 Task: Select Fire TV from Amazon Fire TV. Add to cart Fire TV Edition TV Wall Mount-2. Place order for _x000D_
1043 Spring Hill Rd_x000D_
Sparta, Missouri(MO), 65753, Cell Number (417) 278-4018
Action: Mouse moved to (13, 29)
Screenshot: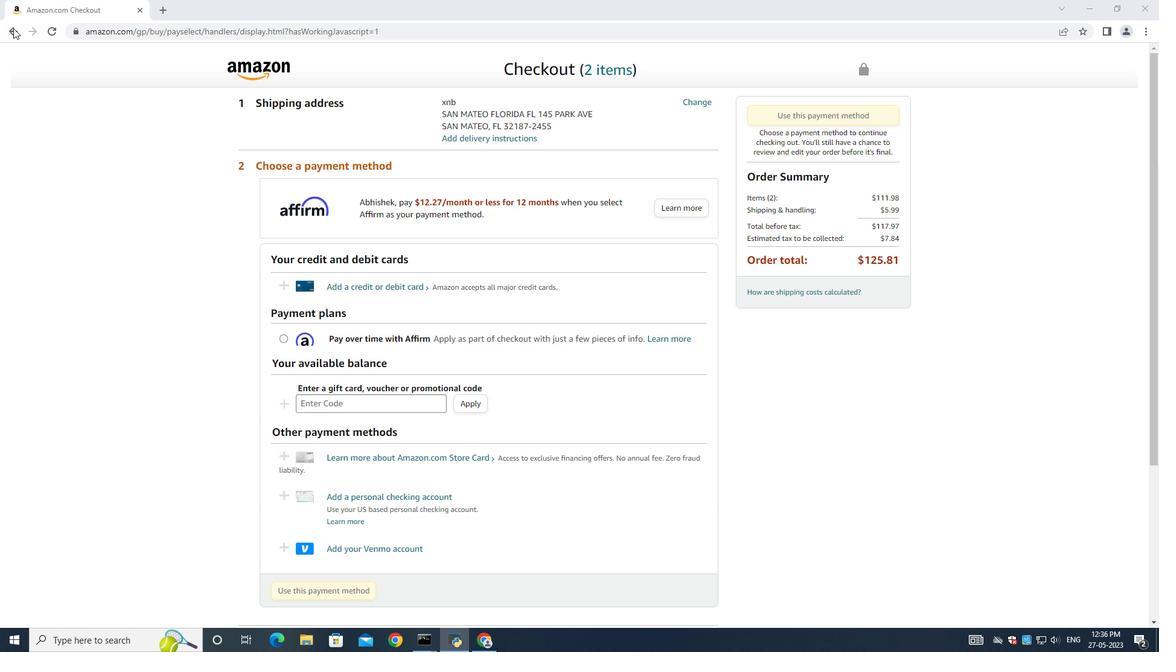 
Action: Mouse pressed left at (13, 29)
Screenshot: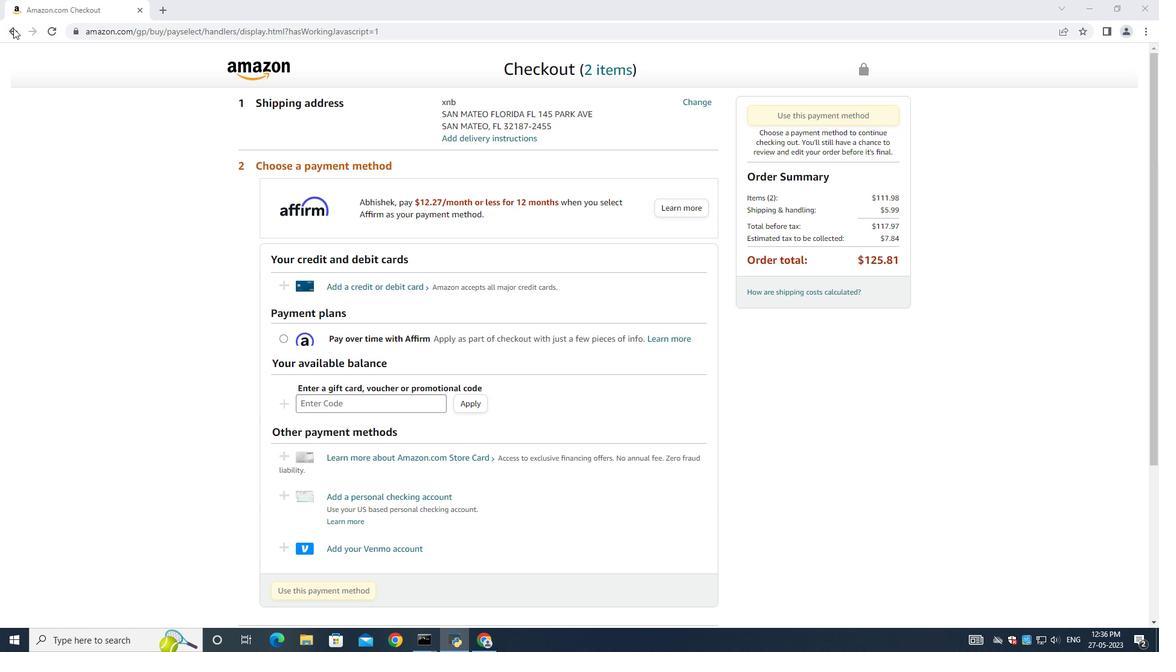 
Action: Mouse moved to (13, 24)
Screenshot: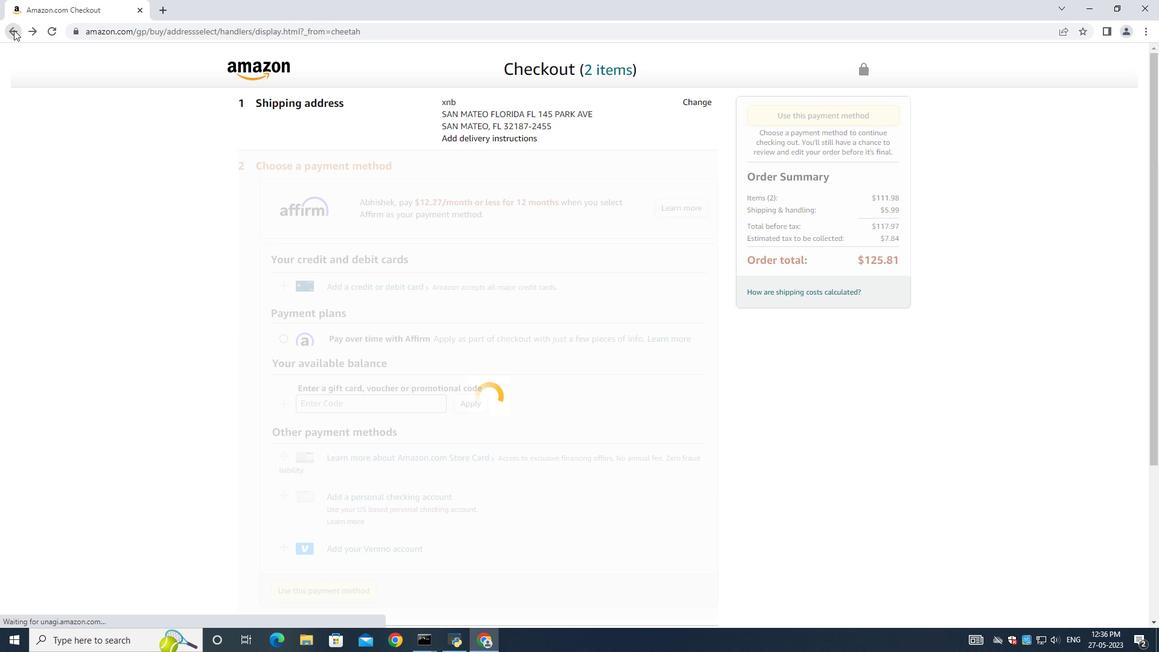 
Action: Mouse pressed left at (13, 24)
Screenshot: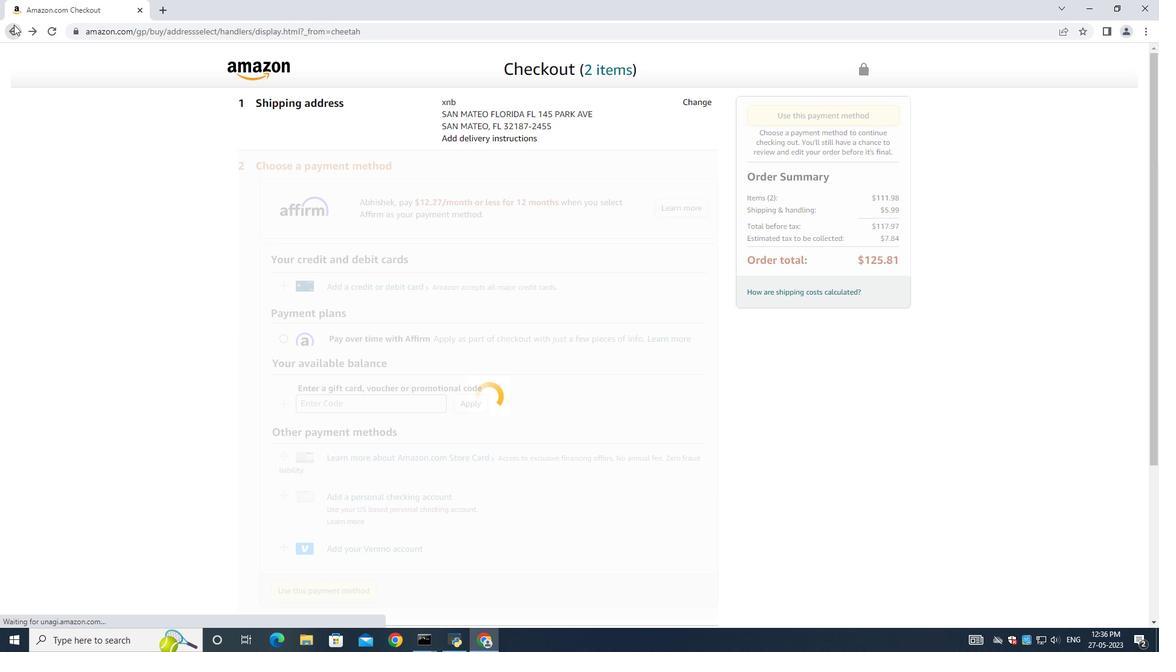 
Action: Mouse moved to (1125, 248)
Screenshot: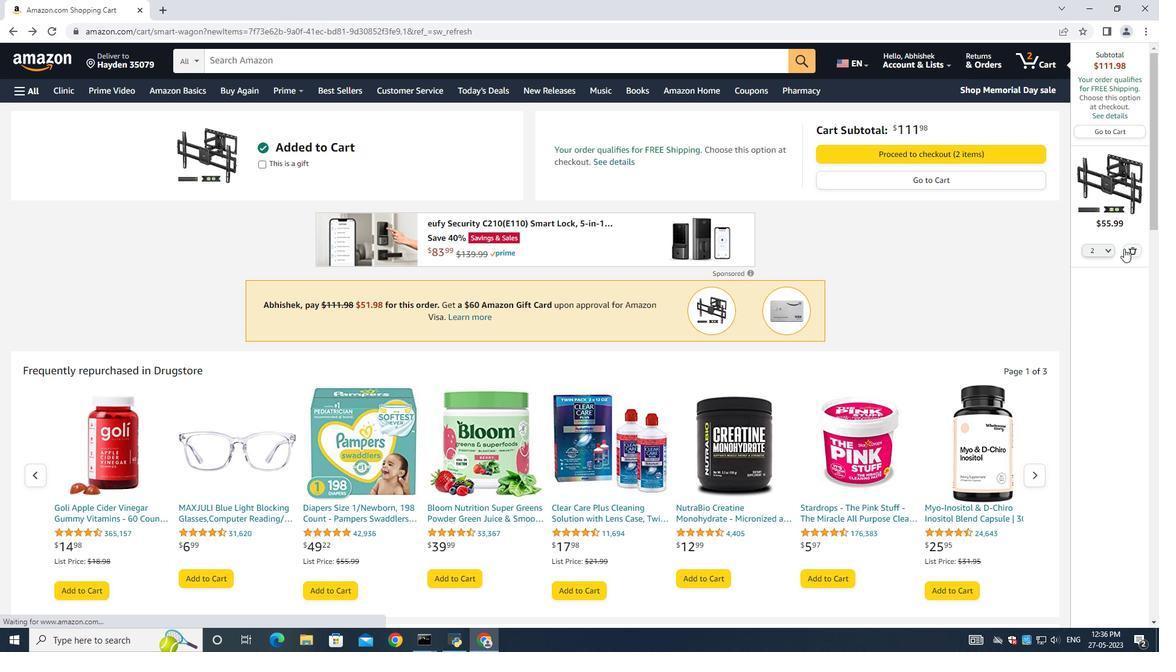 
Action: Mouse pressed left at (1125, 248)
Screenshot: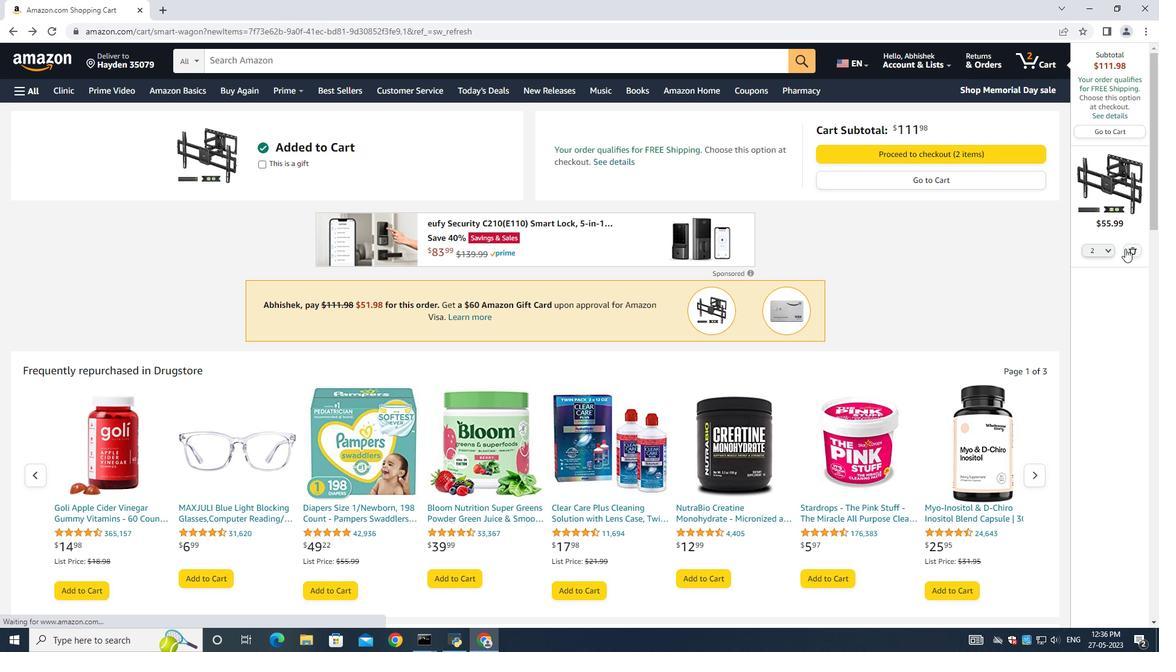 
Action: Mouse moved to (27, 60)
Screenshot: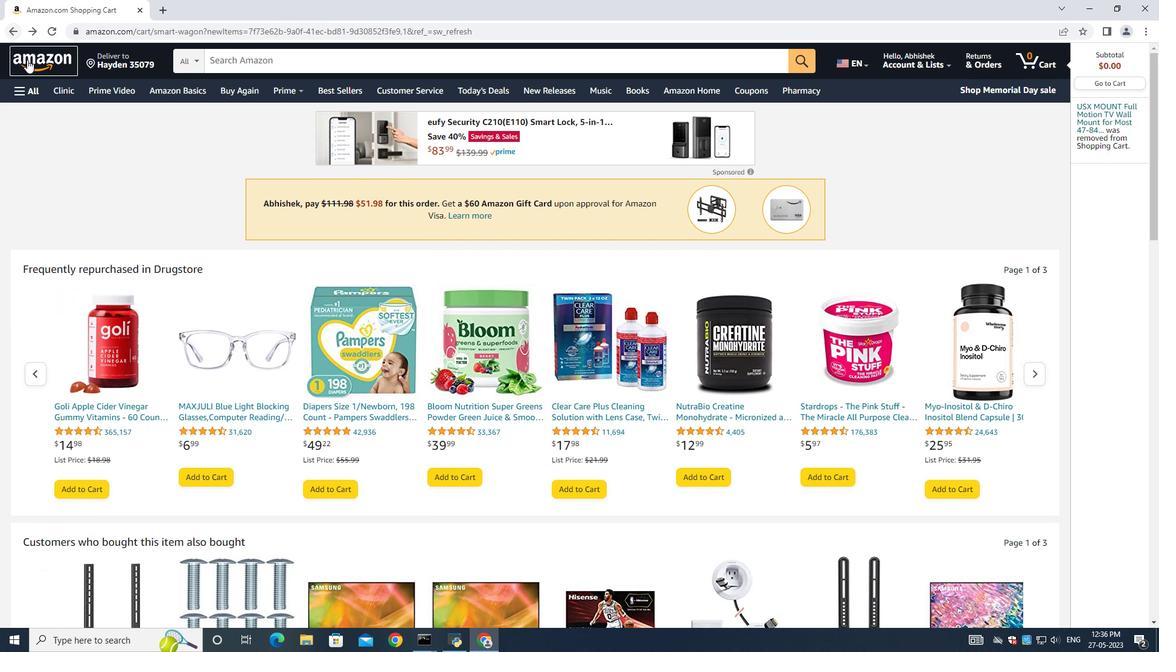 
Action: Mouse pressed left at (27, 60)
Screenshot: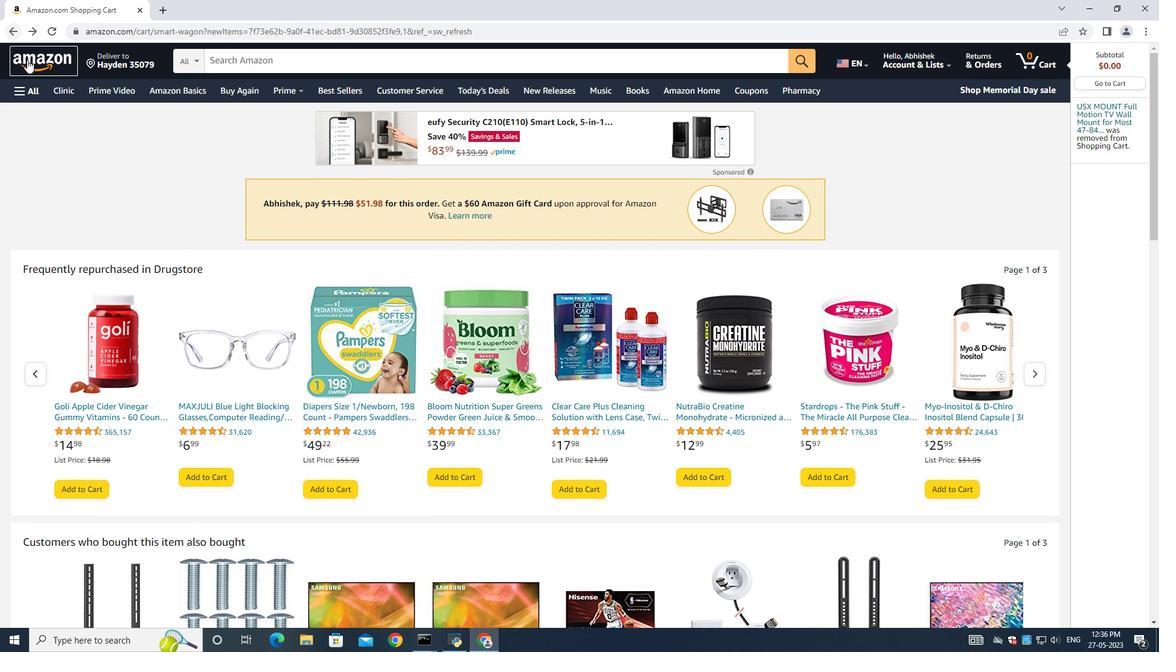 
Action: Mouse moved to (22, 88)
Screenshot: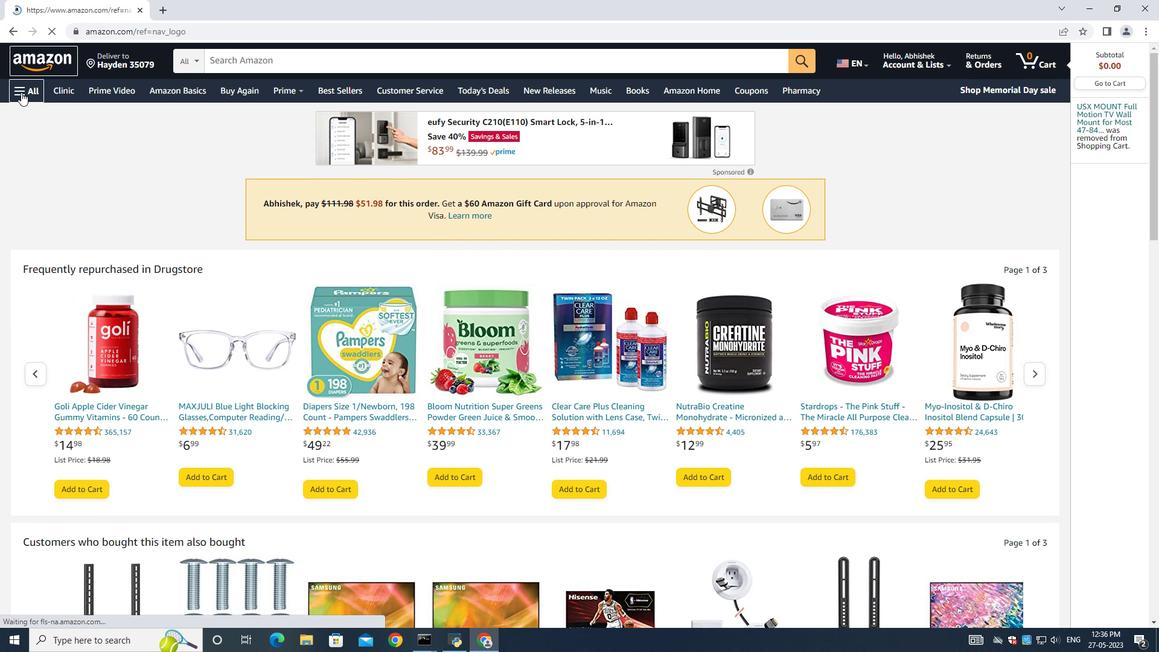 
Action: Mouse pressed left at (22, 88)
Screenshot: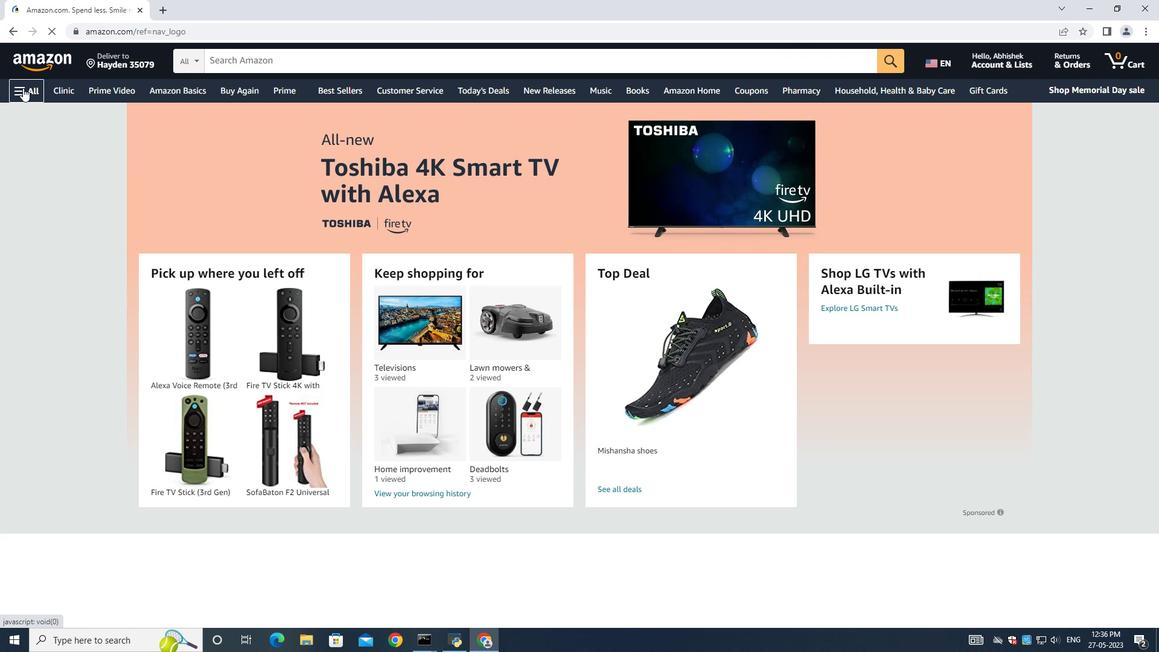 
Action: Mouse moved to (9, 92)
Screenshot: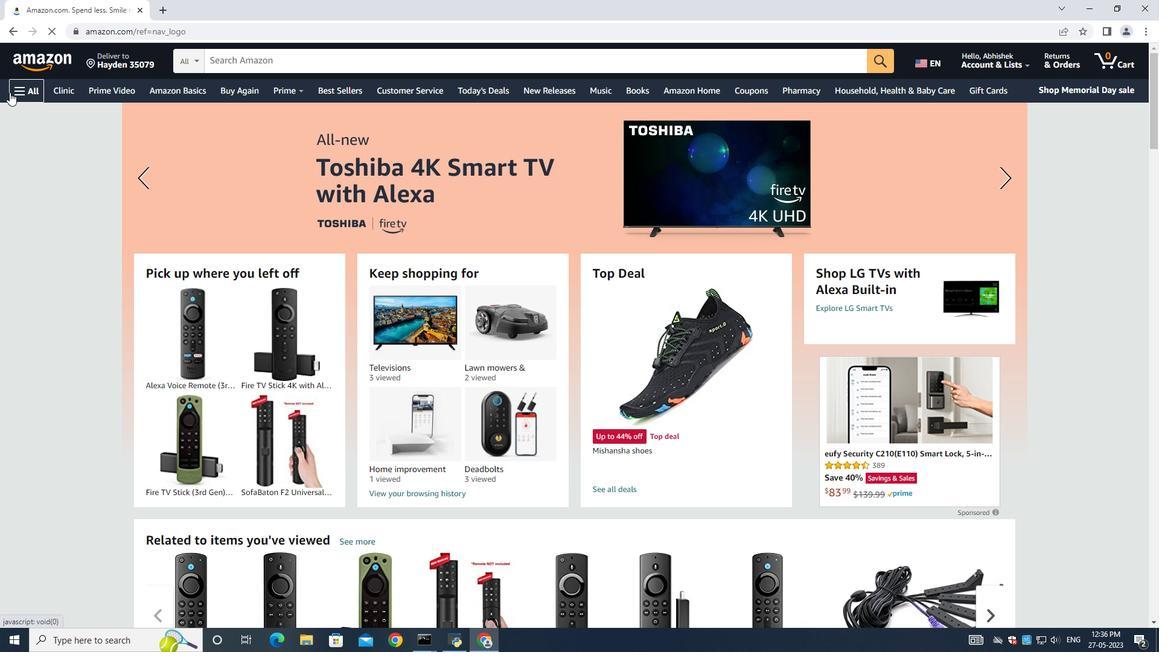 
Action: Mouse pressed left at (9, 92)
Screenshot: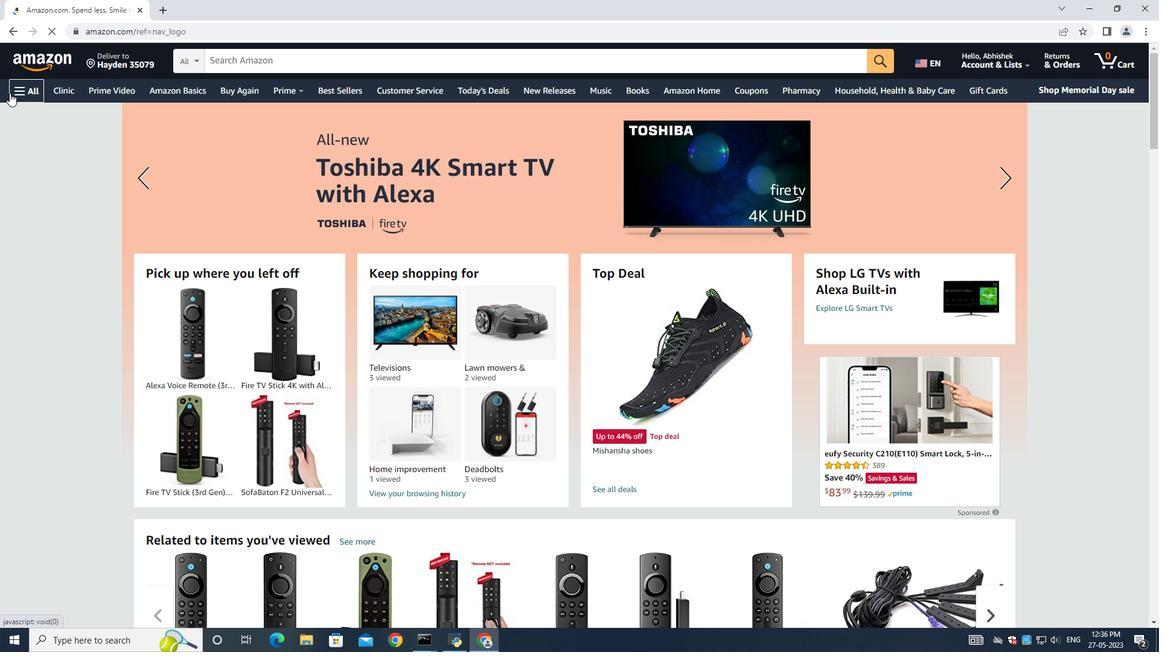 
Action: Mouse moved to (74, 338)
Screenshot: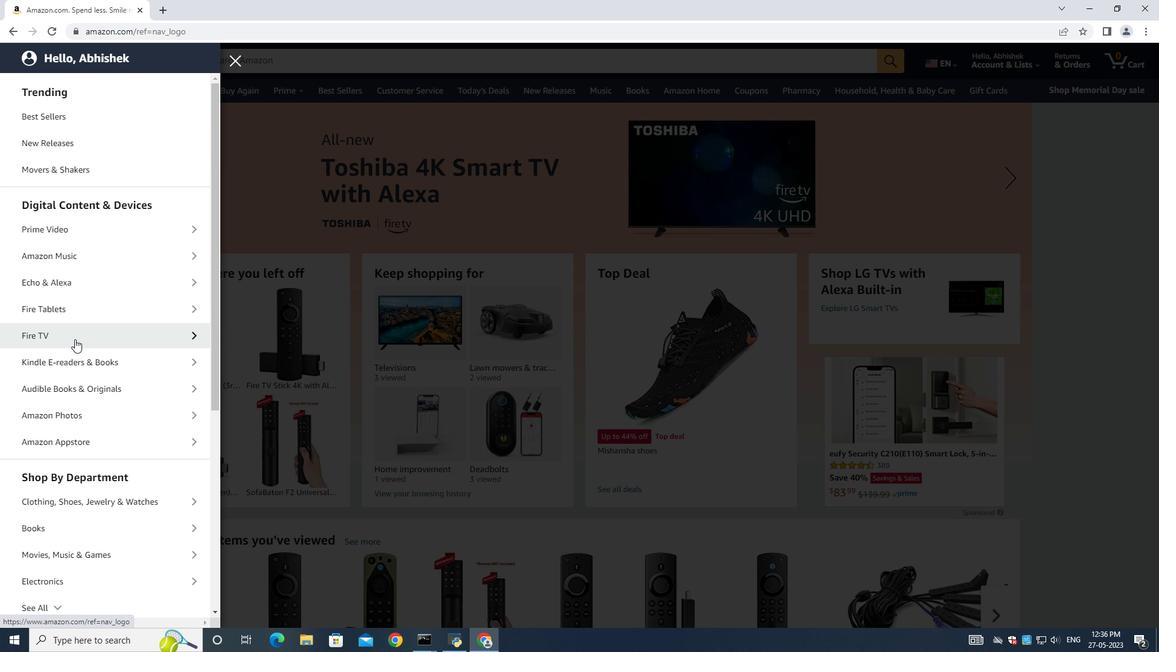
Action: Mouse pressed left at (74, 338)
Screenshot: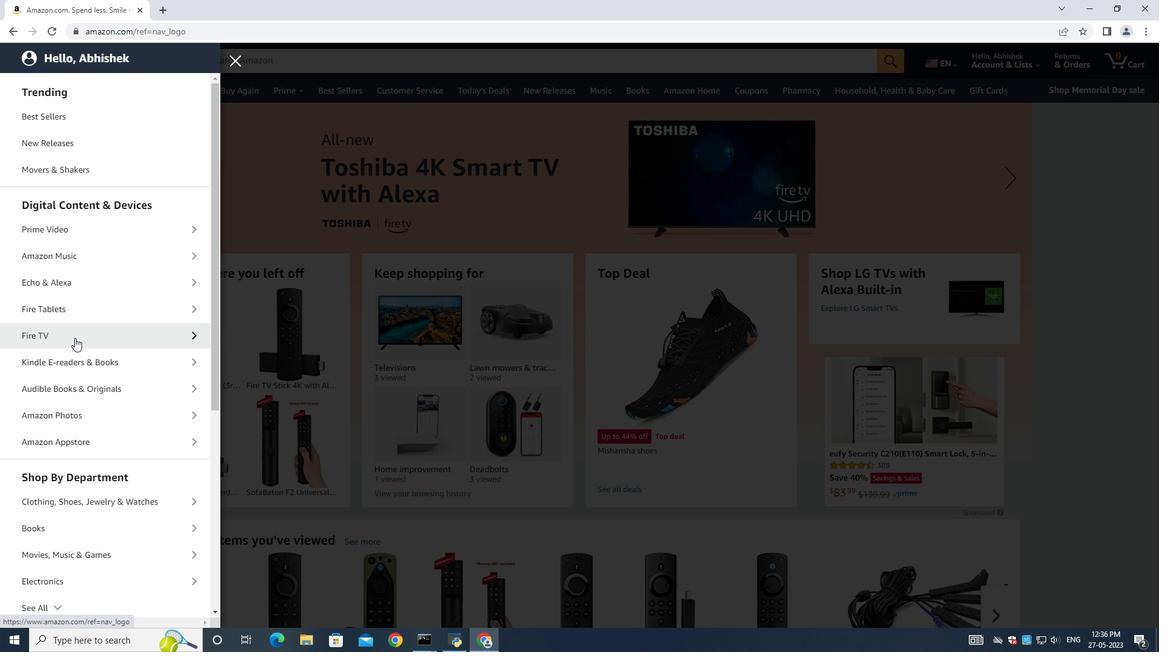
Action: Mouse moved to (84, 140)
Screenshot: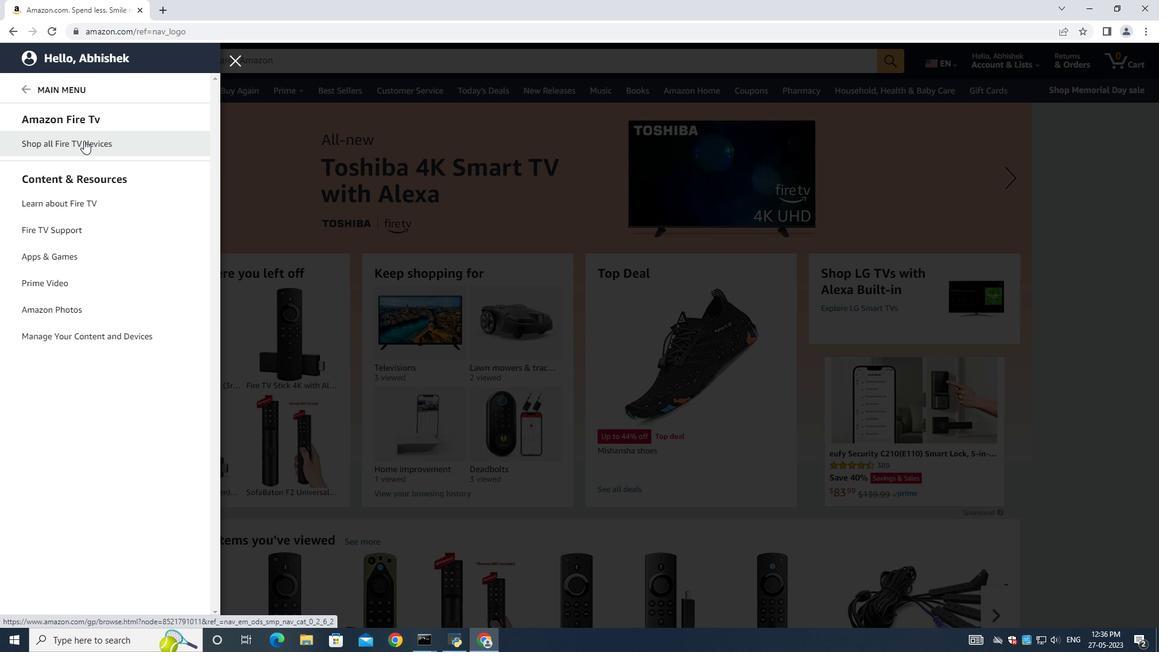 
Action: Mouse pressed left at (84, 140)
Screenshot: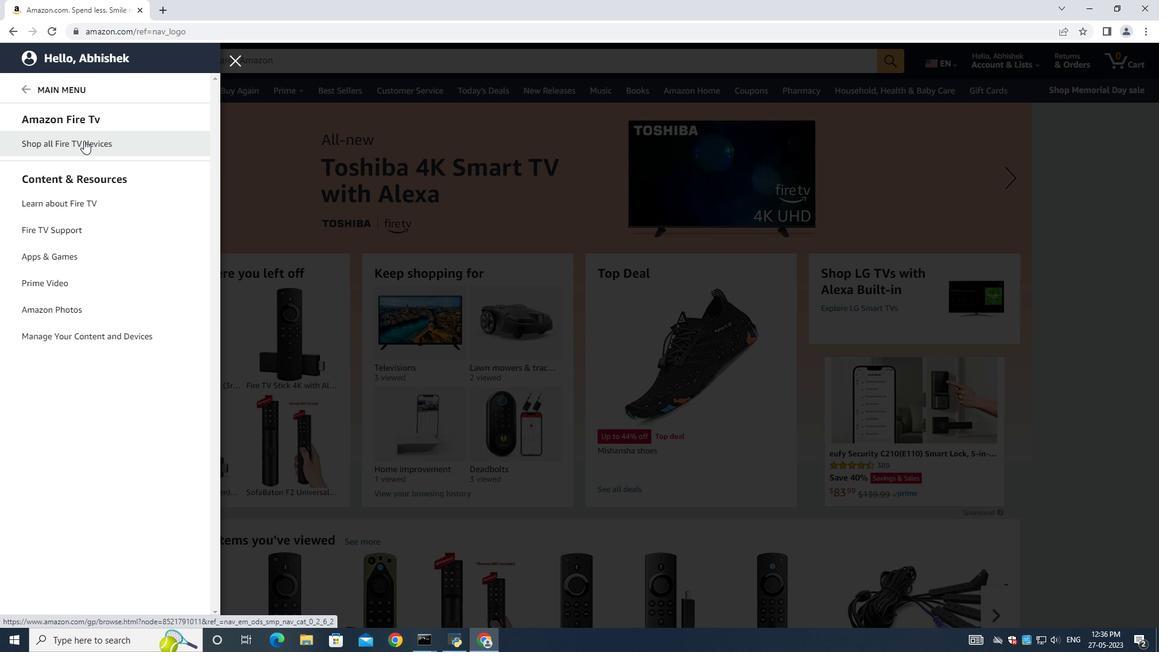 
Action: Mouse moved to (102, 147)
Screenshot: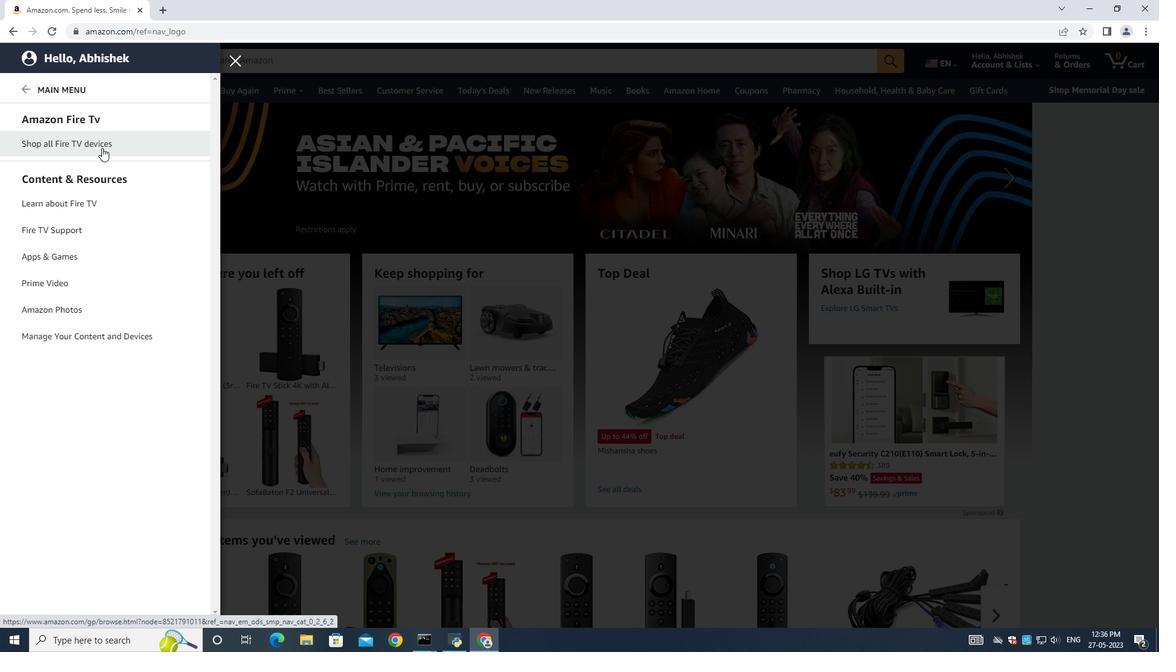 
Action: Mouse pressed left at (102, 147)
Screenshot: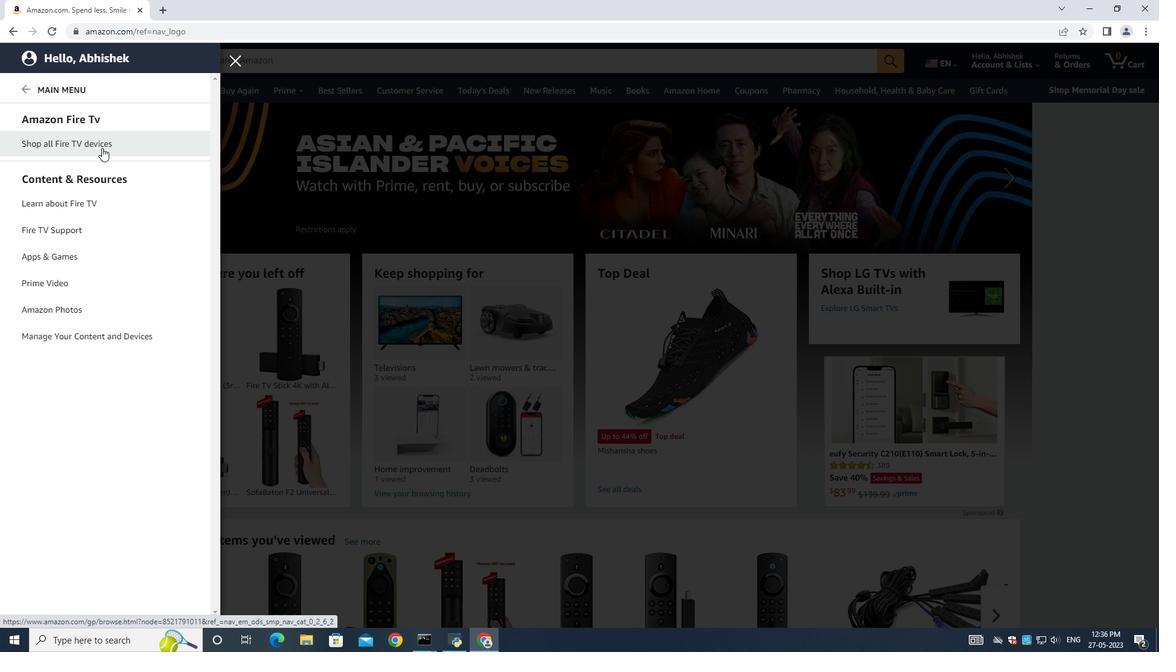 
Action: Mouse moved to (253, 68)
Screenshot: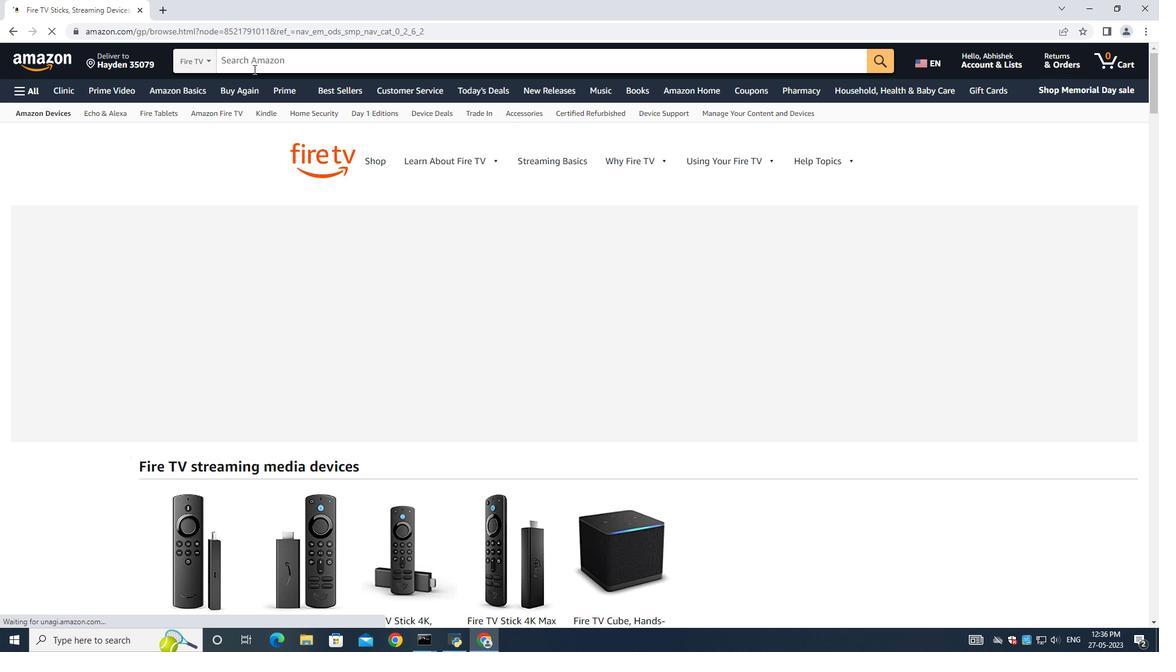 
Action: Mouse pressed left at (253, 68)
Screenshot: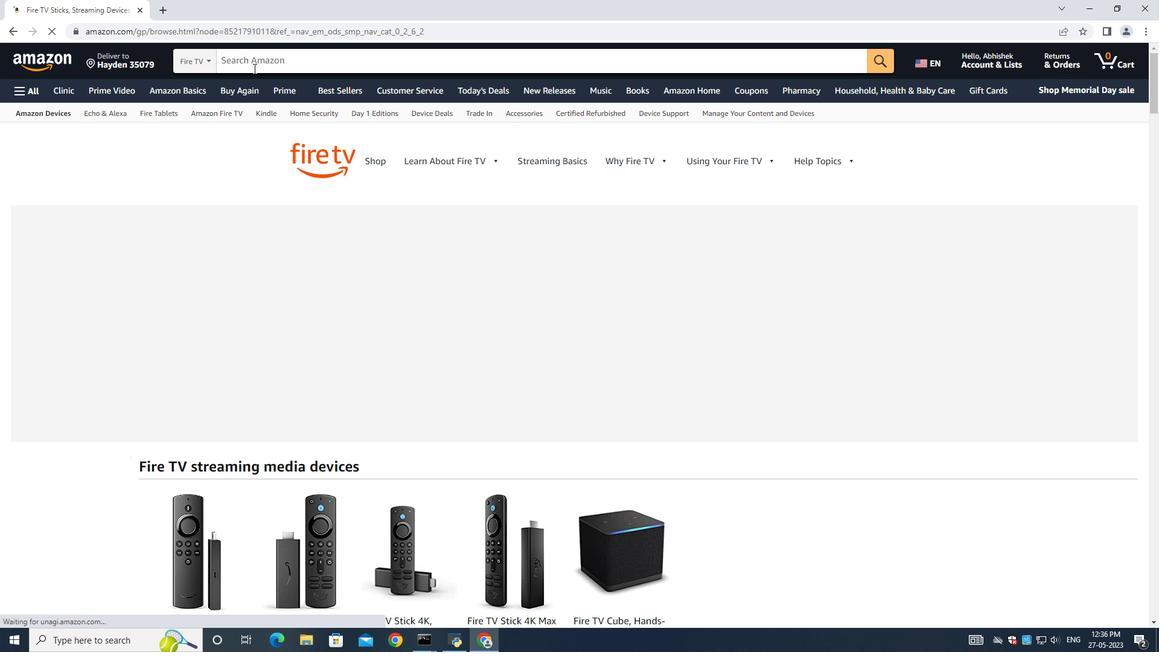 
Action: Key pressed <Key.shift><Key.shift><Key.shift><Key.shift>Tv<Key.space><Key.shift>Edition<Key.space><Key.shift>Tv<Key.space><Key.shift><Key.shift><Key.shift><Key.shift><Key.shift><Key.shift><Key.shift><Key.shift><Key.shift><Key.shift><Key.shift><Key.shift><Key.shift><Key.shift><Key.shift>Wall<Key.space>mount<Key.enter>
Screenshot: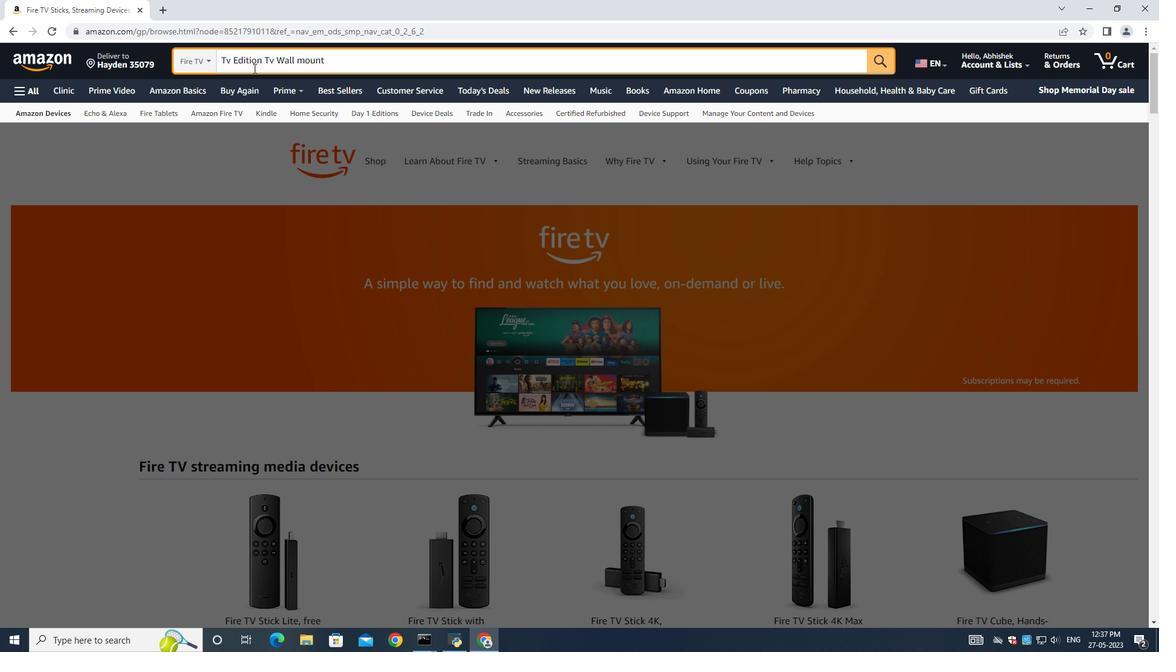 
Action: Mouse moved to (526, 401)
Screenshot: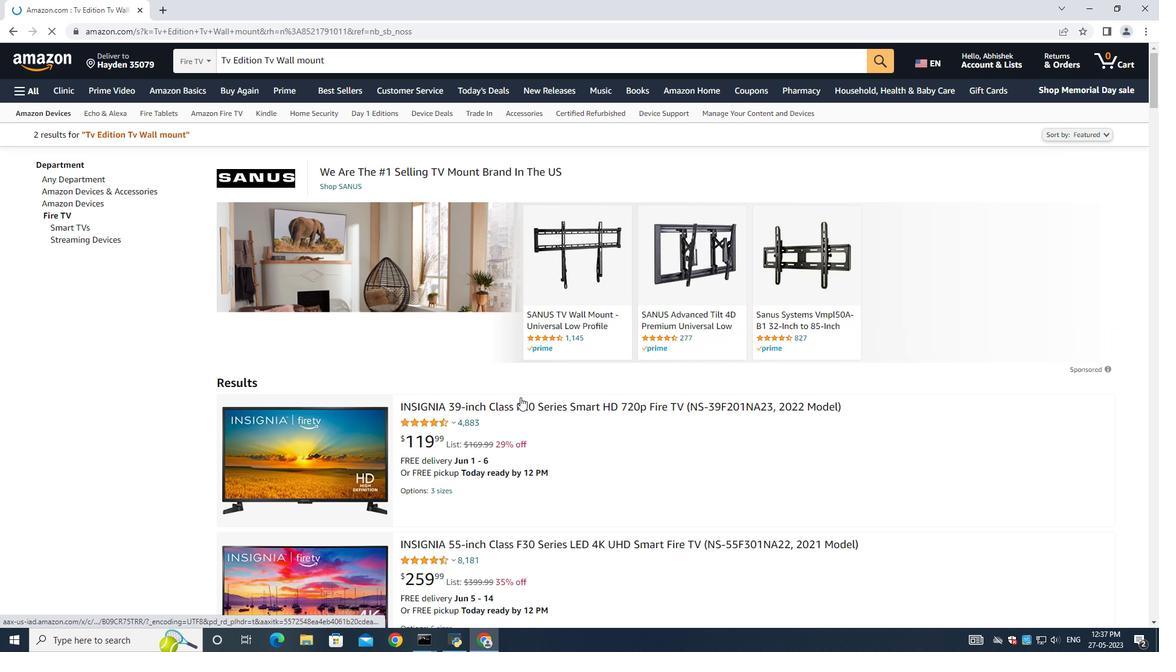 
Action: Mouse scrolled (526, 400) with delta (0, 0)
Screenshot: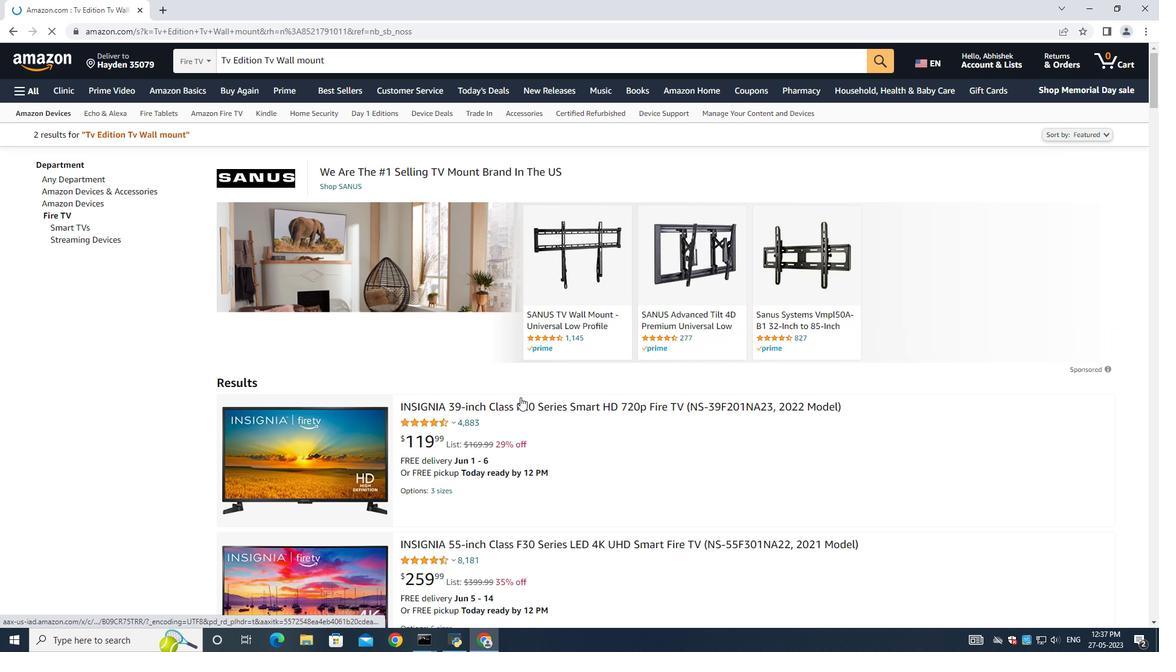 
Action: Mouse moved to (526, 402)
Screenshot: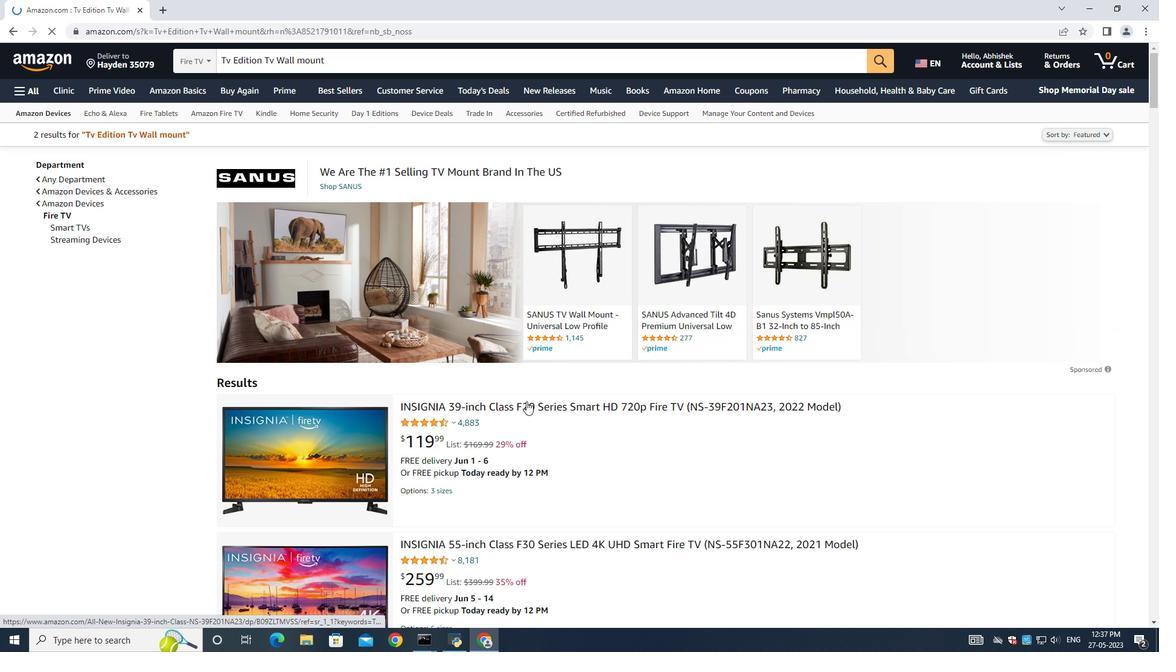 
Action: Mouse scrolled (526, 401) with delta (0, 0)
Screenshot: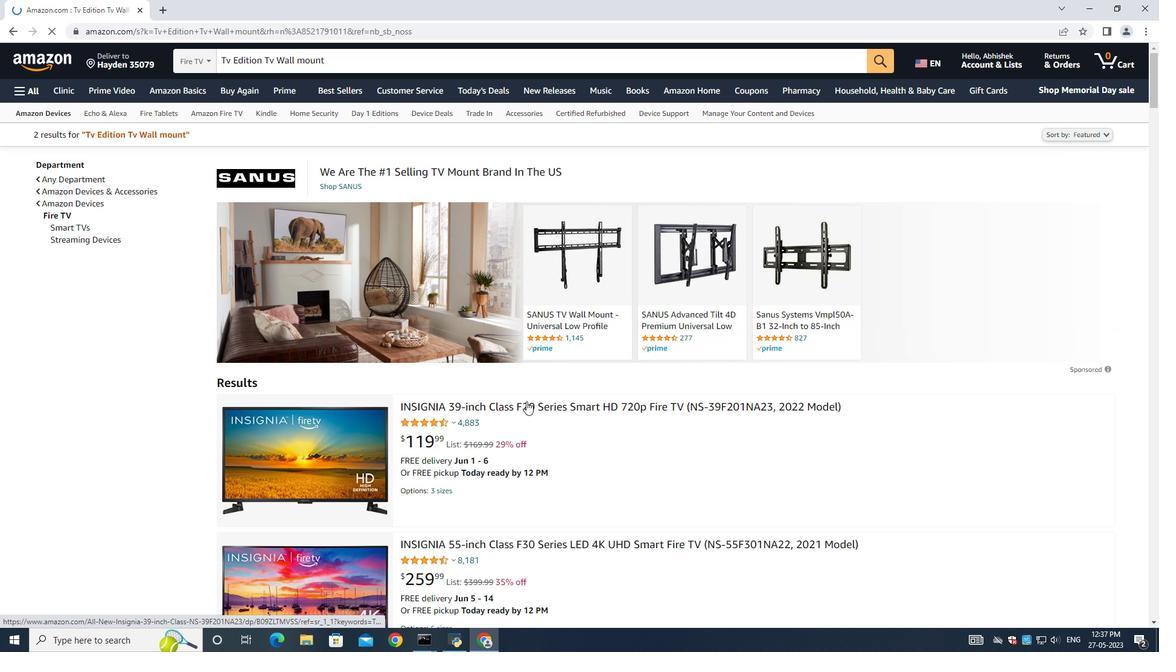 
Action: Mouse moved to (526, 399)
Screenshot: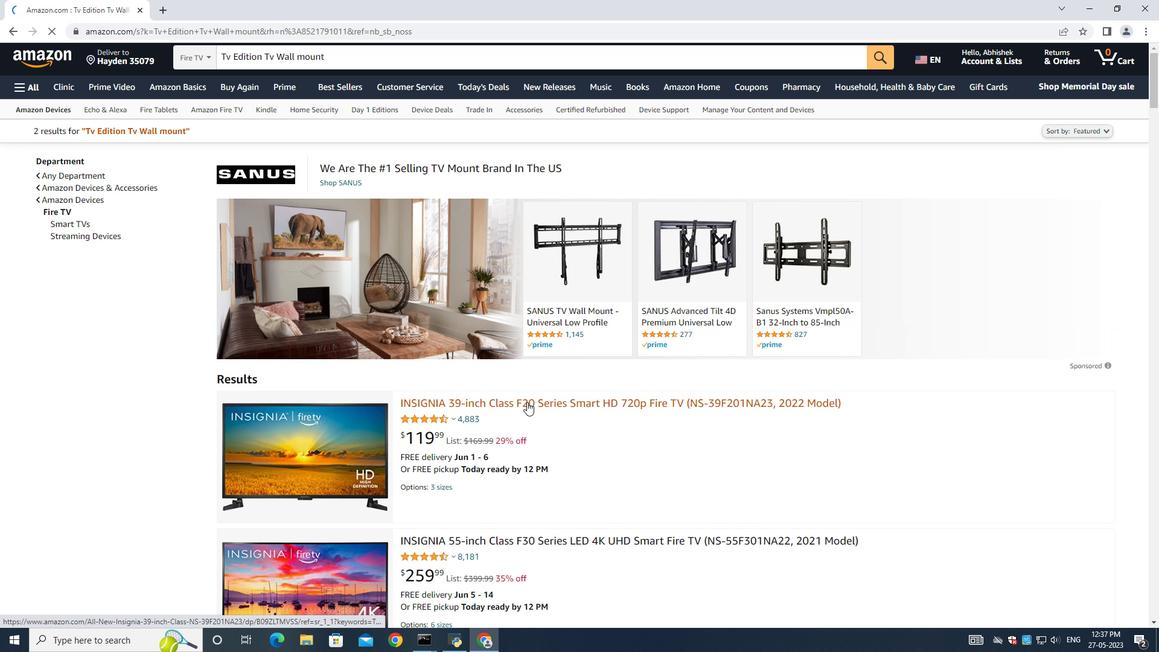 
Action: Mouse scrolled (527, 401) with delta (0, 0)
Screenshot: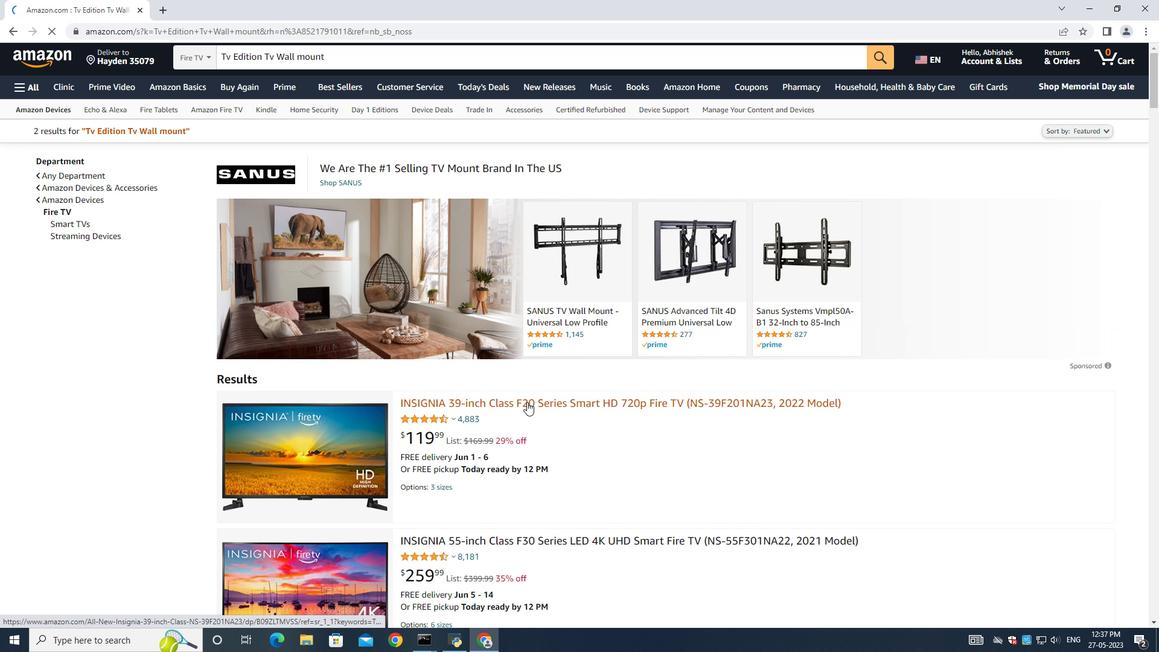 
Action: Mouse moved to (583, 349)
Screenshot: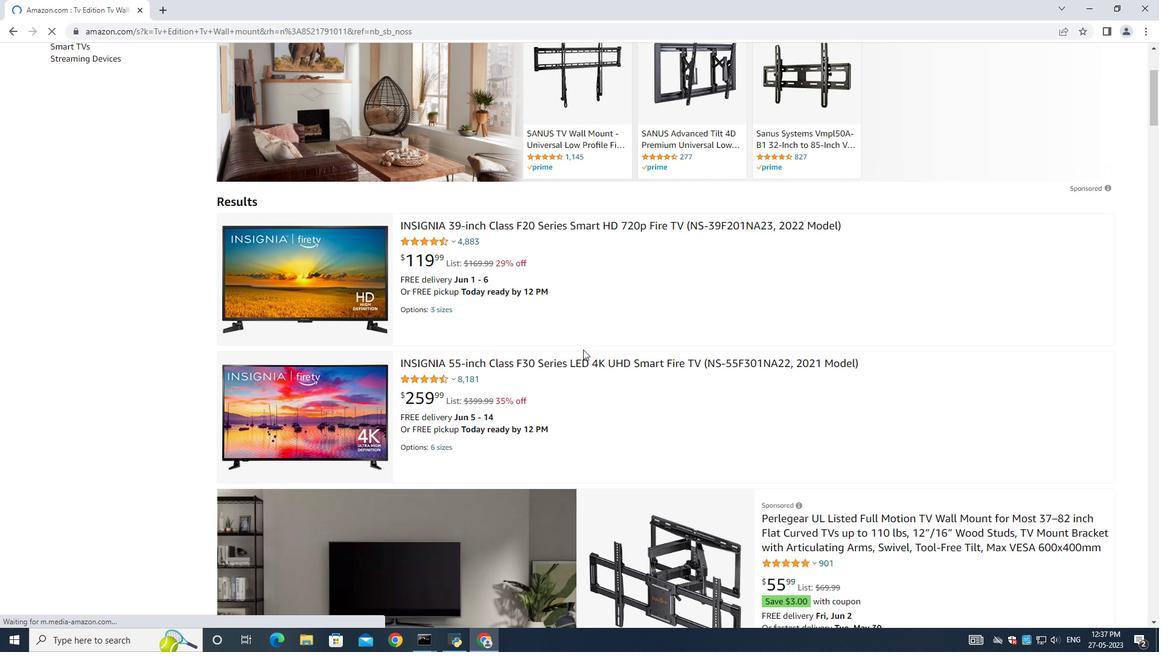 
Action: Mouse scrolled (583, 350) with delta (0, 0)
Screenshot: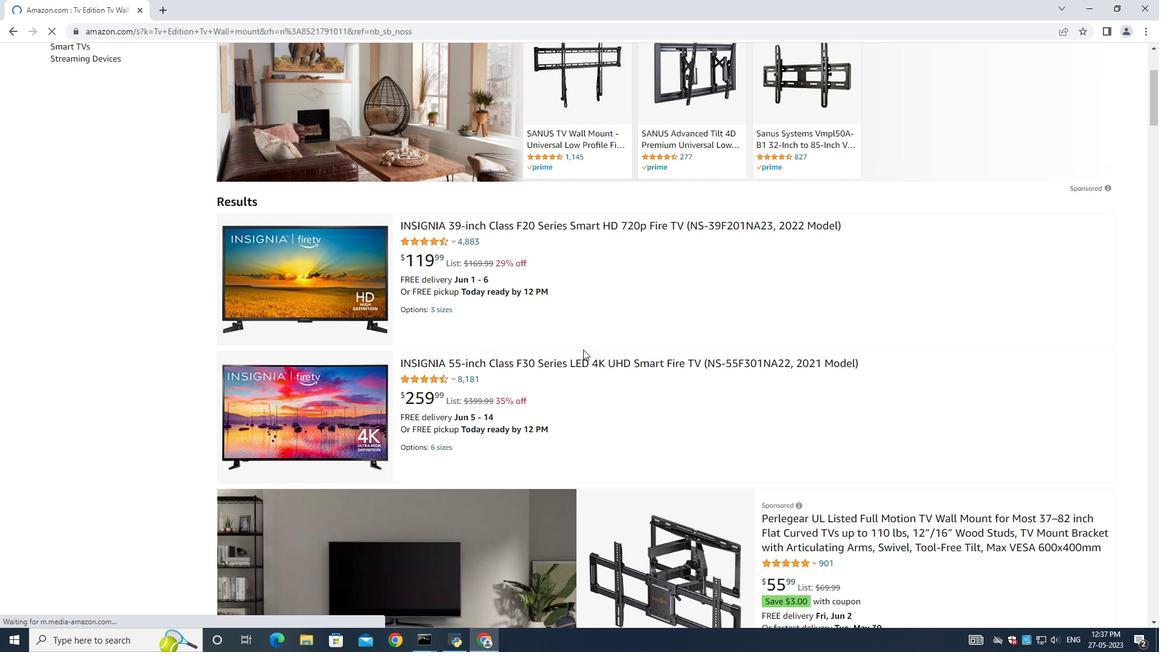 
Action: Mouse scrolled (583, 350) with delta (0, 0)
Screenshot: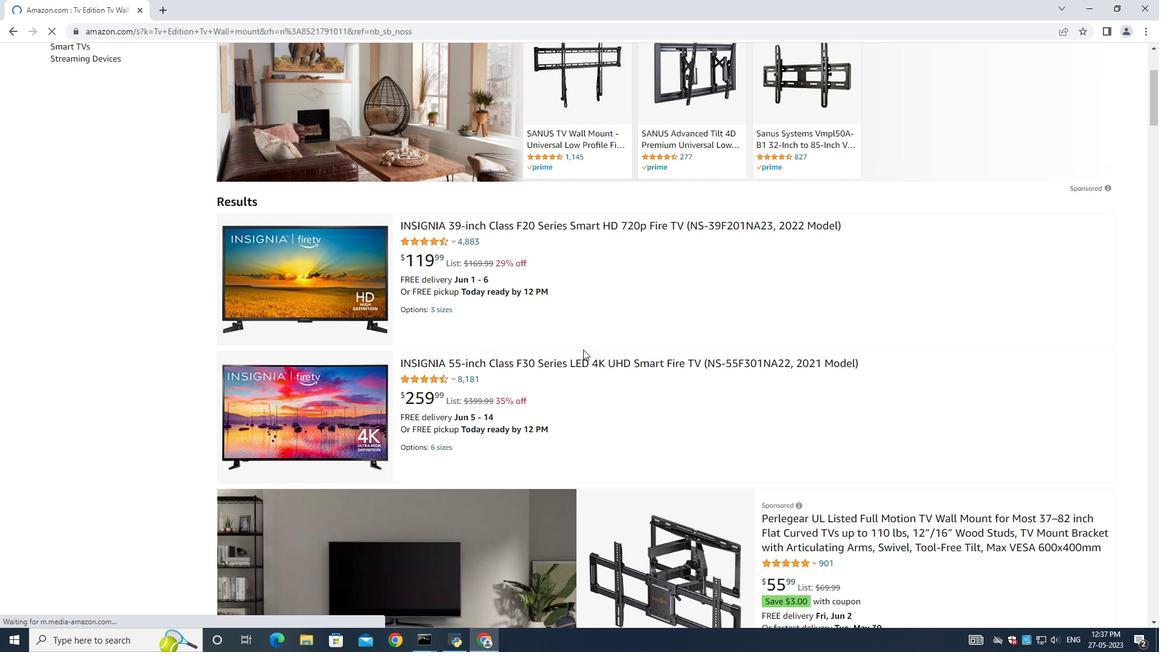 
Action: Mouse scrolled (583, 350) with delta (0, 0)
Screenshot: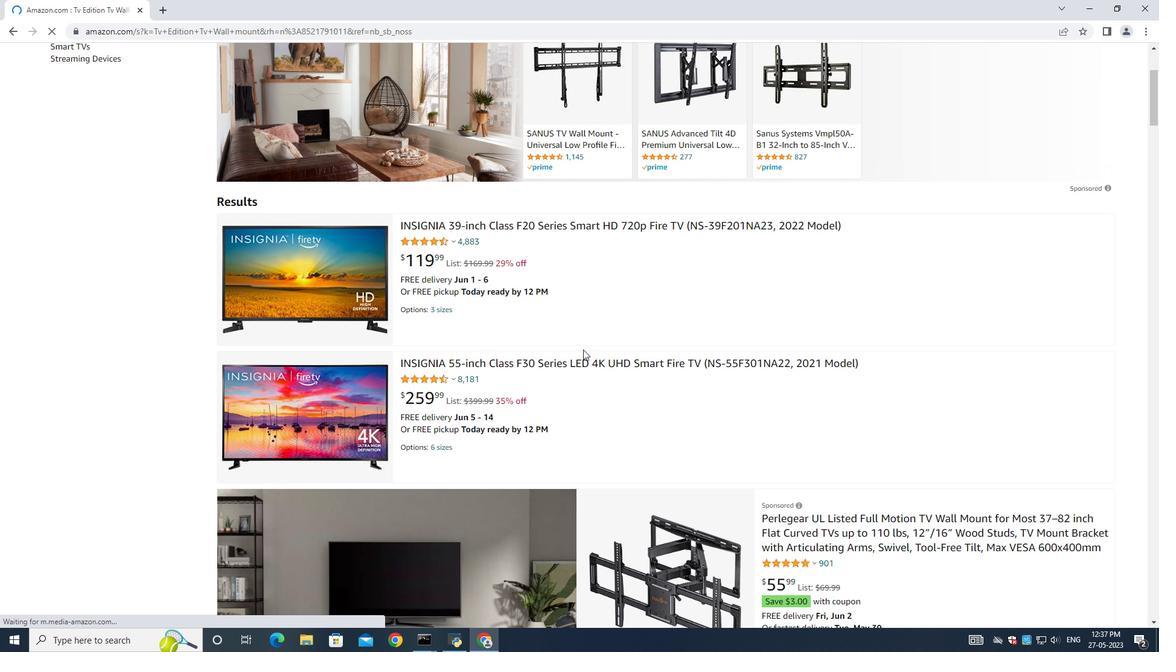 
Action: Mouse scrolled (583, 350) with delta (0, 0)
Screenshot: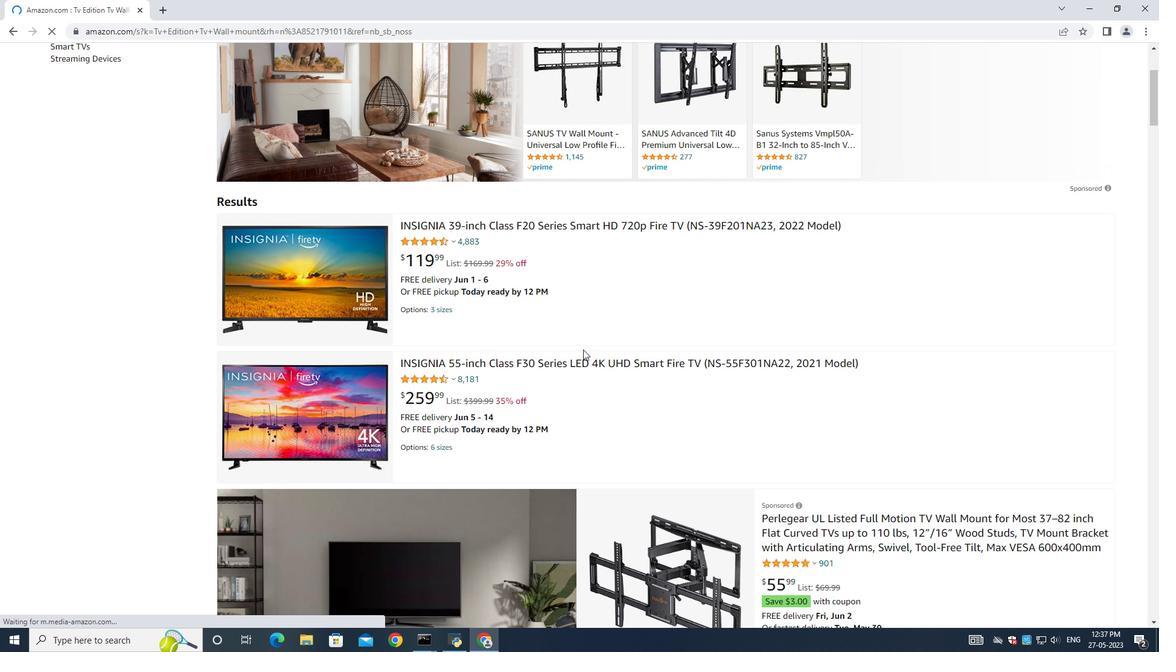 
Action: Mouse scrolled (583, 350) with delta (0, 0)
Screenshot: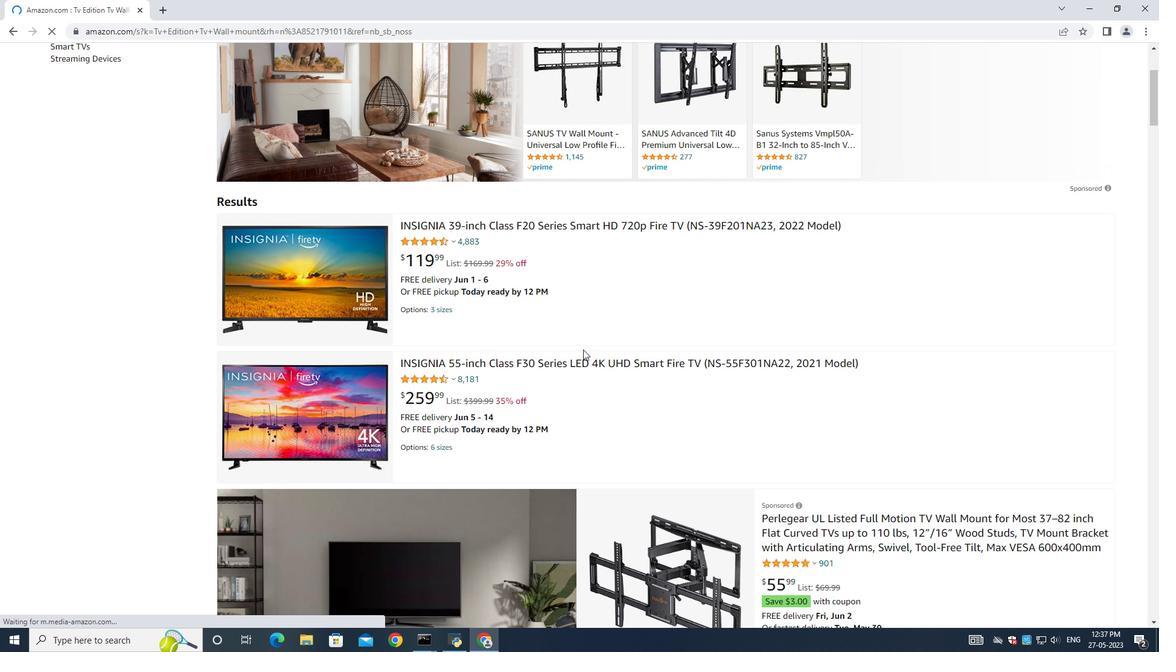 
Action: Mouse scrolled (583, 350) with delta (0, 0)
Screenshot: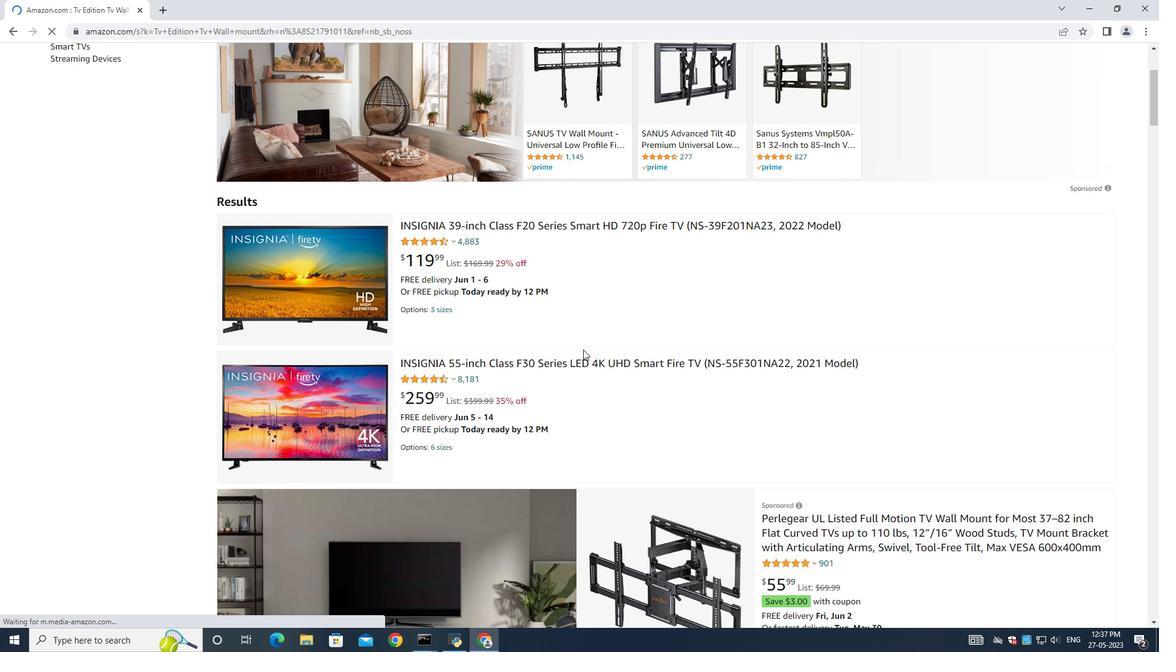 
Action: Mouse scrolled (583, 350) with delta (0, 0)
Screenshot: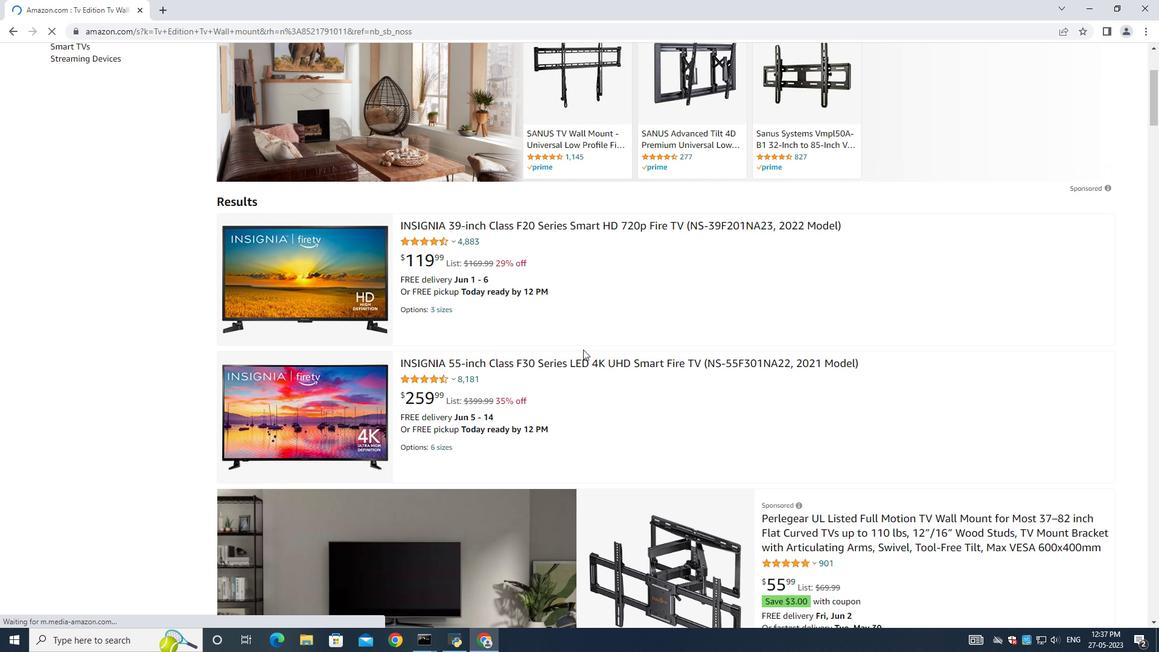 
Action: Mouse scrolled (583, 350) with delta (0, 0)
Screenshot: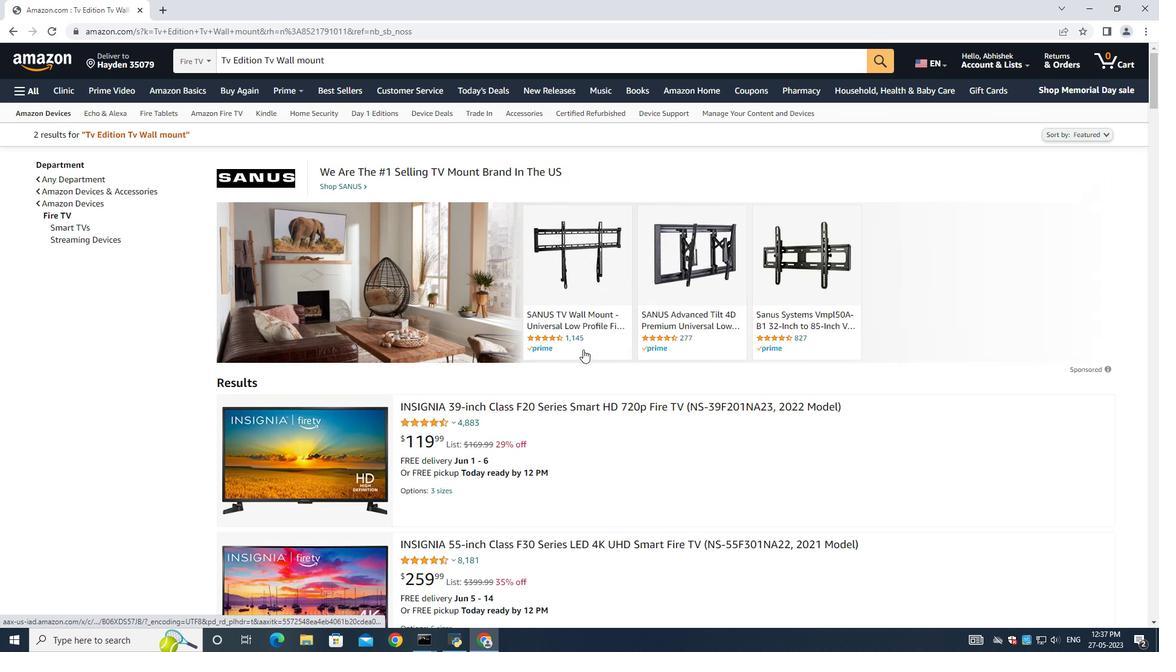 
Action: Mouse scrolled (583, 350) with delta (0, 0)
Screenshot: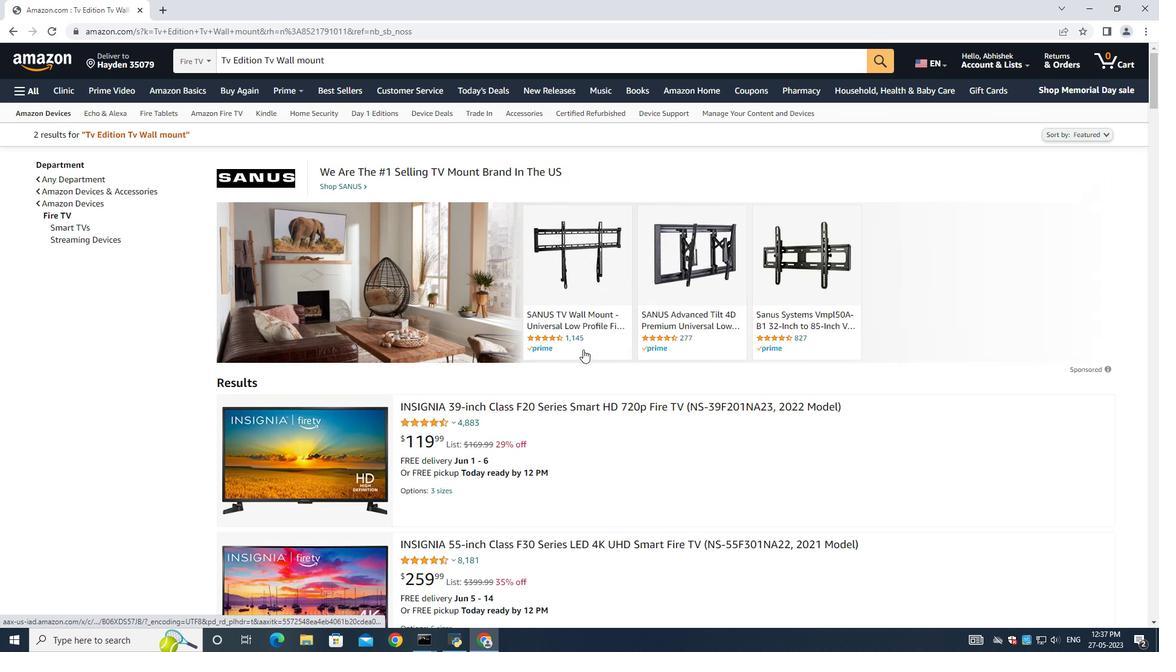 
Action: Mouse scrolled (583, 350) with delta (0, 0)
Screenshot: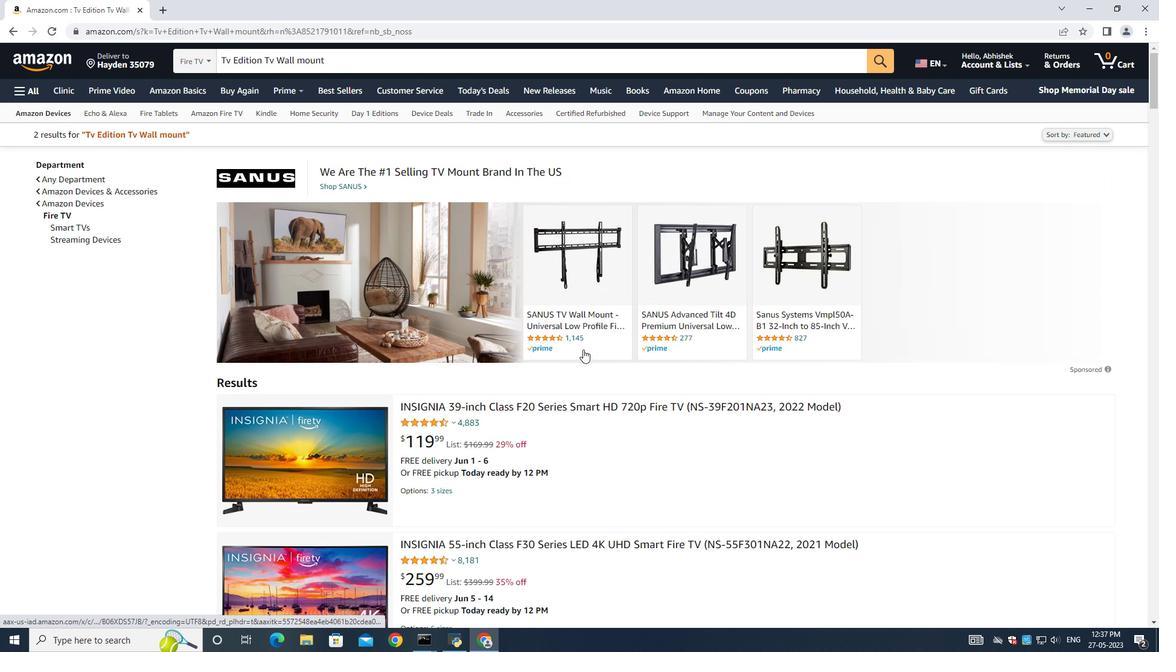 
Action: Mouse scrolled (583, 350) with delta (0, 0)
Screenshot: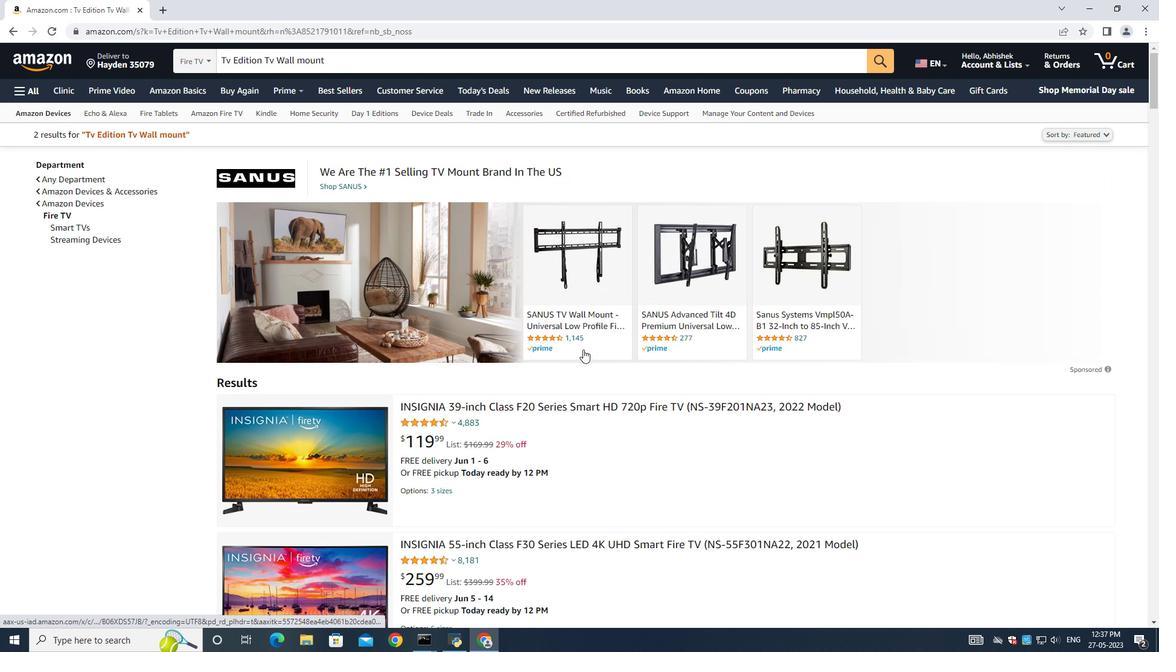 
Action: Mouse moved to (607, 315)
Screenshot: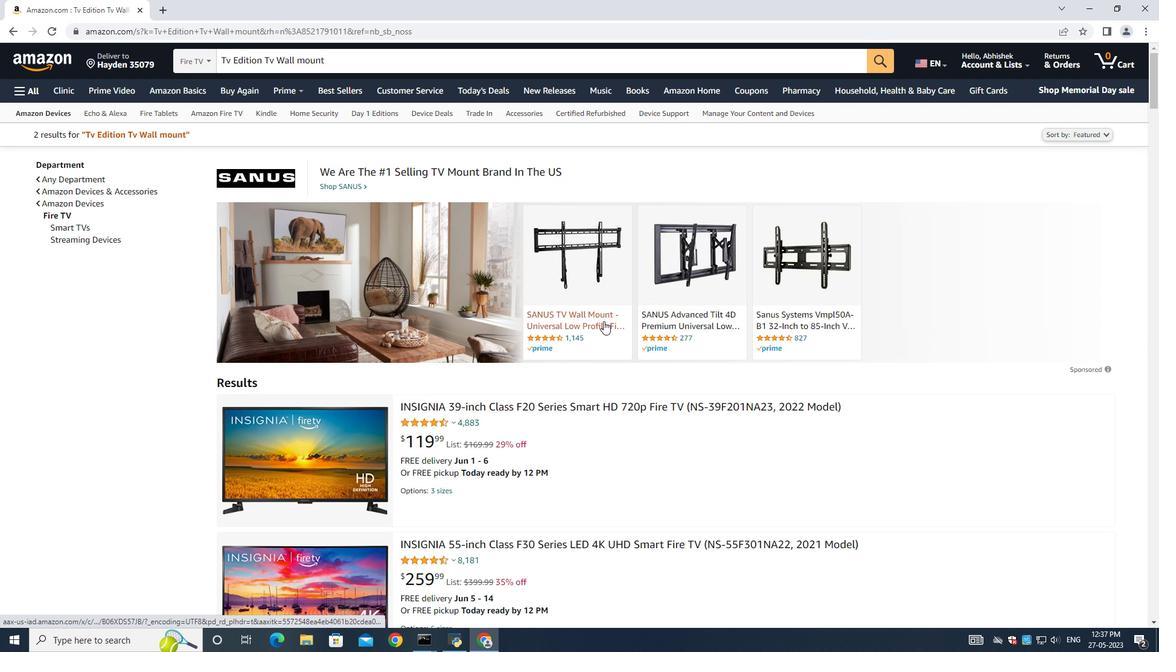 
Action: Mouse scrolled (607, 315) with delta (0, 0)
Screenshot: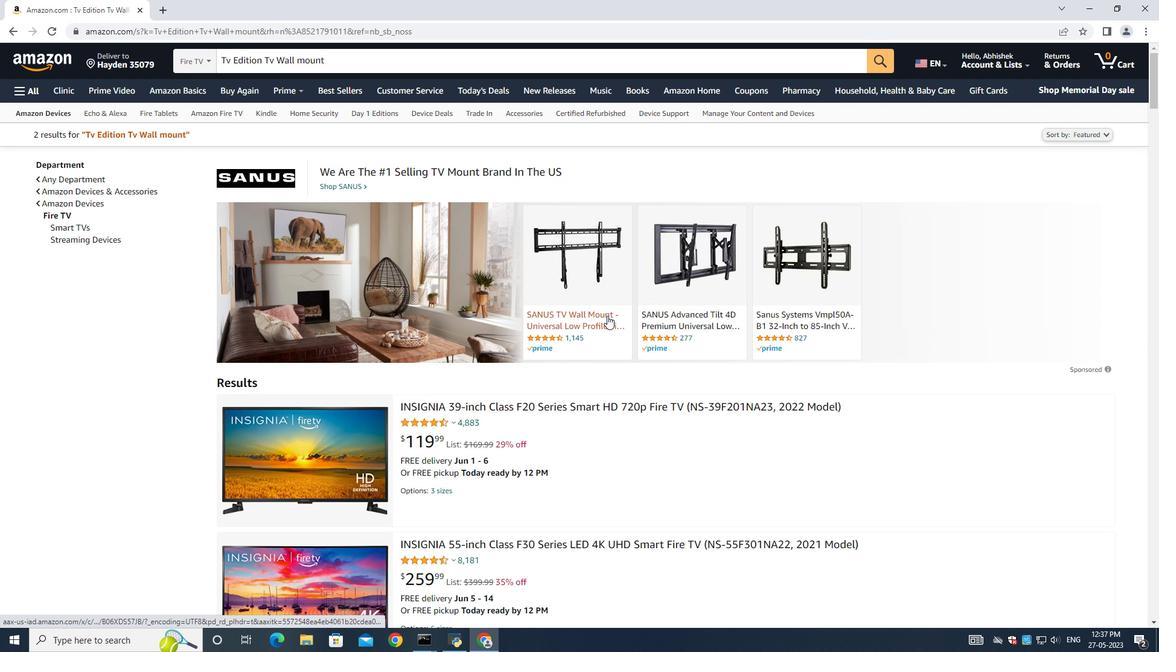 
Action: Mouse scrolled (607, 315) with delta (0, 0)
Screenshot: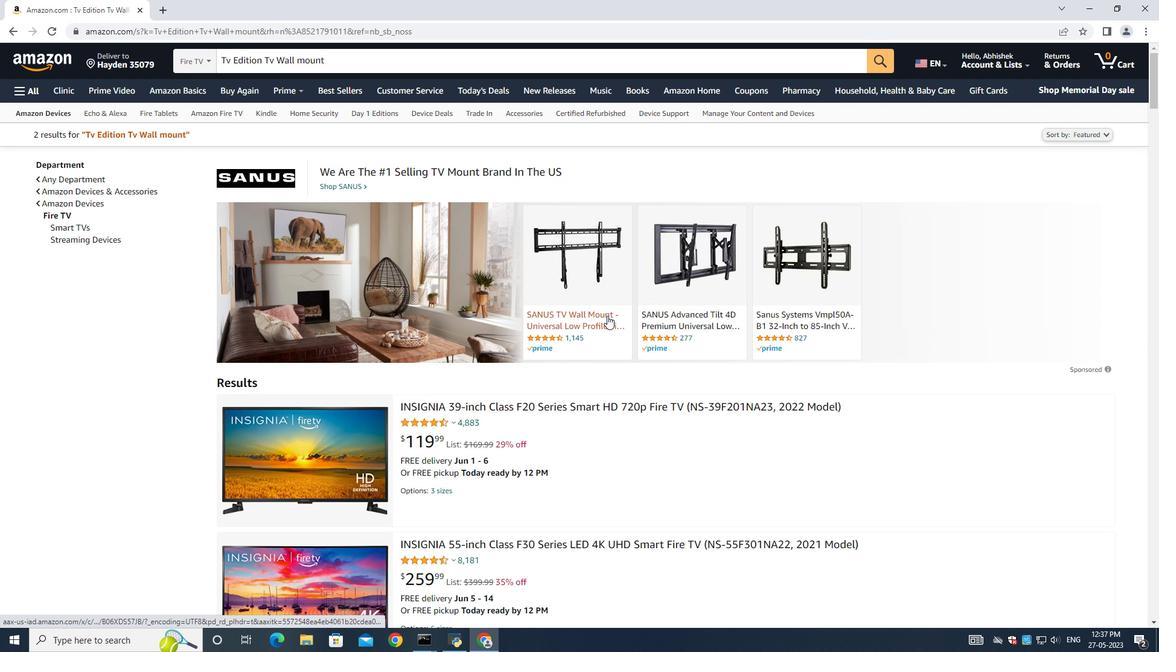 
Action: Mouse scrolled (607, 315) with delta (0, 0)
Screenshot: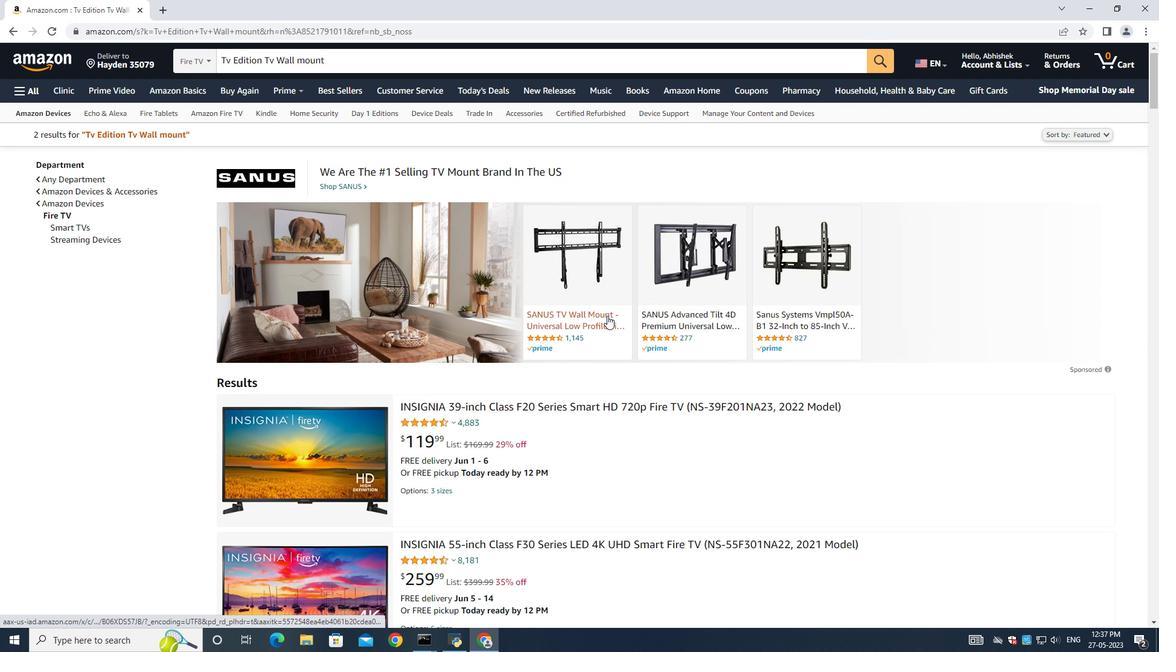 
Action: Mouse scrolled (607, 315) with delta (0, 0)
Screenshot: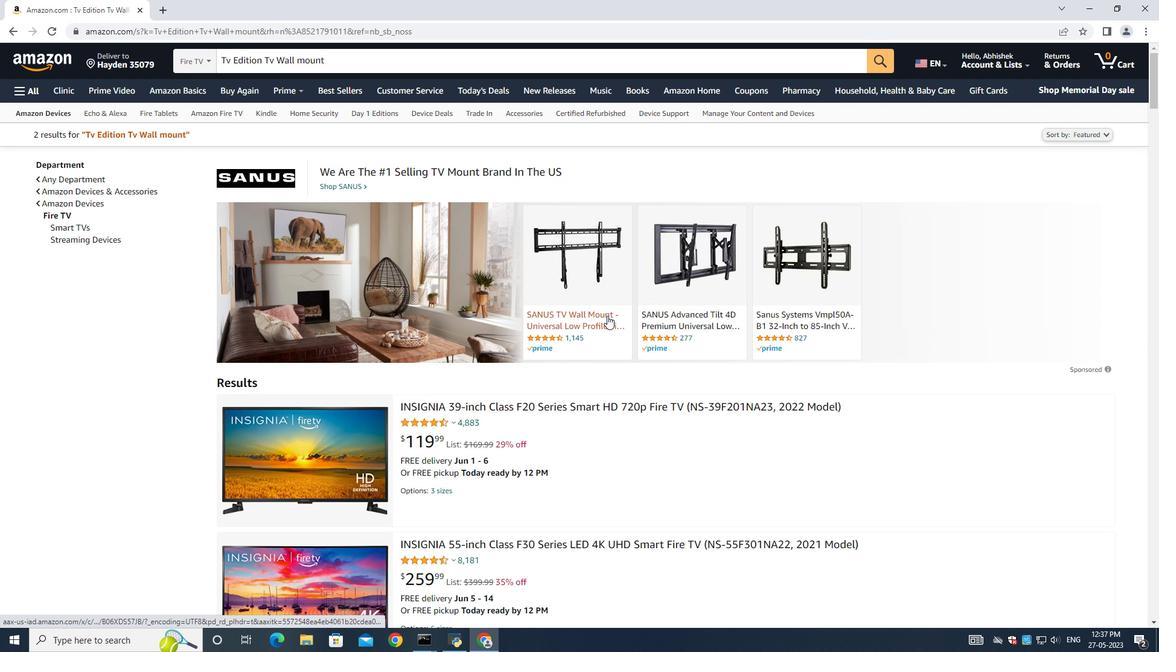 
Action: Mouse scrolled (607, 315) with delta (0, 0)
Screenshot: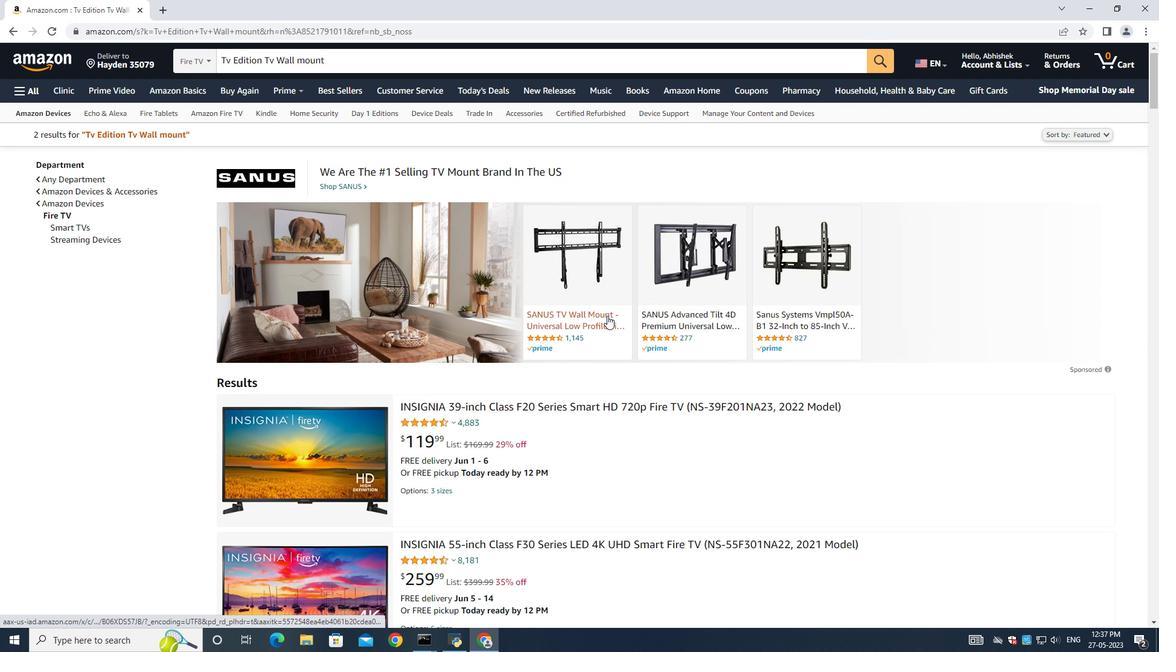 
Action: Mouse scrolled (607, 315) with delta (0, 0)
Screenshot: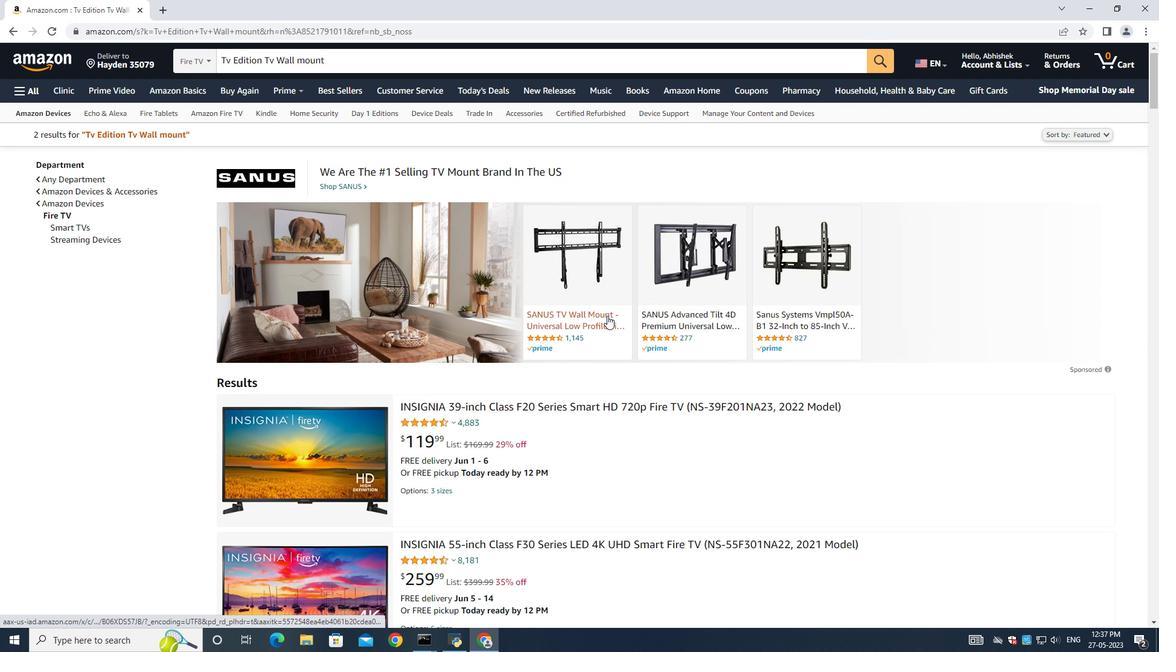 
Action: Mouse scrolled (607, 315) with delta (0, 0)
Screenshot: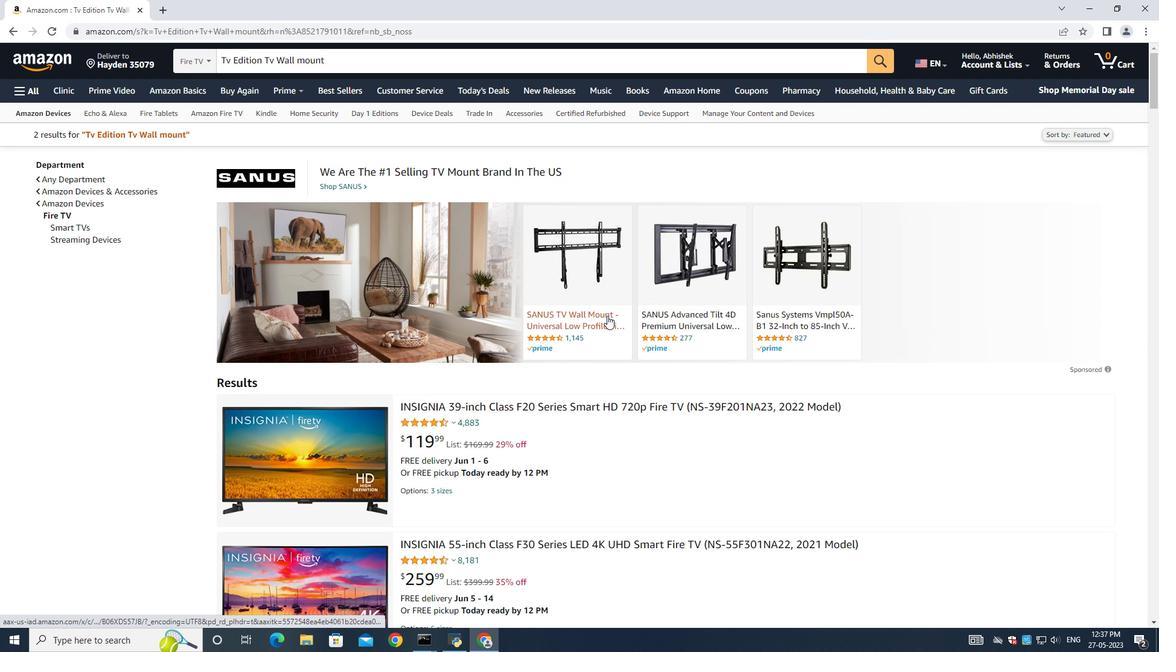 
Action: Mouse moved to (606, 315)
Screenshot: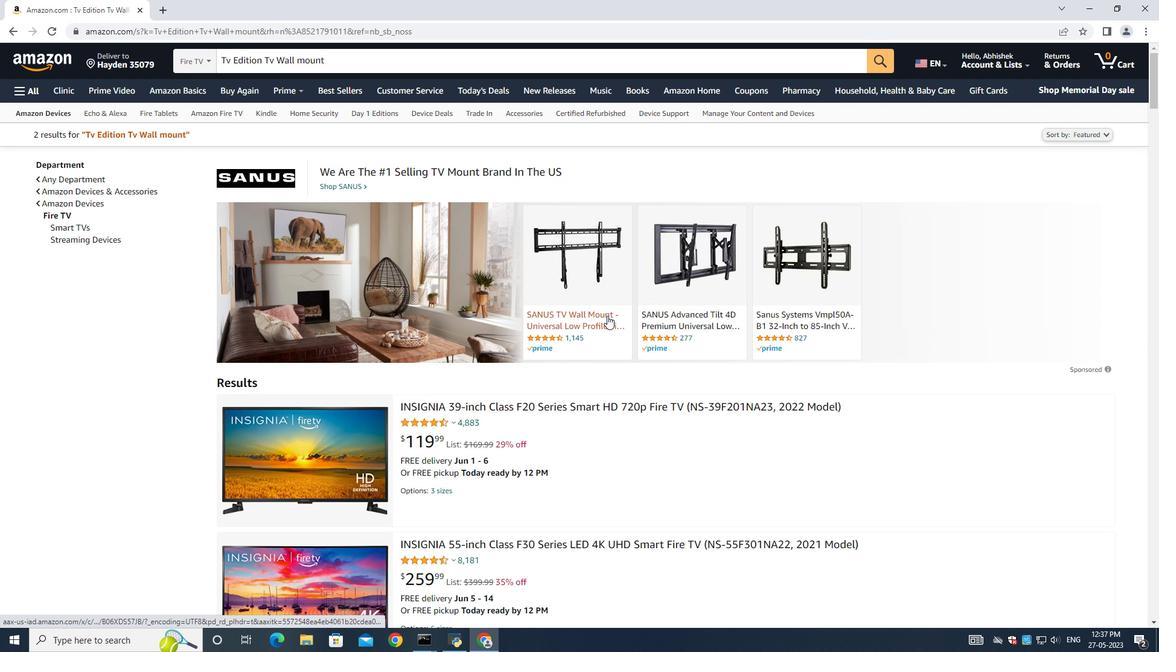 
Action: Mouse scrolled (606, 314) with delta (0, 0)
Screenshot: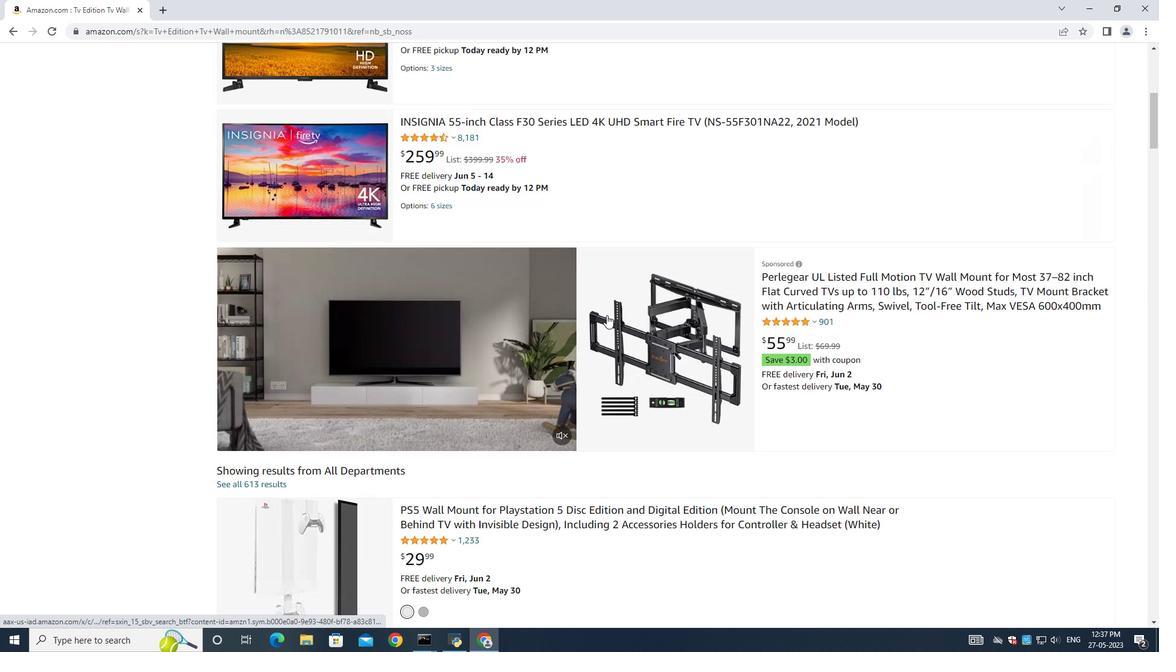 
Action: Mouse scrolled (606, 314) with delta (0, 0)
Screenshot: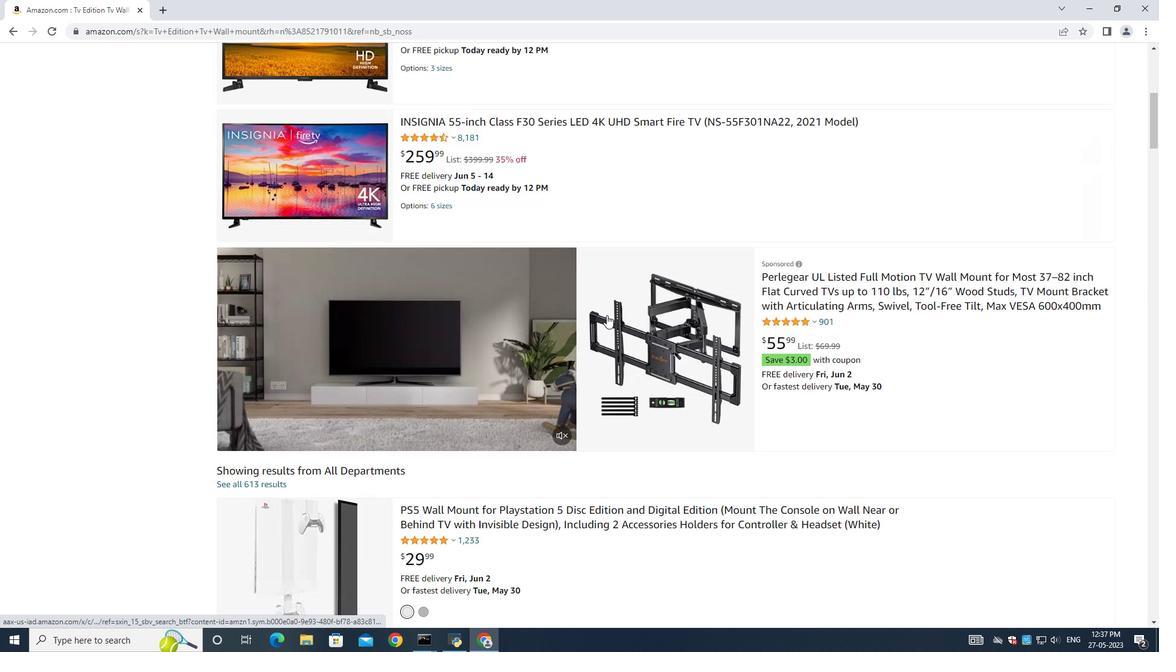 
Action: Mouse scrolled (606, 314) with delta (0, 0)
Screenshot: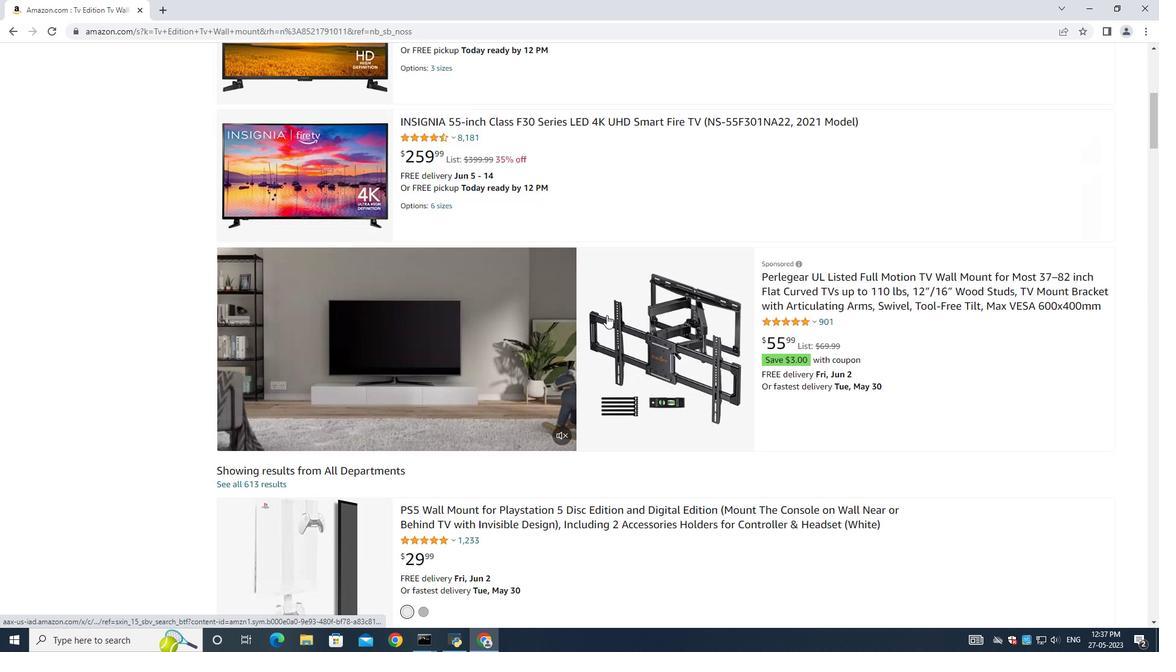 
Action: Mouse moved to (602, 352)
Screenshot: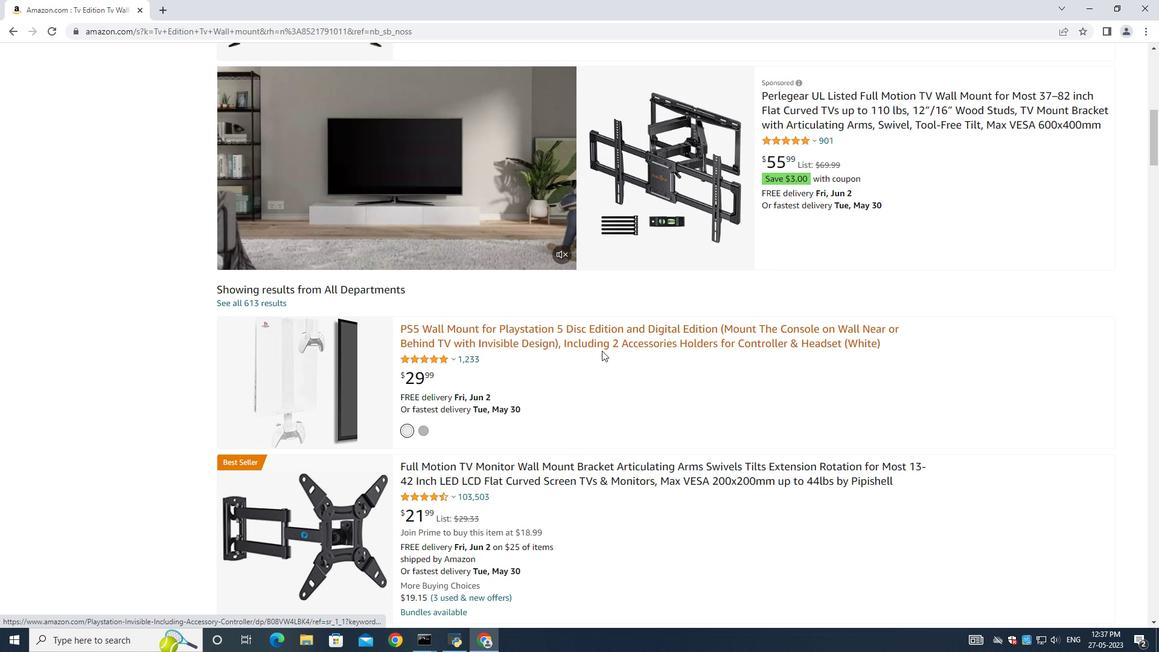 
Action: Mouse scrolled (602, 351) with delta (0, 0)
Screenshot: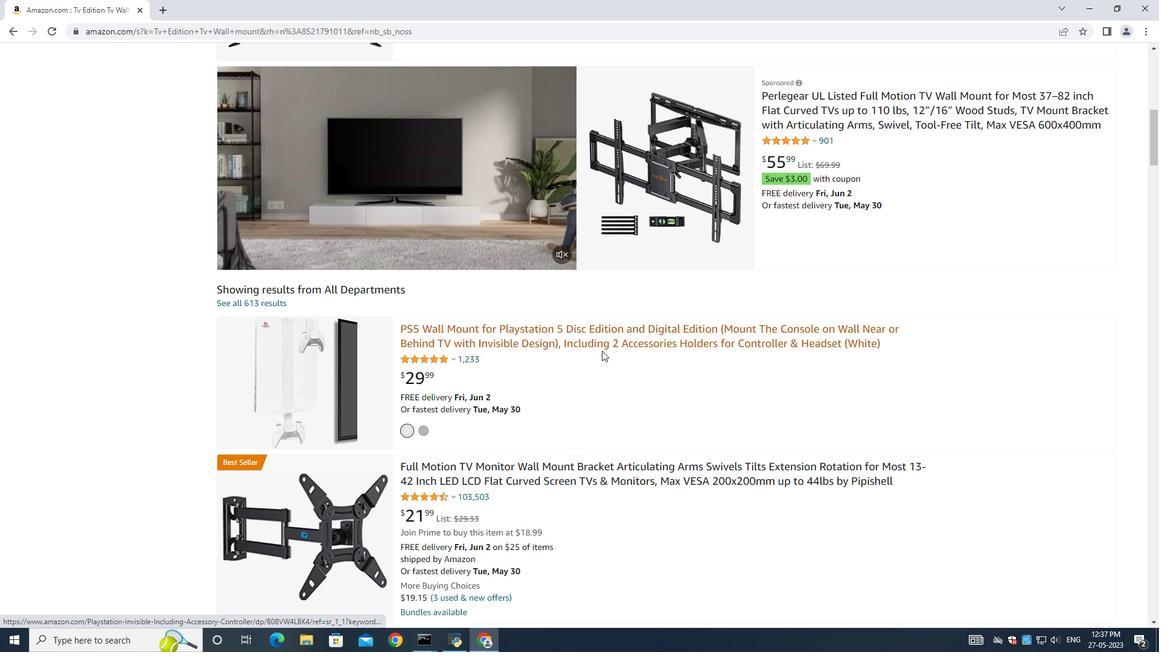 
Action: Mouse moved to (602, 352)
Screenshot: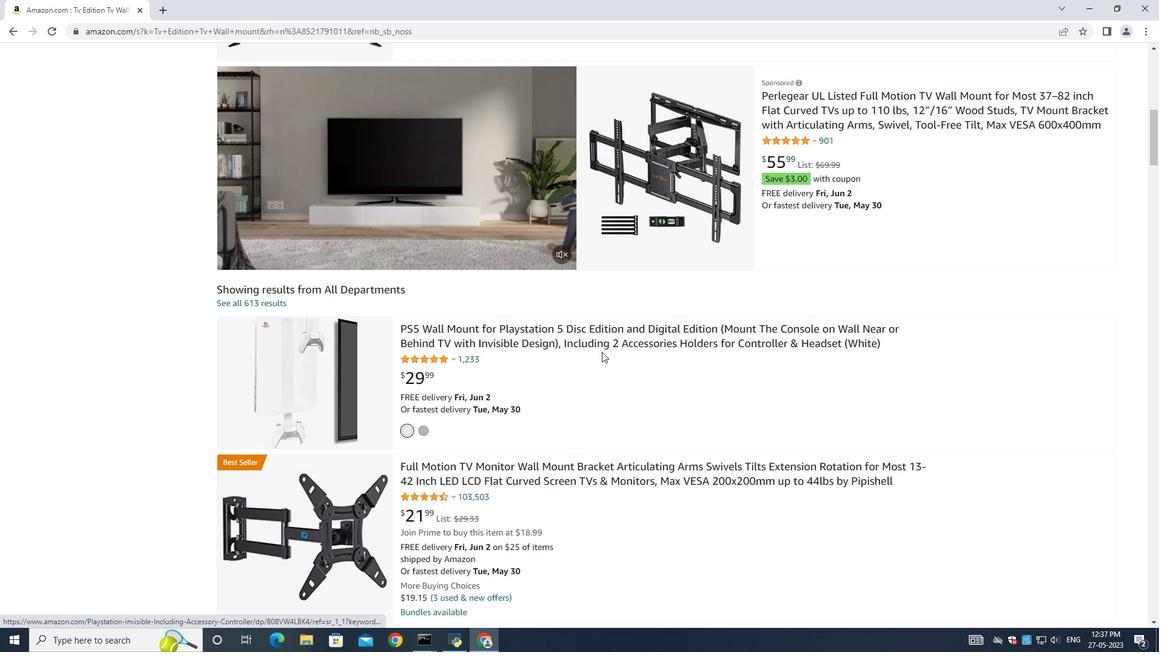 
Action: Mouse scrolled (602, 351) with delta (0, 0)
Screenshot: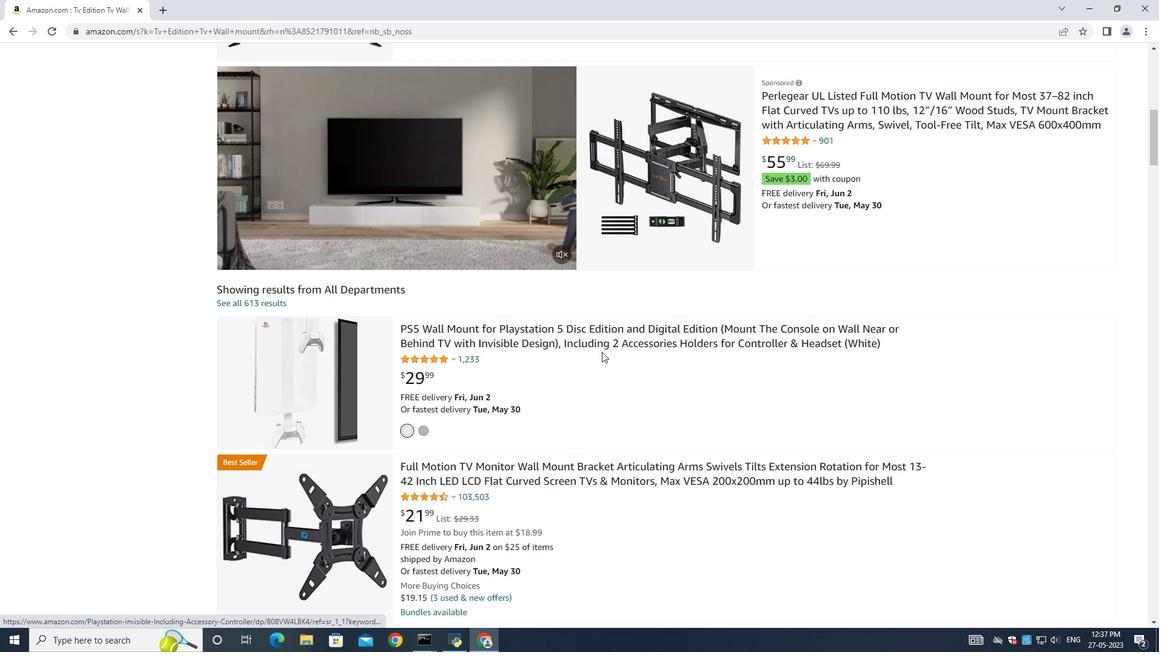 
Action: Mouse moved to (601, 349)
Screenshot: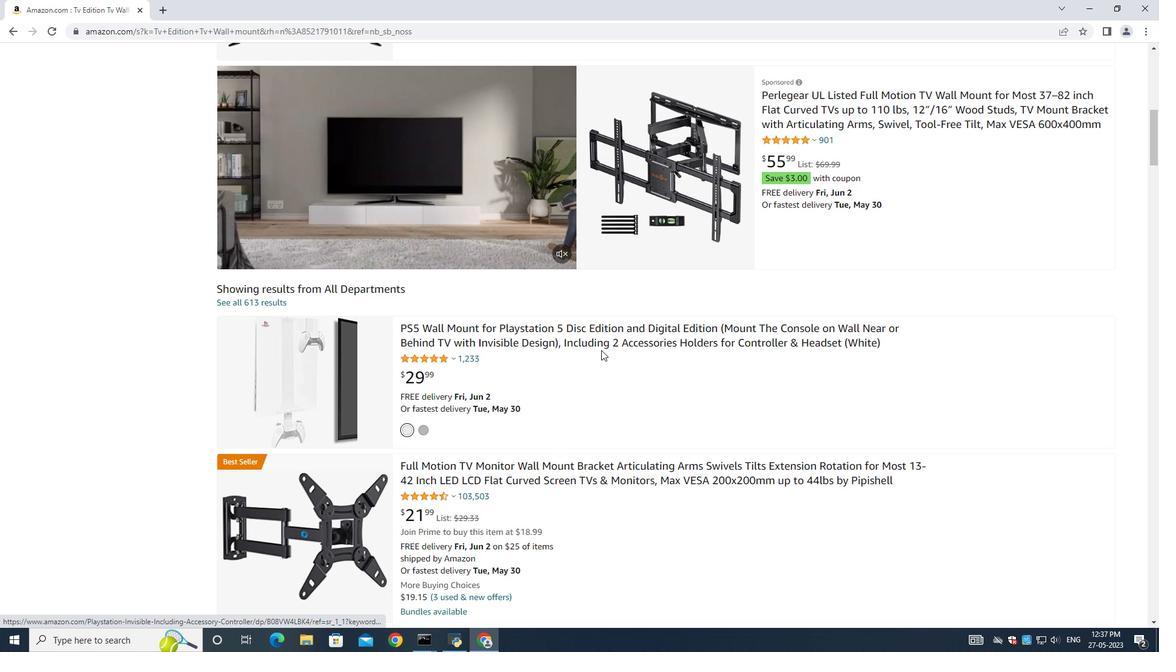
Action: Mouse scrolled (601, 349) with delta (0, 0)
Screenshot: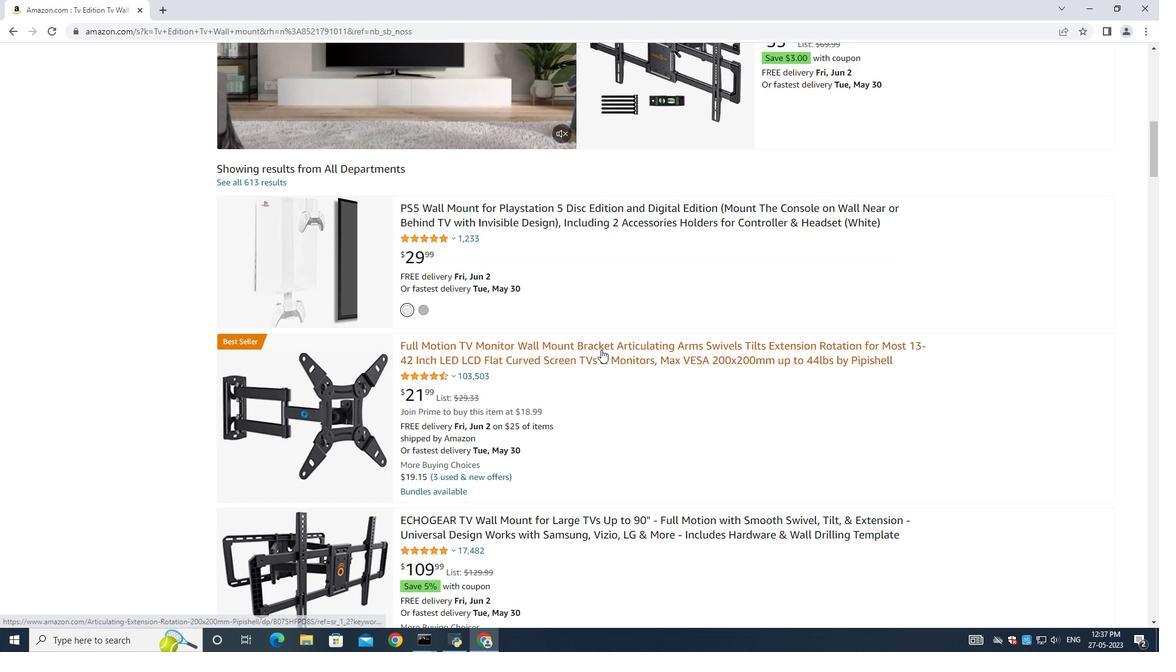
Action: Mouse scrolled (601, 349) with delta (0, 0)
Screenshot: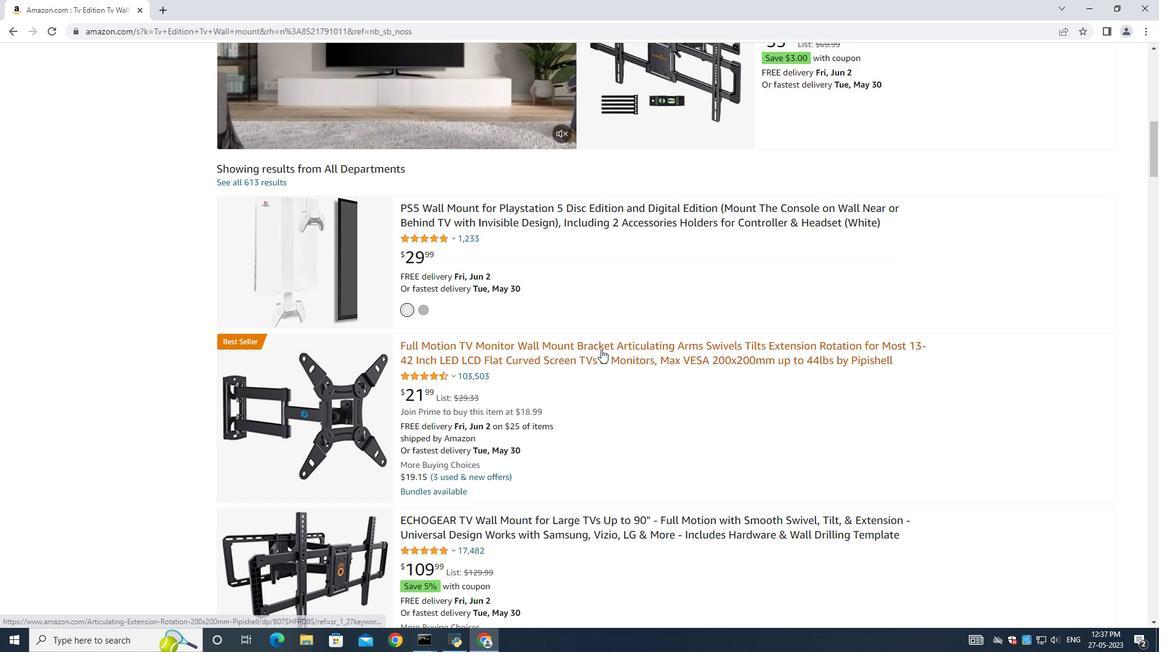 
Action: Mouse moved to (600, 423)
Screenshot: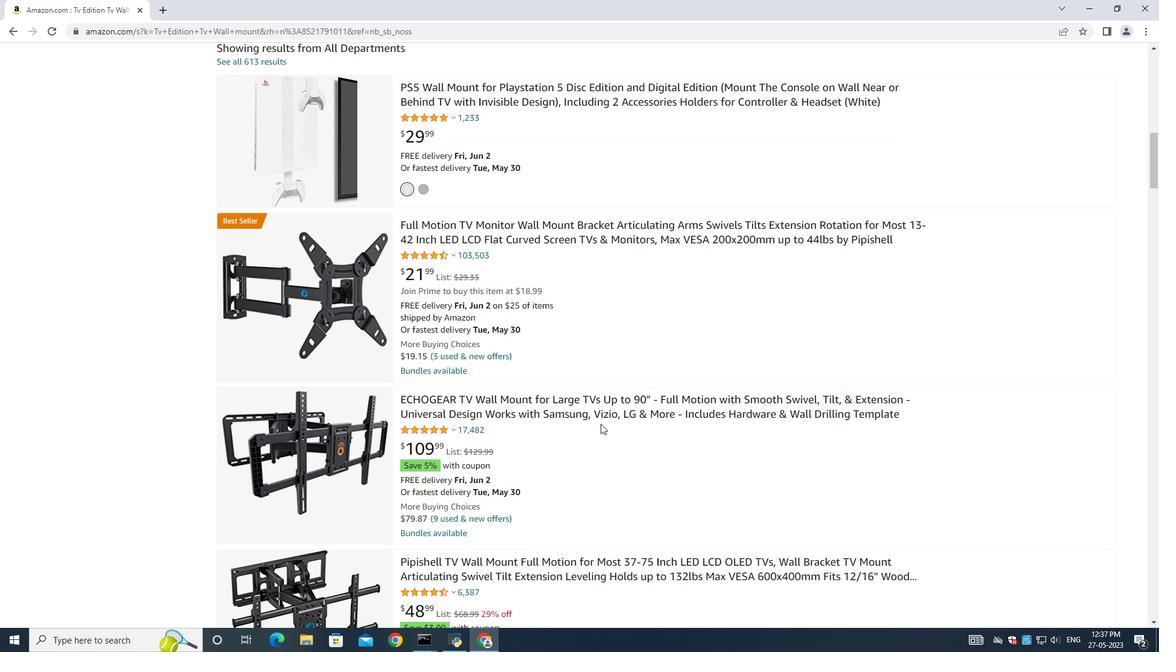 
Action: Mouse pressed left at (600, 423)
Screenshot: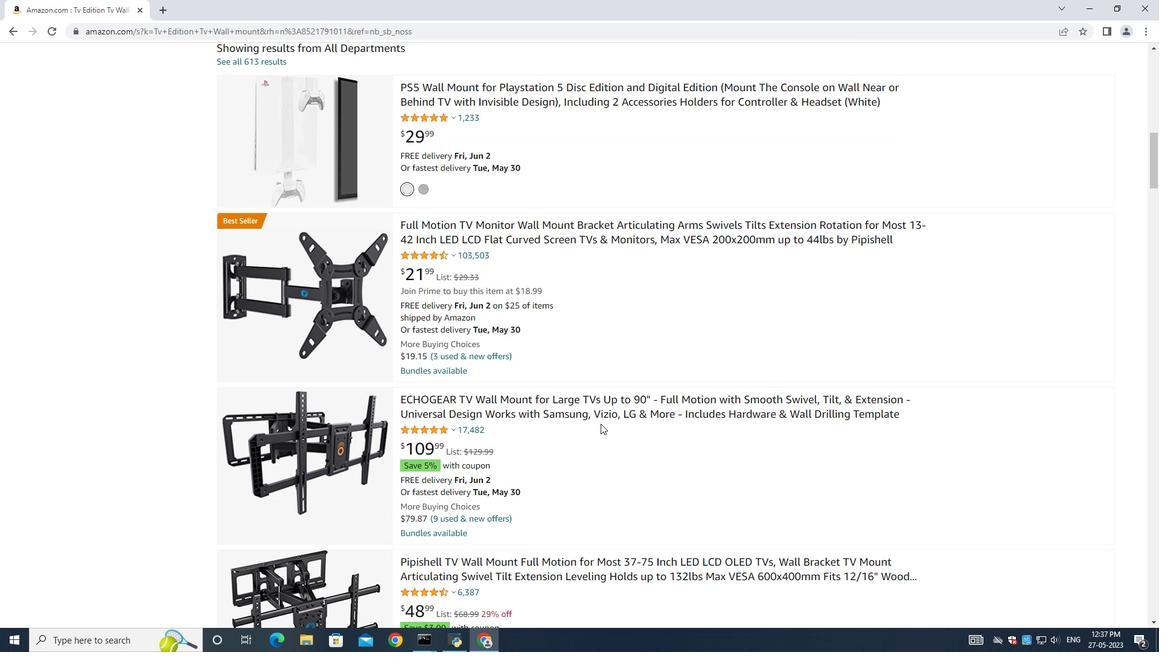 
Action: Mouse moved to (592, 405)
Screenshot: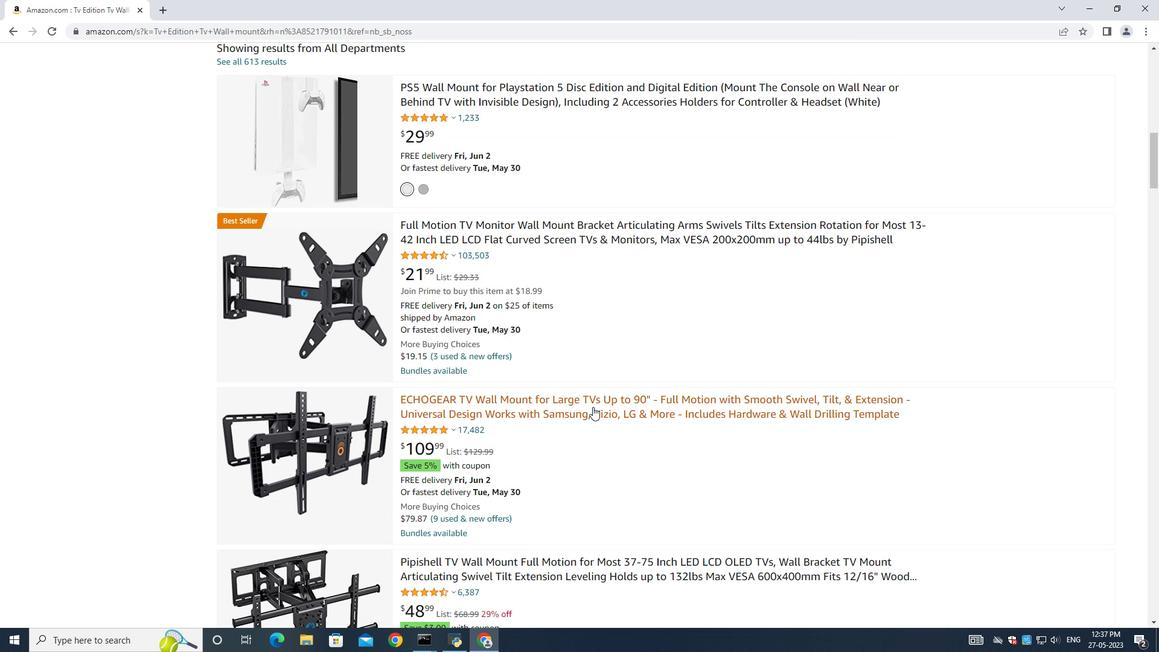 
Action: Mouse pressed left at (592, 405)
Screenshot: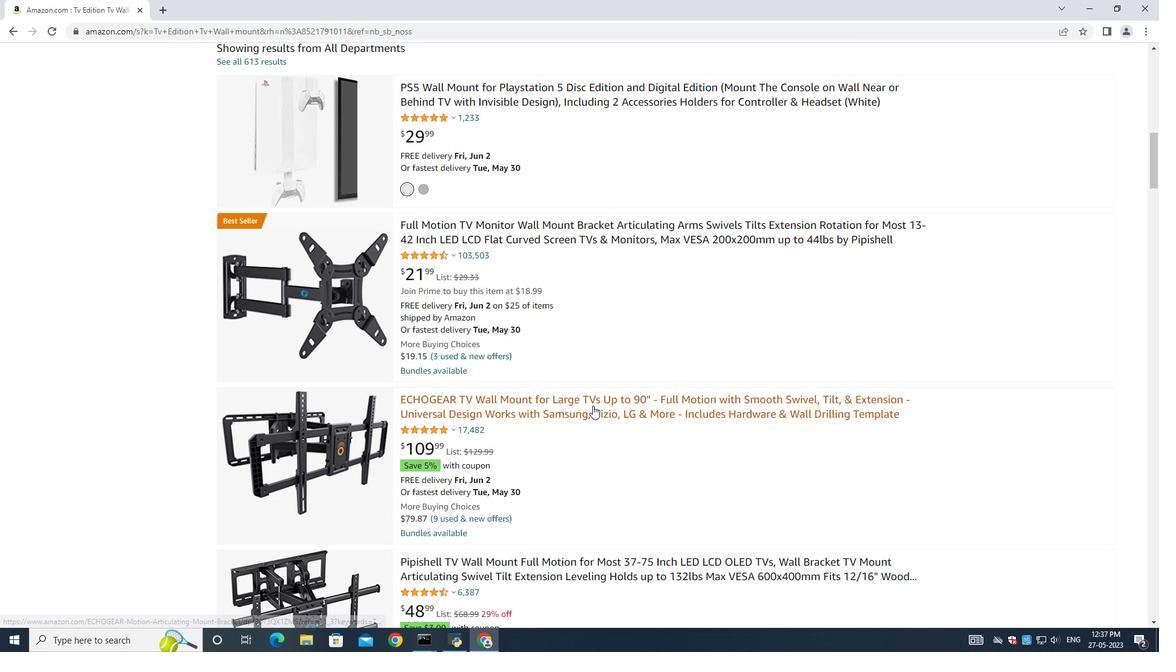 
Action: Mouse moved to (900, 408)
Screenshot: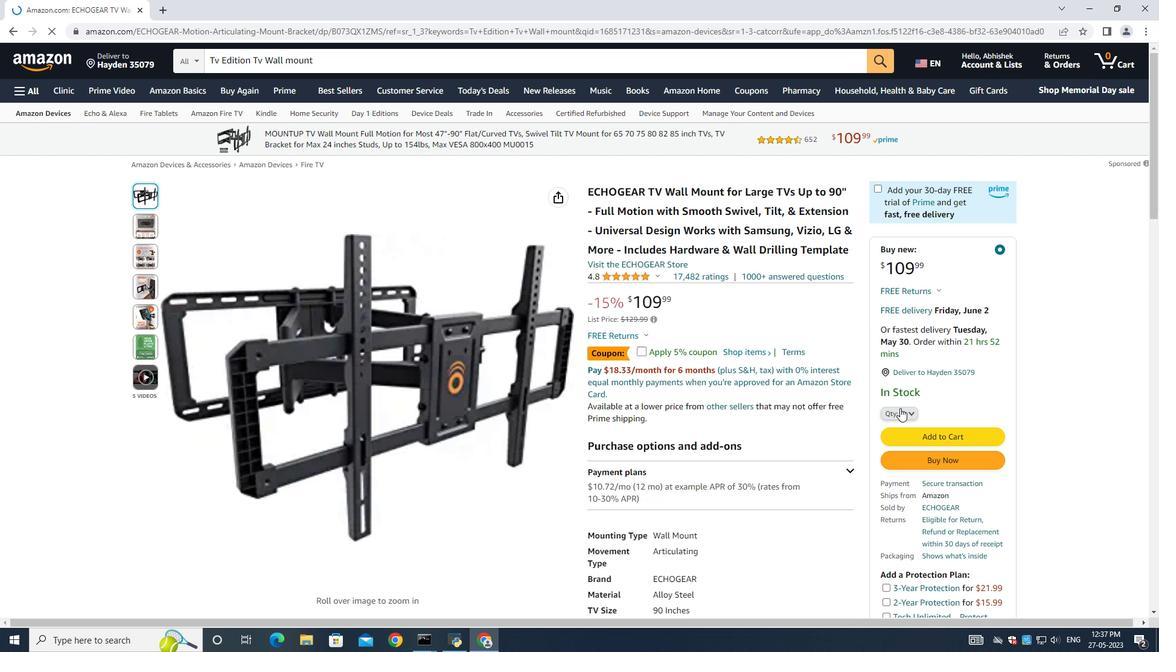 
Action: Mouse pressed left at (900, 408)
Screenshot: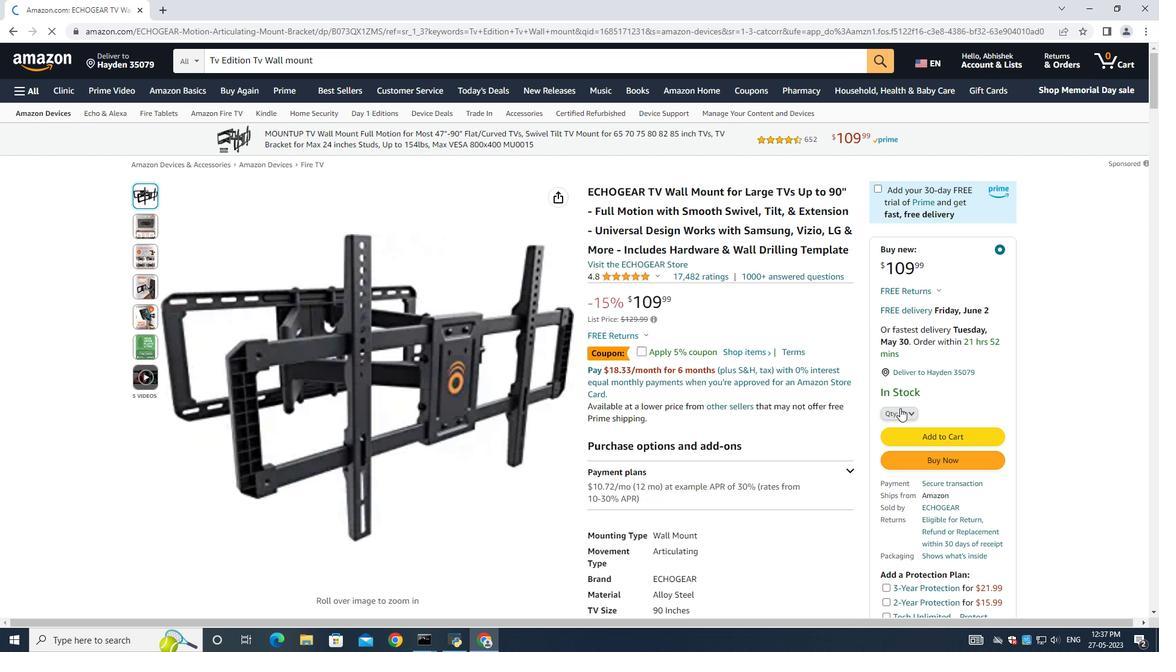 
Action: Mouse moved to (904, 85)
Screenshot: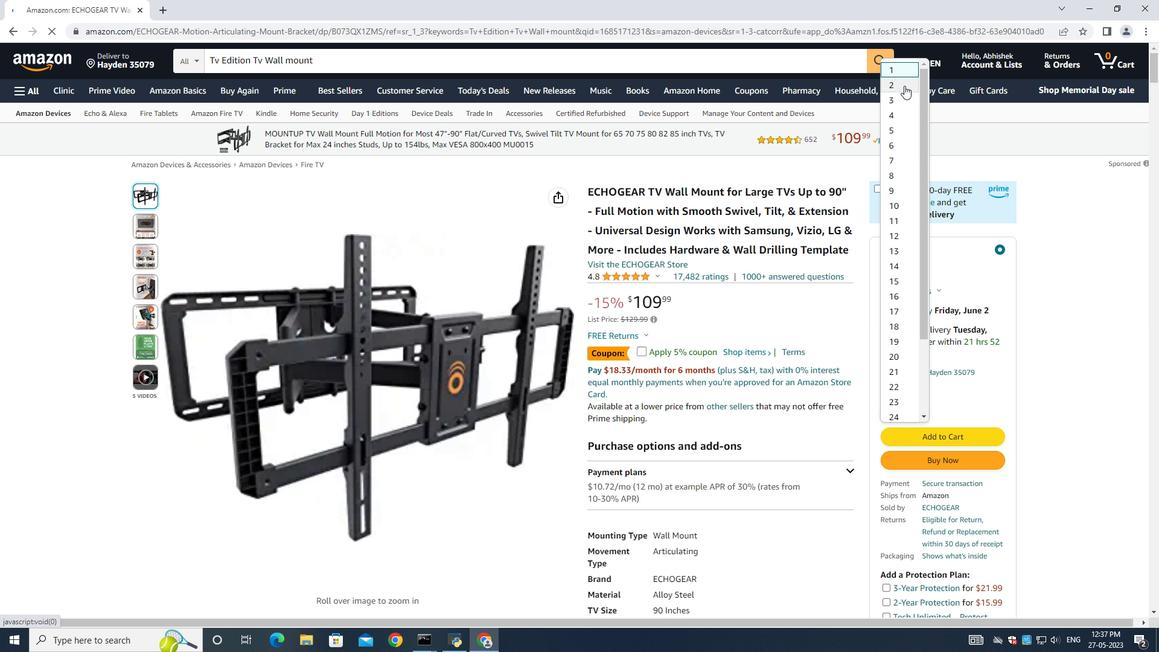 
Action: Mouse pressed left at (904, 85)
Screenshot: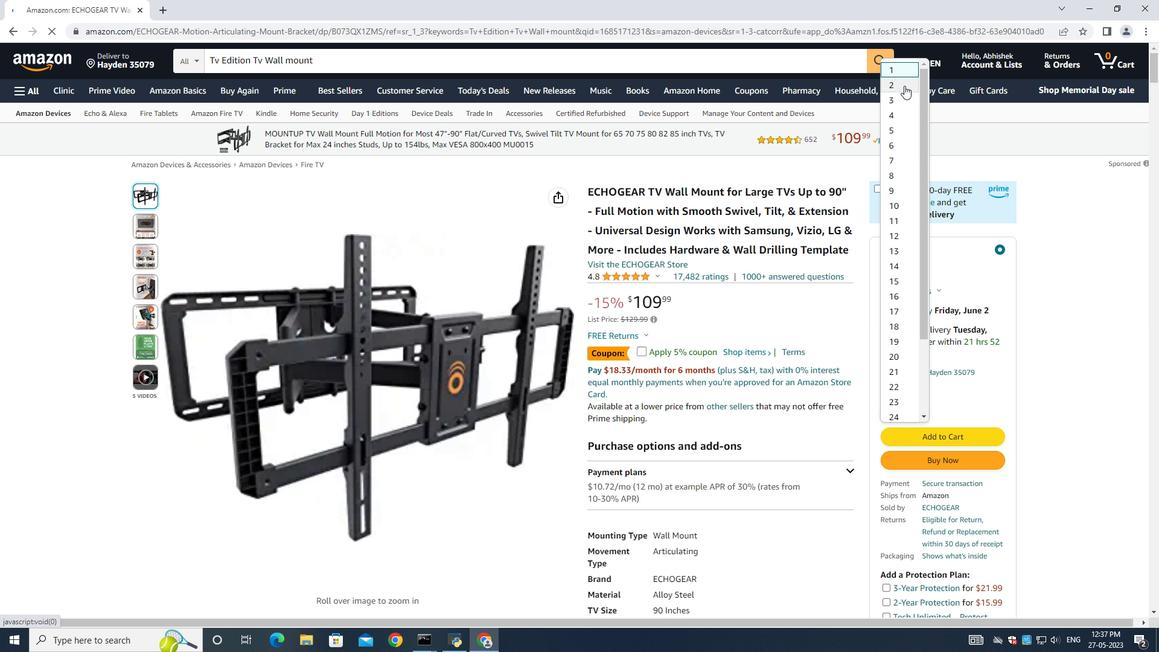 
Action: Mouse moved to (940, 432)
Screenshot: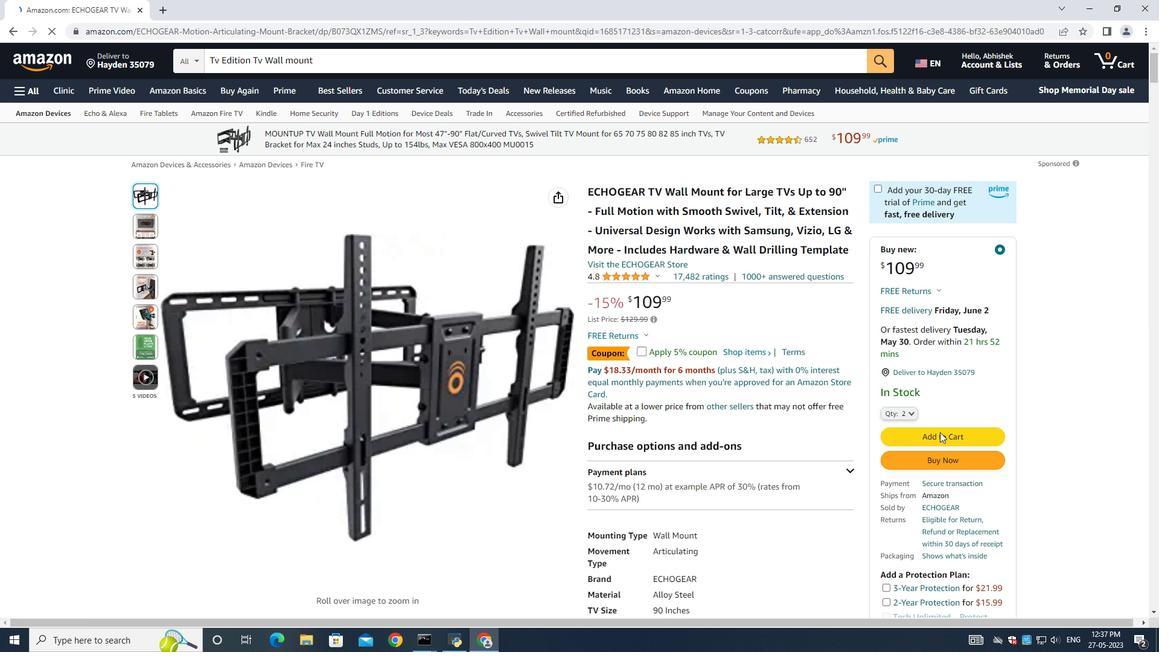 
Action: Mouse pressed left at (940, 432)
Screenshot: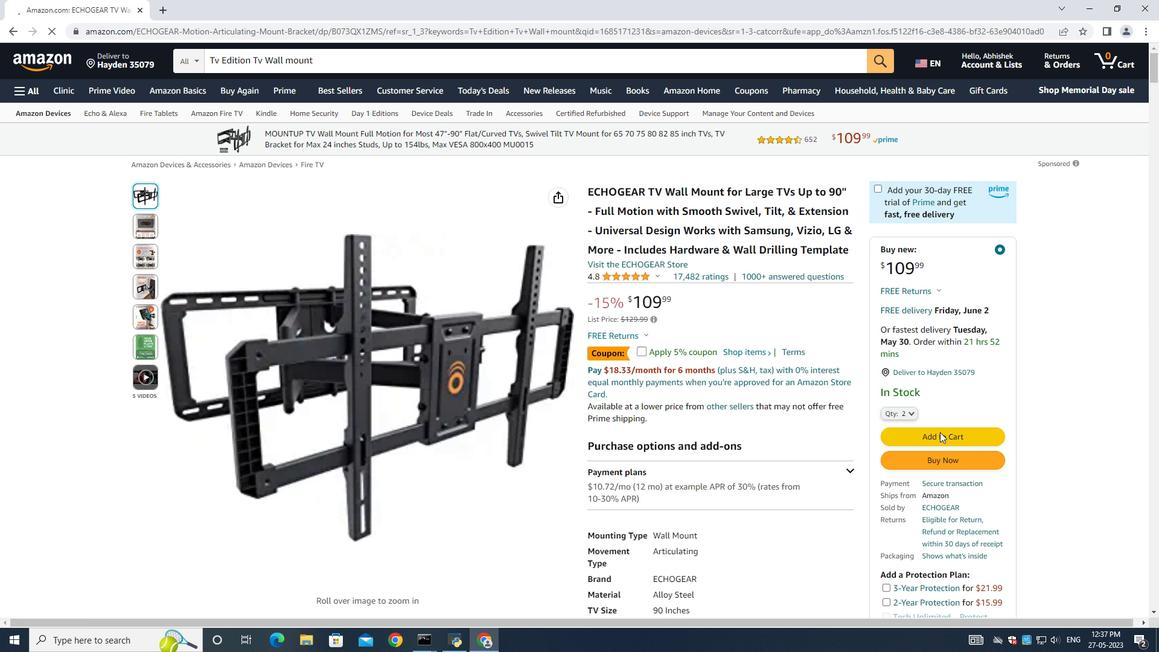 
Action: Mouse moved to (1049, 304)
Screenshot: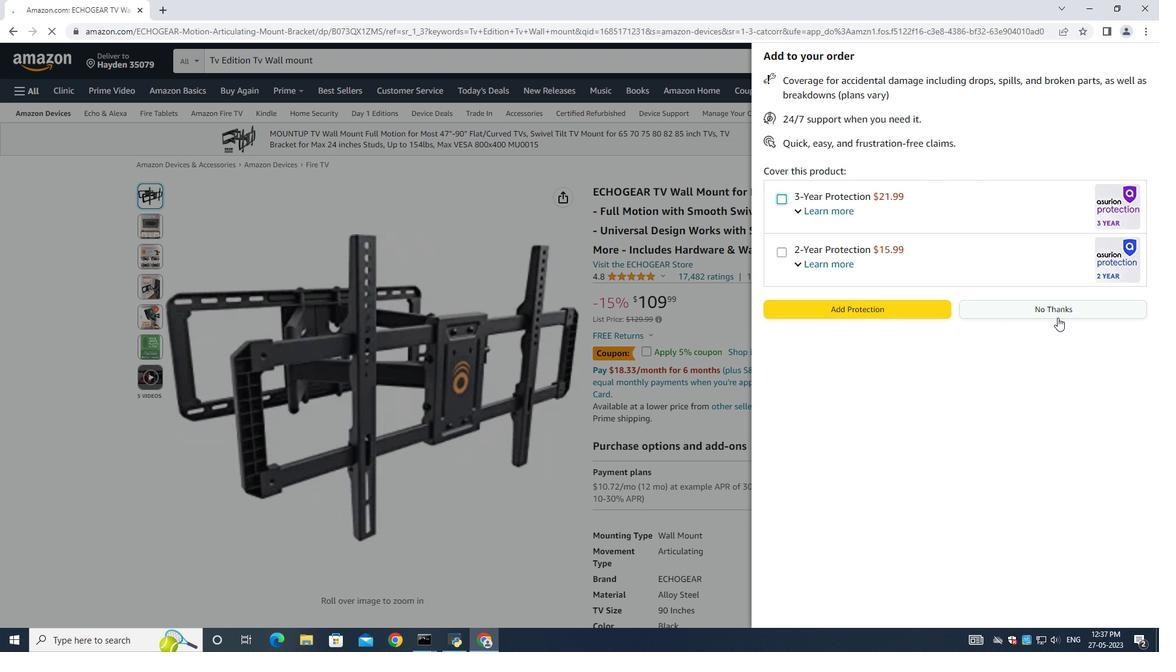 
Action: Mouse pressed left at (1049, 304)
Screenshot: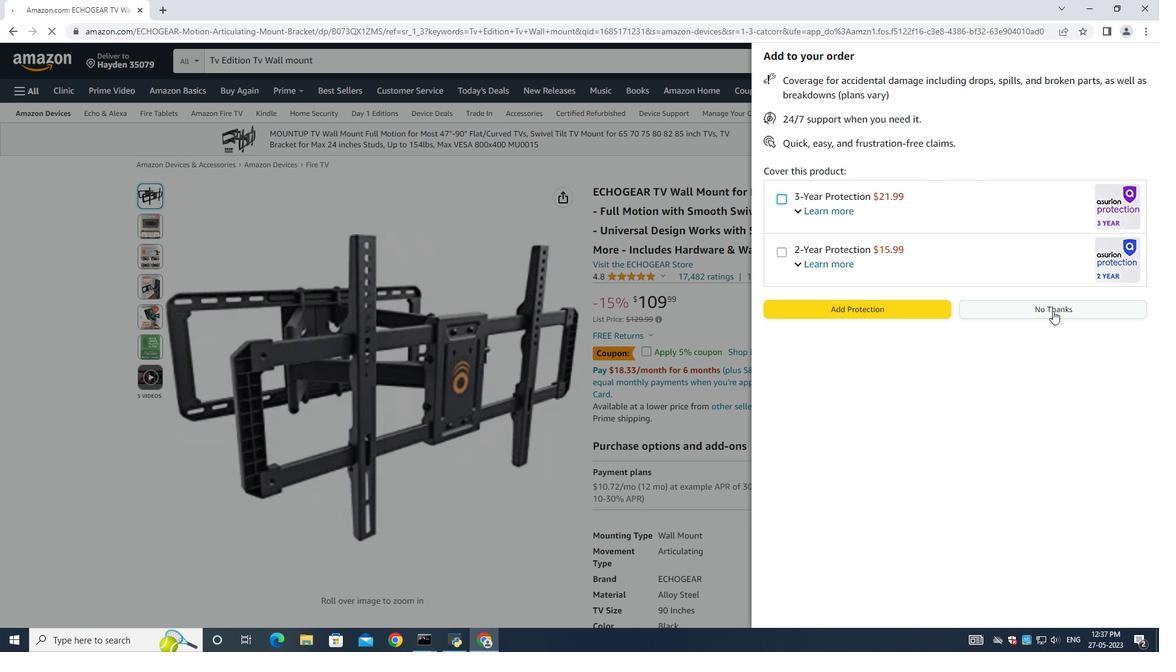 
Action: Mouse moved to (1028, 97)
Screenshot: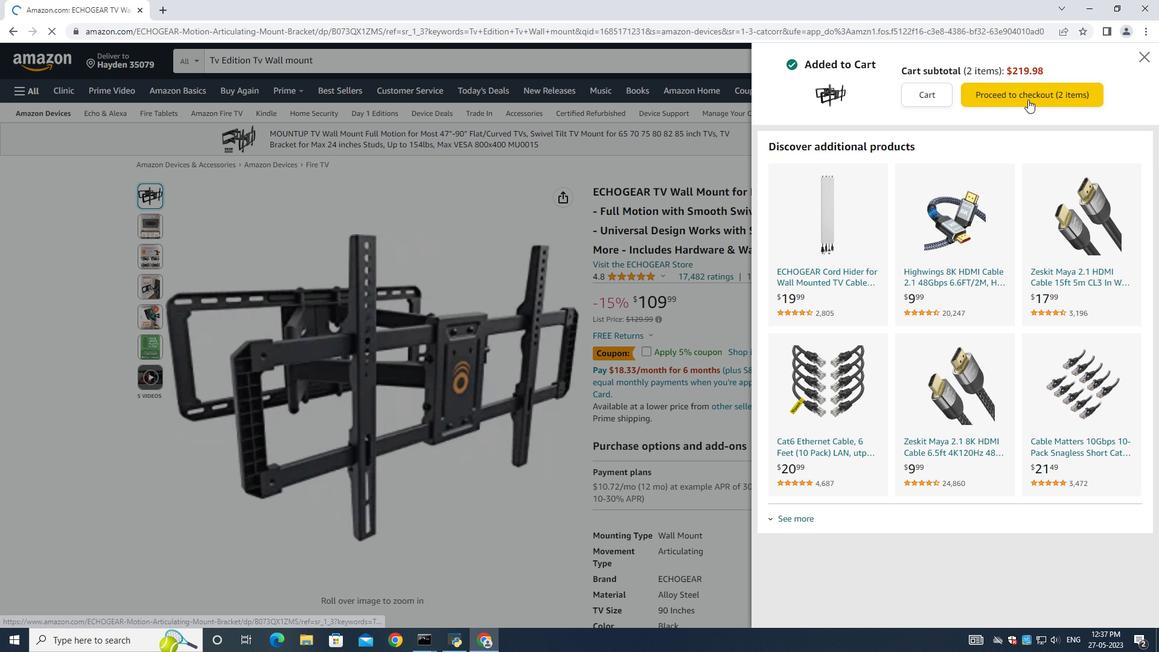 
Action: Mouse pressed left at (1028, 97)
Screenshot: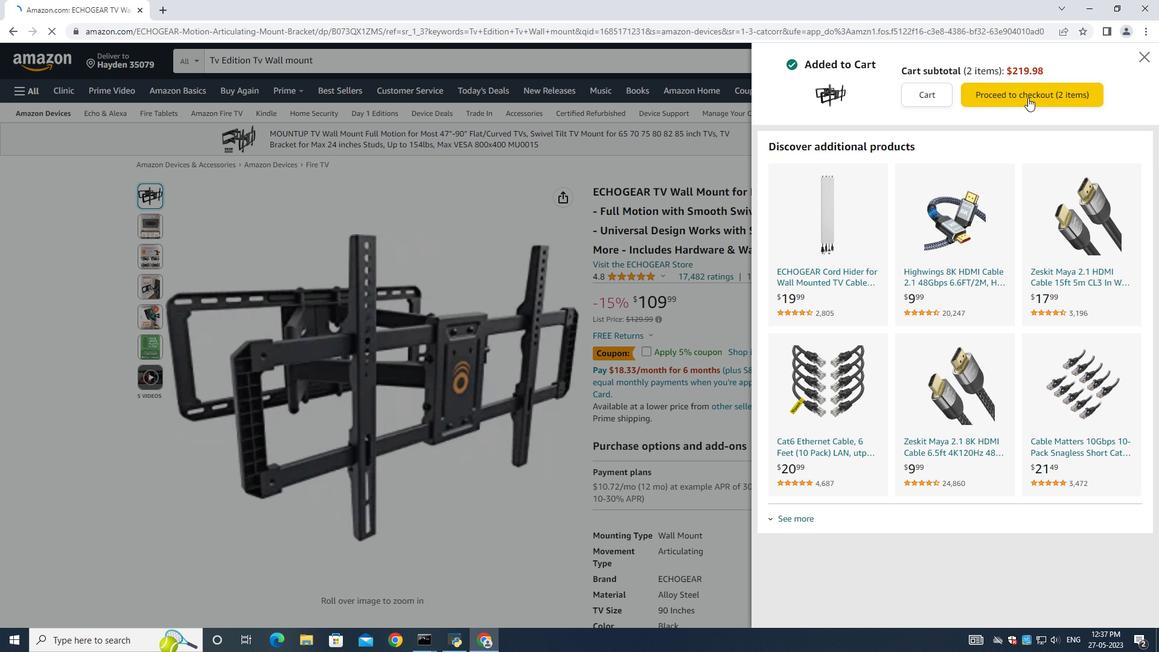 
Action: Mouse moved to (453, 286)
Screenshot: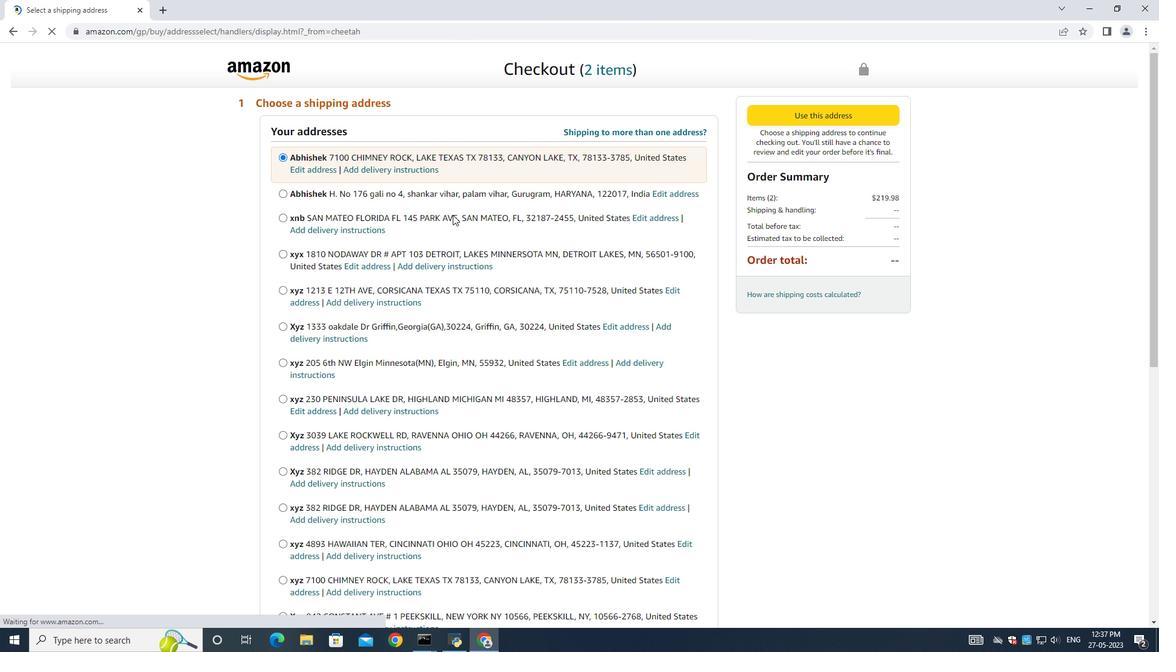 
Action: Mouse scrolled (453, 285) with delta (0, 0)
Screenshot: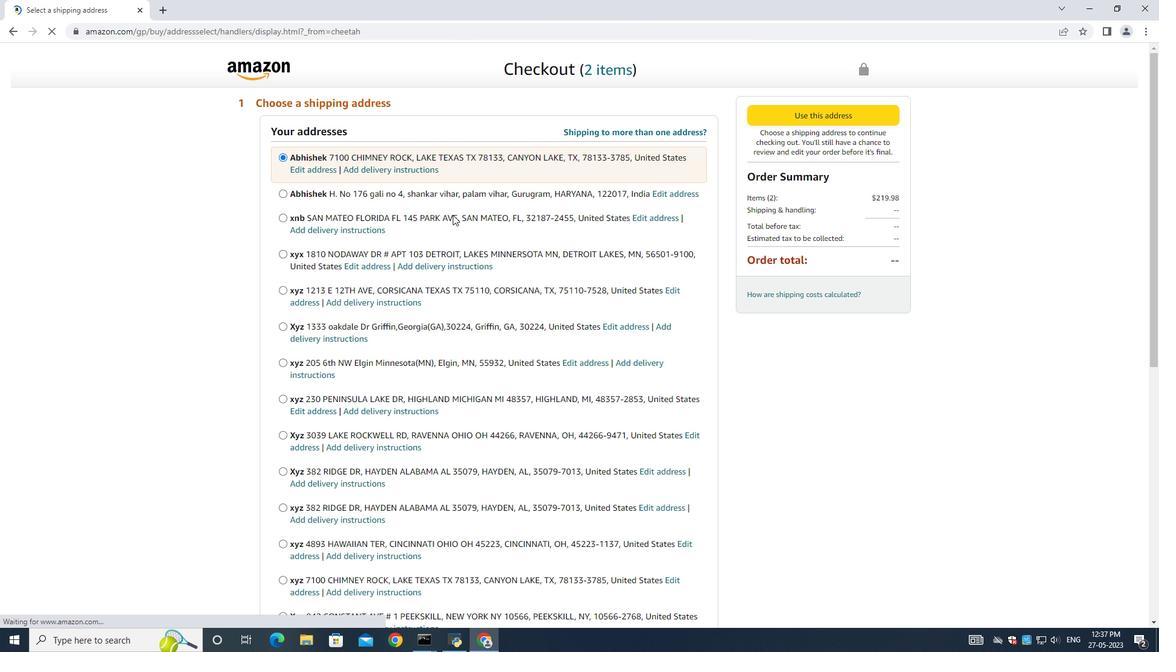 
Action: Mouse moved to (451, 300)
Screenshot: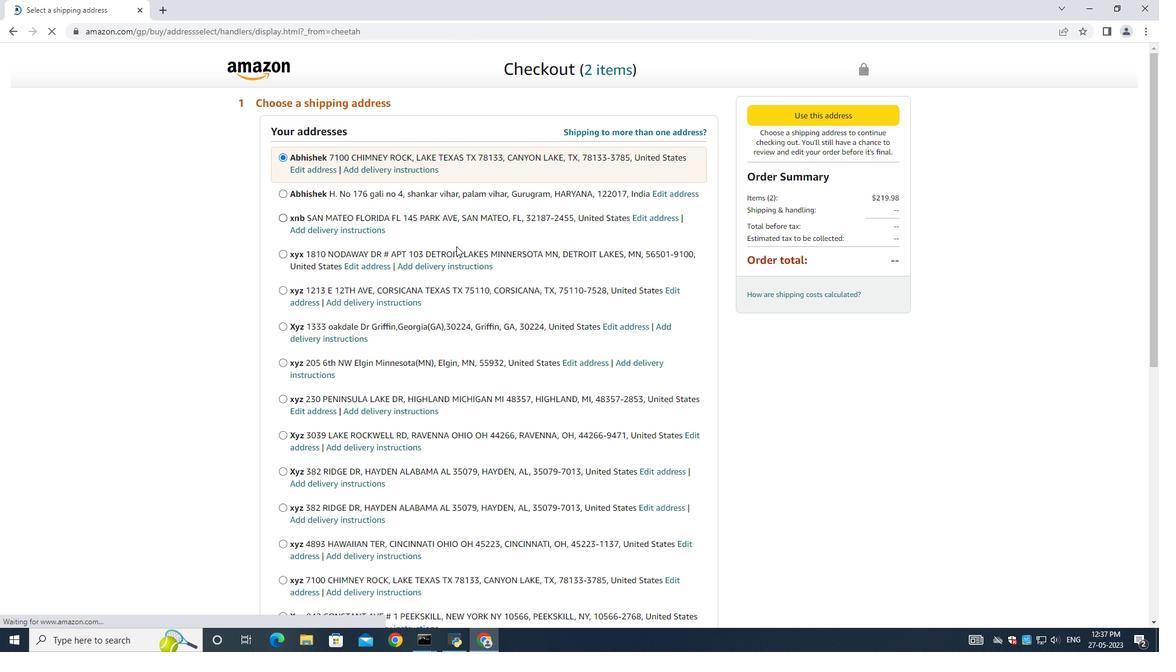 
Action: Mouse scrolled (452, 293) with delta (0, 0)
Screenshot: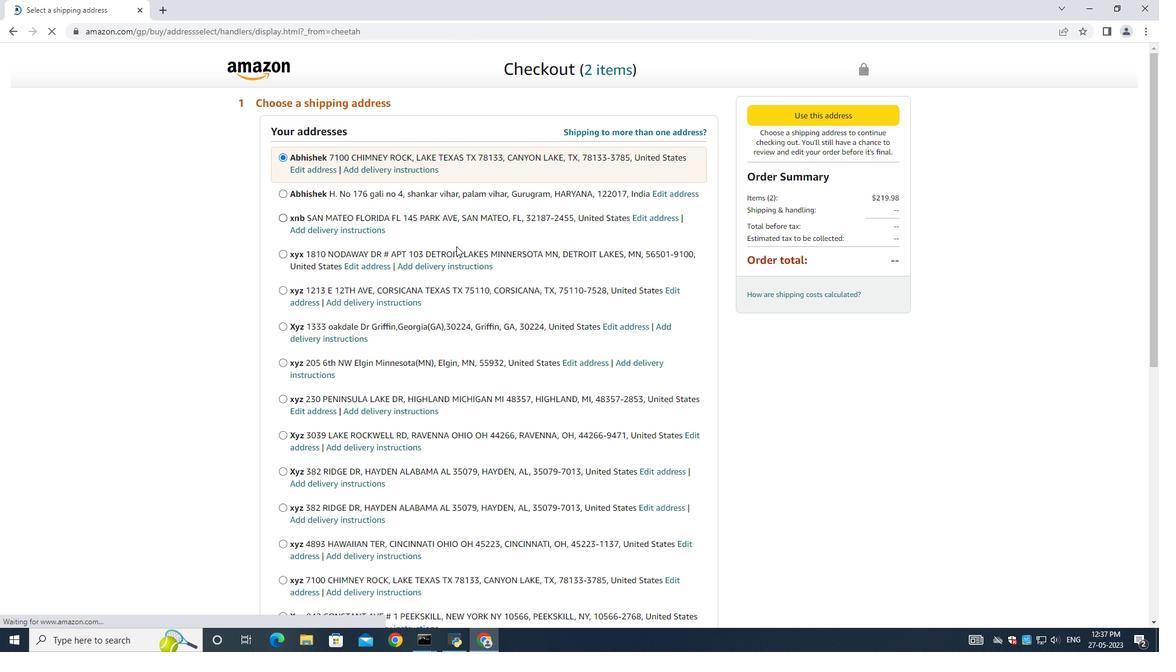
Action: Mouse moved to (450, 301)
Screenshot: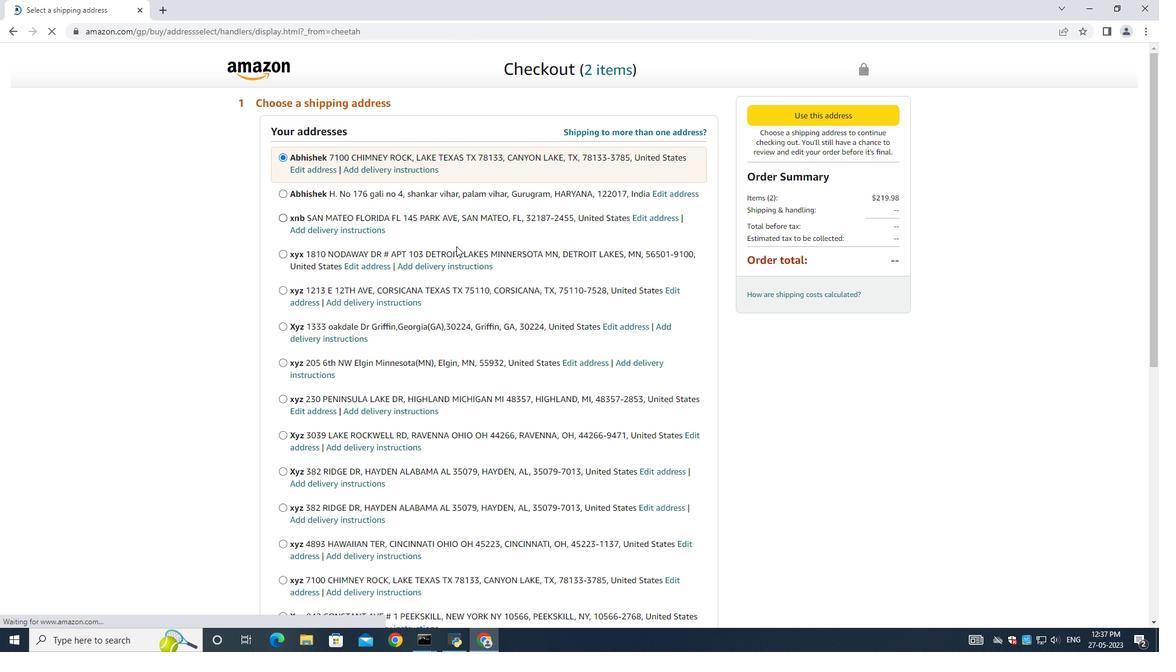 
Action: Mouse scrolled (451, 299) with delta (0, 0)
Screenshot: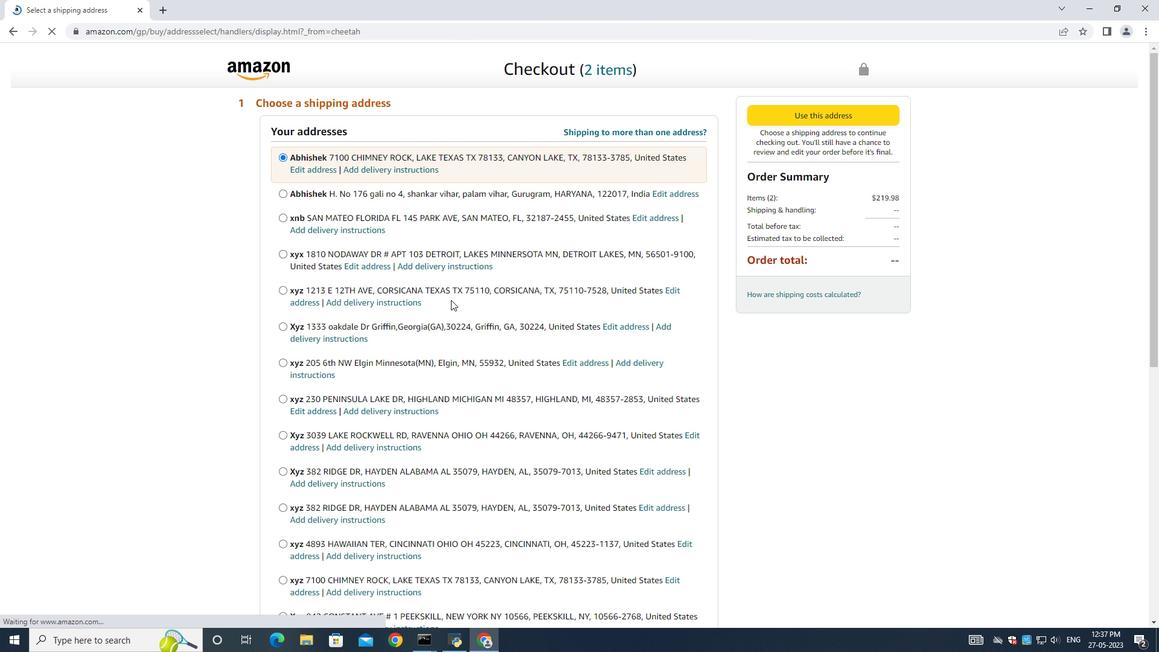 
Action: Mouse moved to (450, 301)
Screenshot: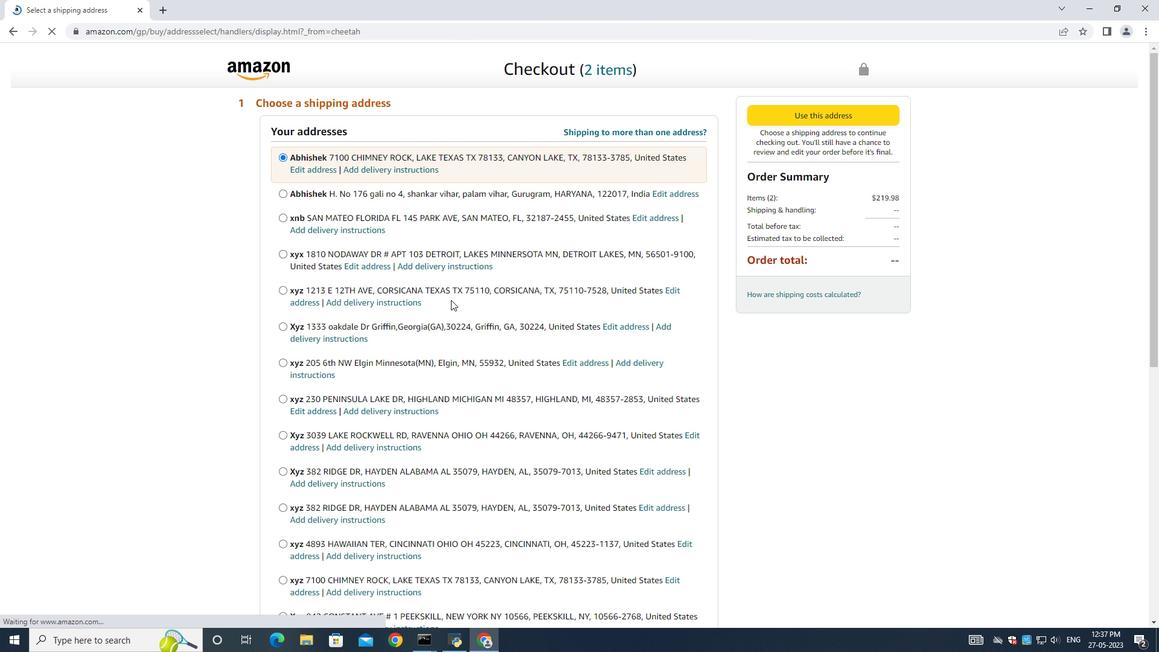 
Action: Mouse scrolled (450, 301) with delta (0, 0)
Screenshot: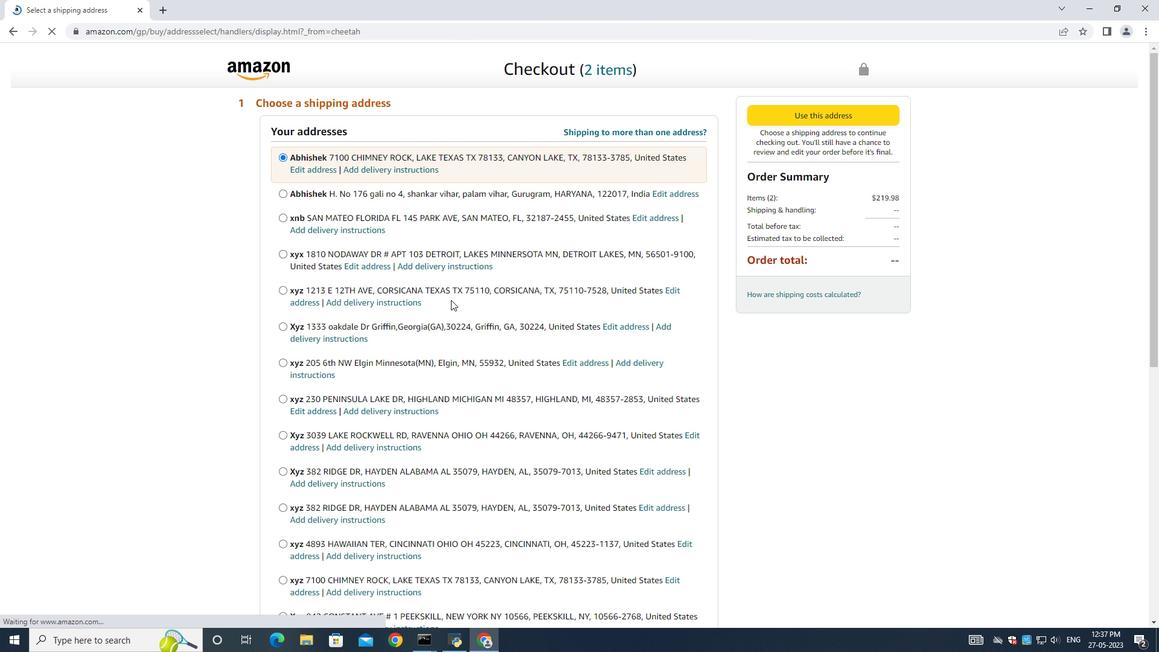 
Action: Mouse moved to (451, 302)
Screenshot: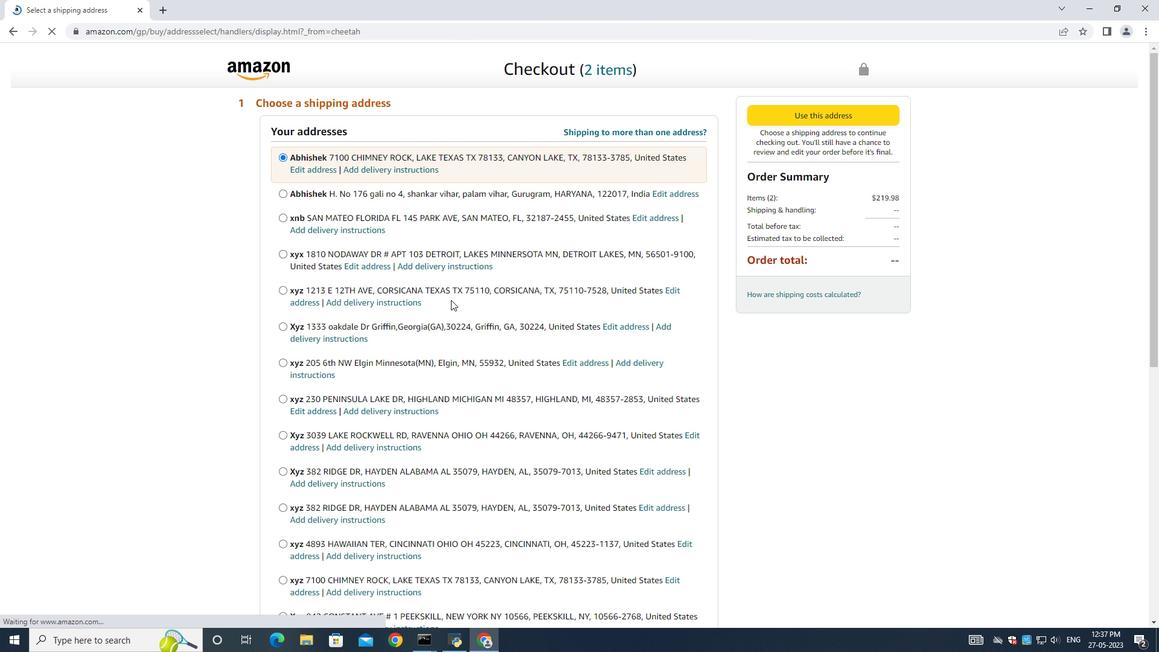 
Action: Mouse scrolled (450, 301) with delta (0, 0)
Screenshot: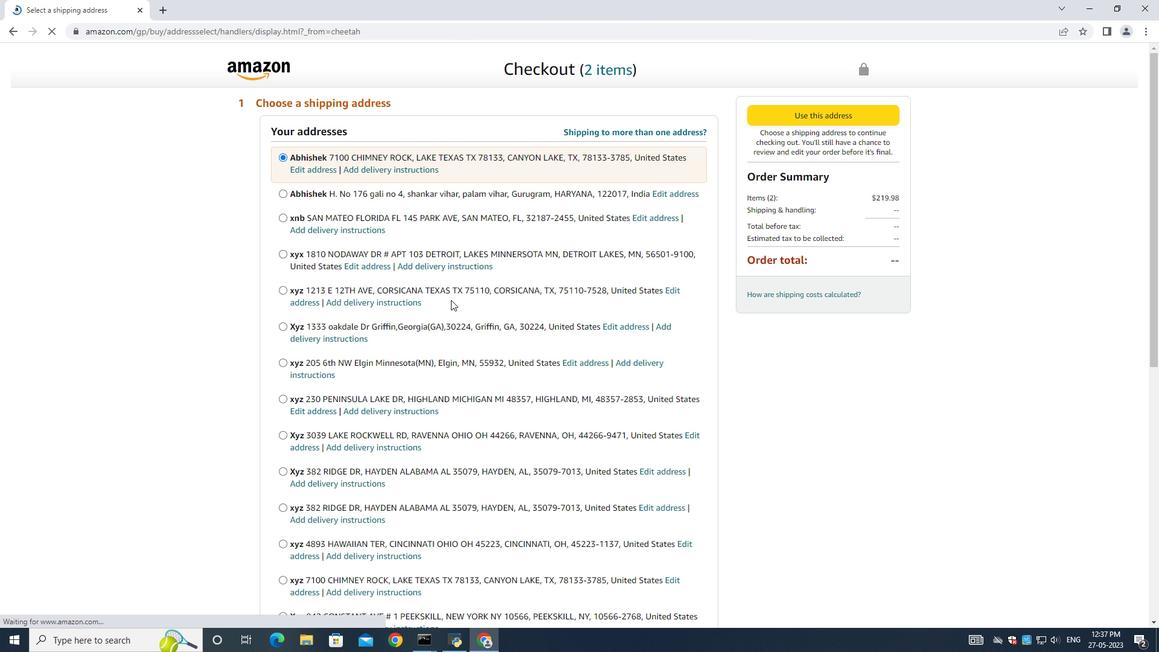 
Action: Mouse moved to (452, 302)
Screenshot: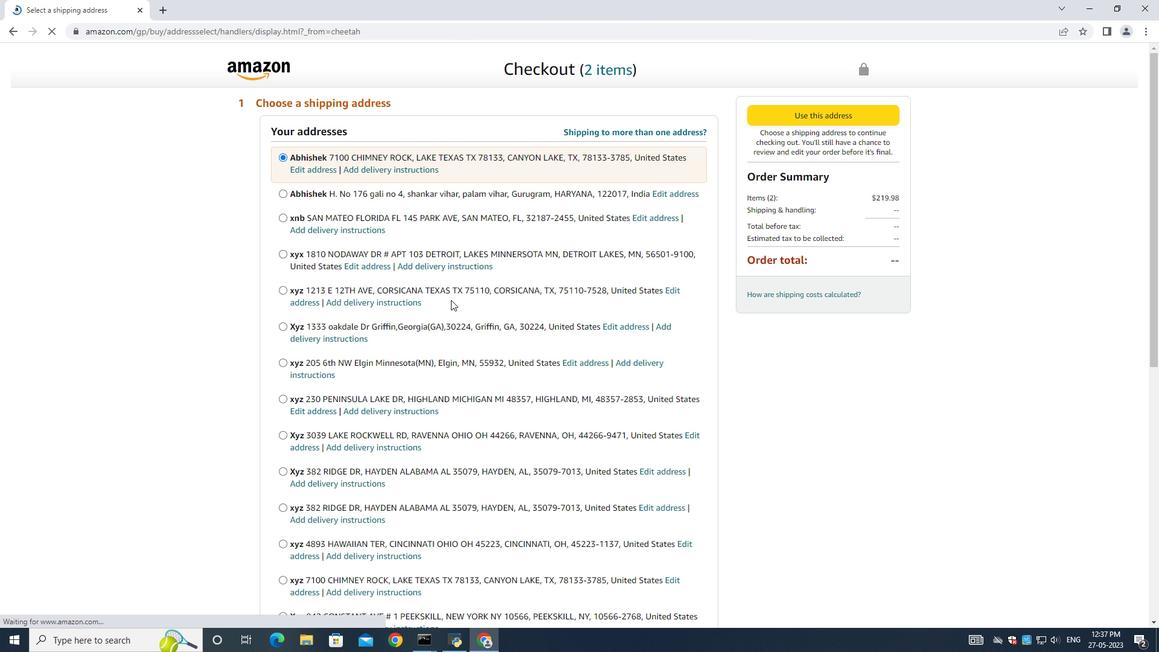 
Action: Mouse scrolled (450, 301) with delta (0, 0)
Screenshot: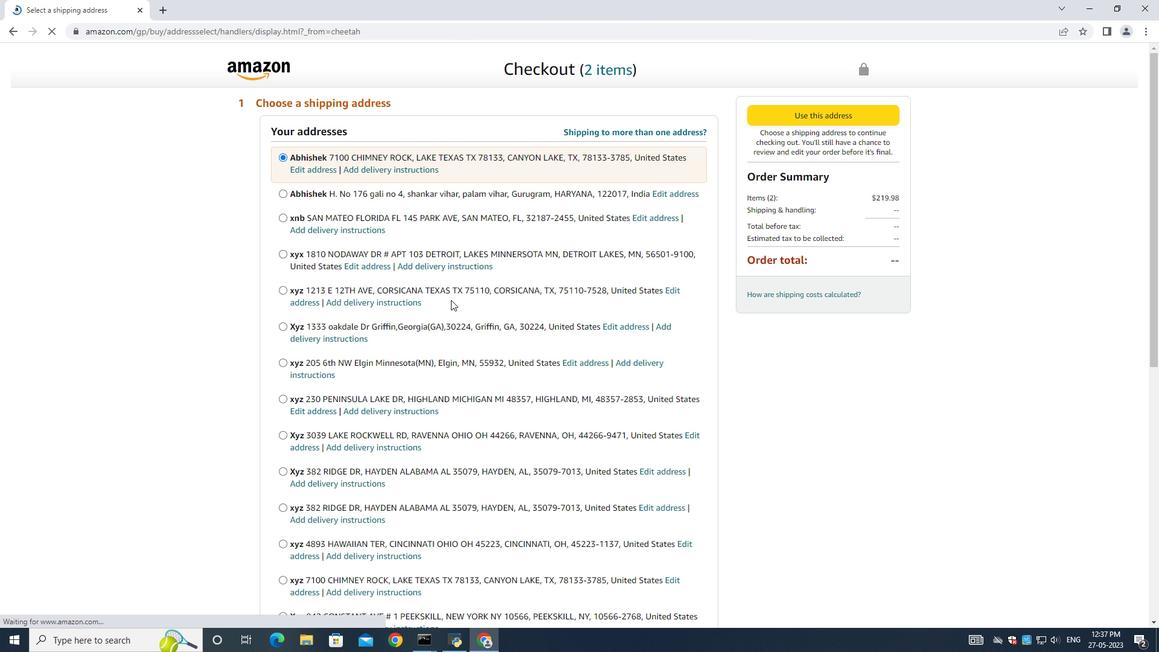 
Action: Mouse moved to (472, 301)
Screenshot: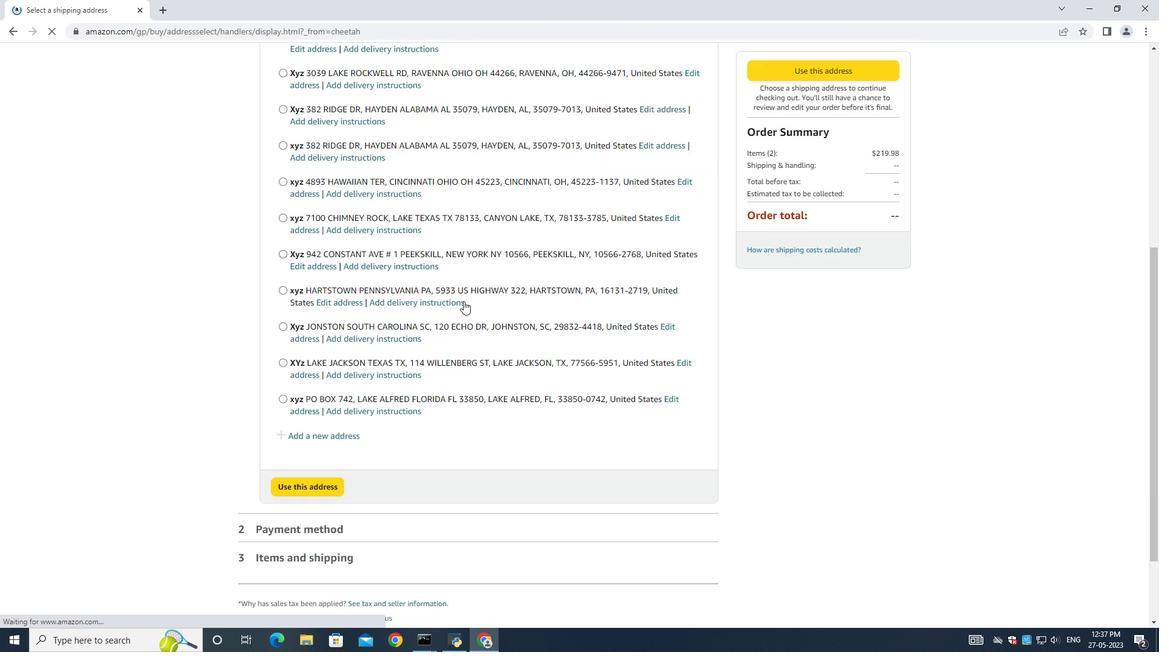 
Action: Mouse scrolled (472, 300) with delta (0, 0)
Screenshot: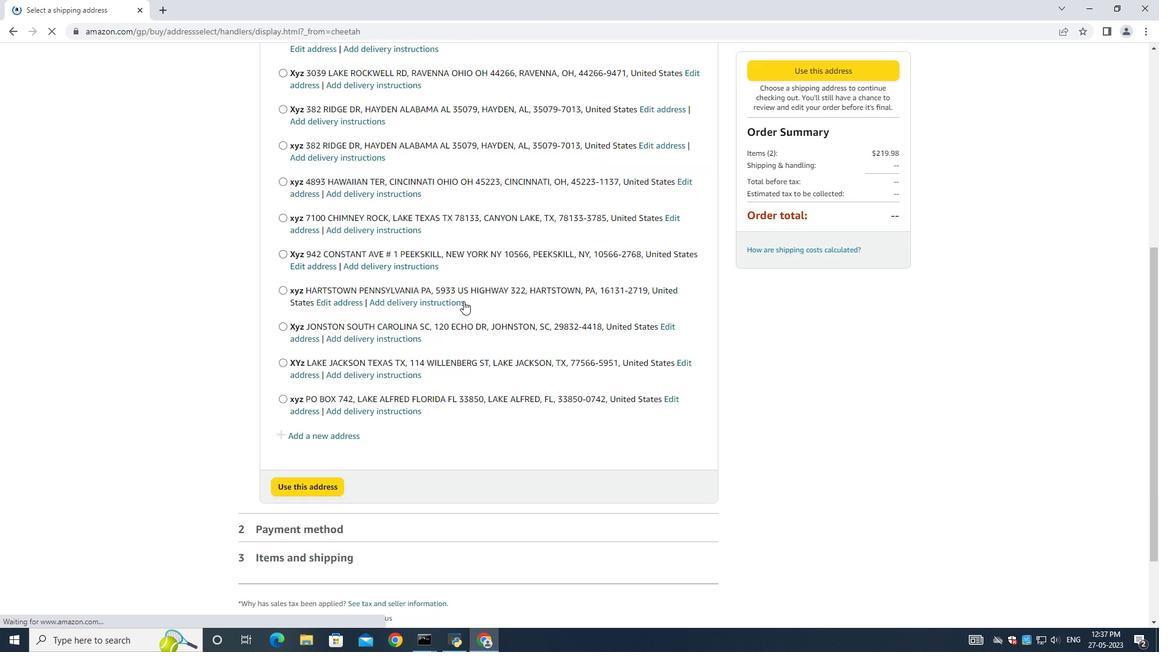 
Action: Mouse moved to (472, 327)
Screenshot: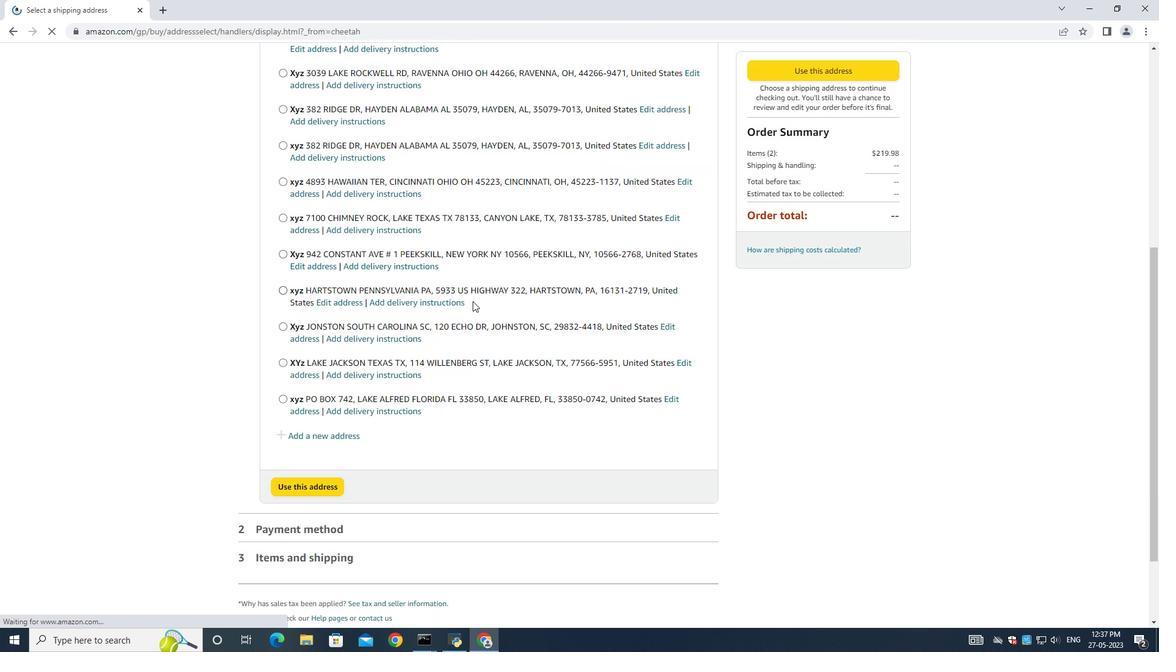 
Action: Mouse scrolled (472, 326) with delta (0, 0)
Screenshot: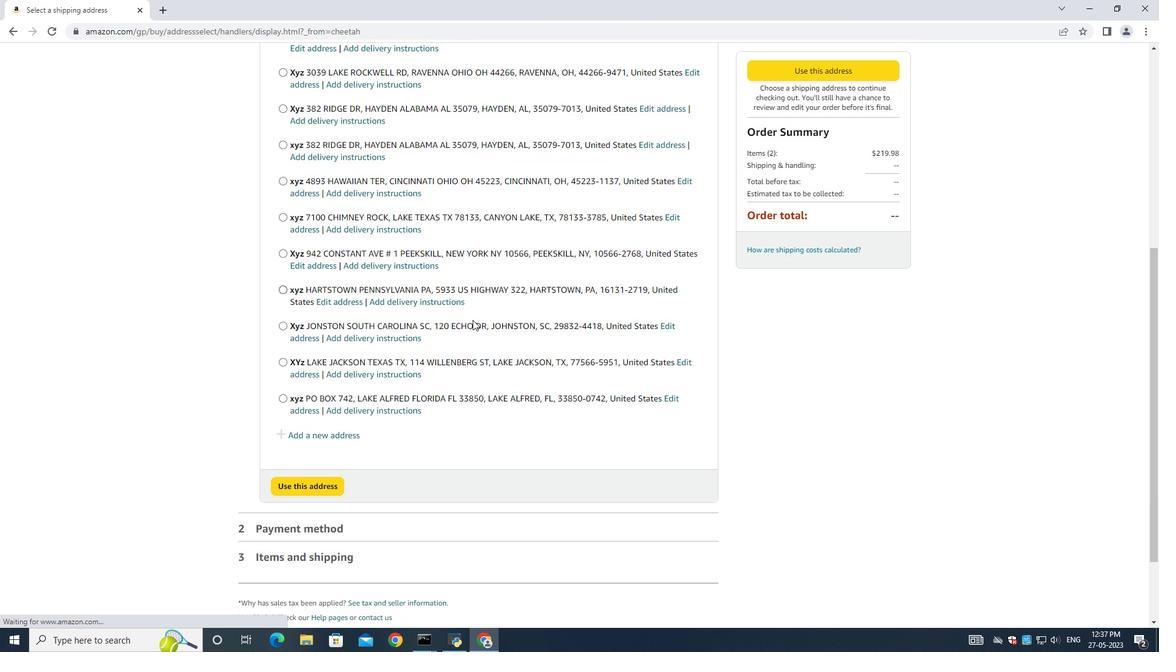 
Action: Mouse moved to (468, 349)
Screenshot: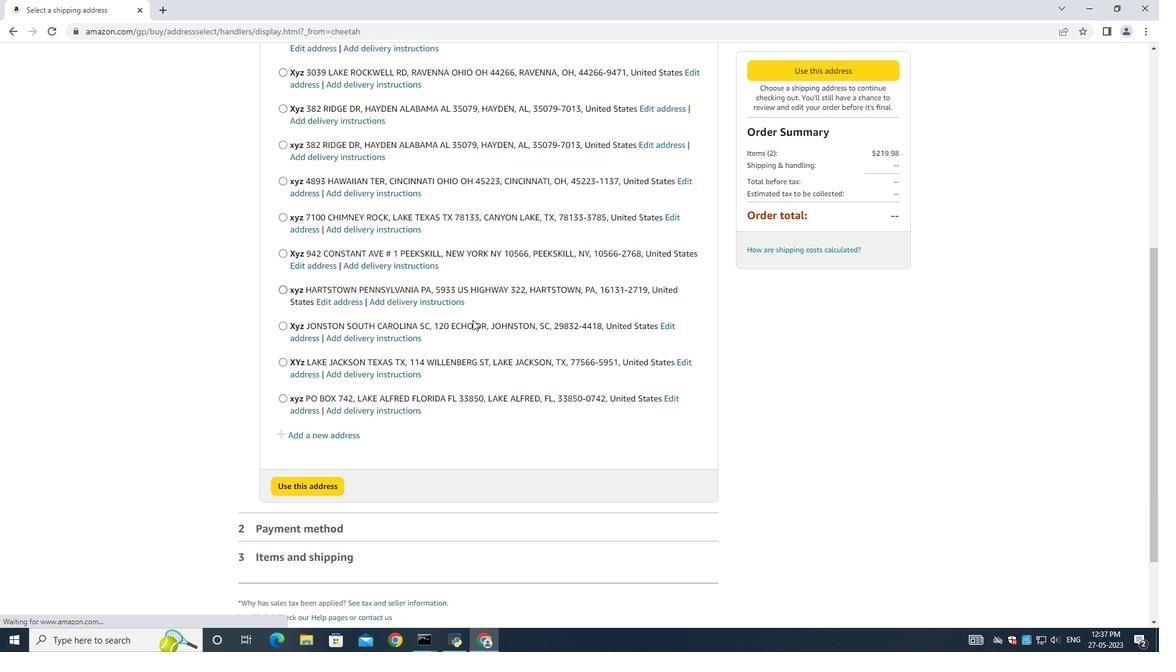 
Action: Mouse scrolled (471, 339) with delta (0, 0)
Screenshot: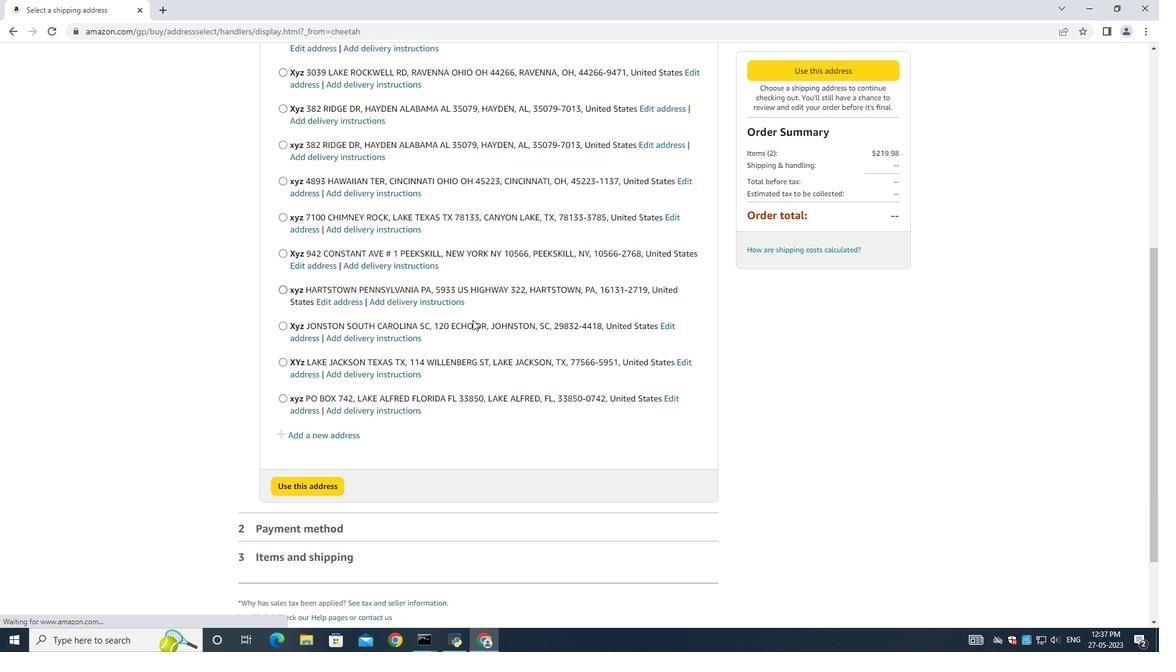
Action: Mouse moved to (465, 357)
Screenshot: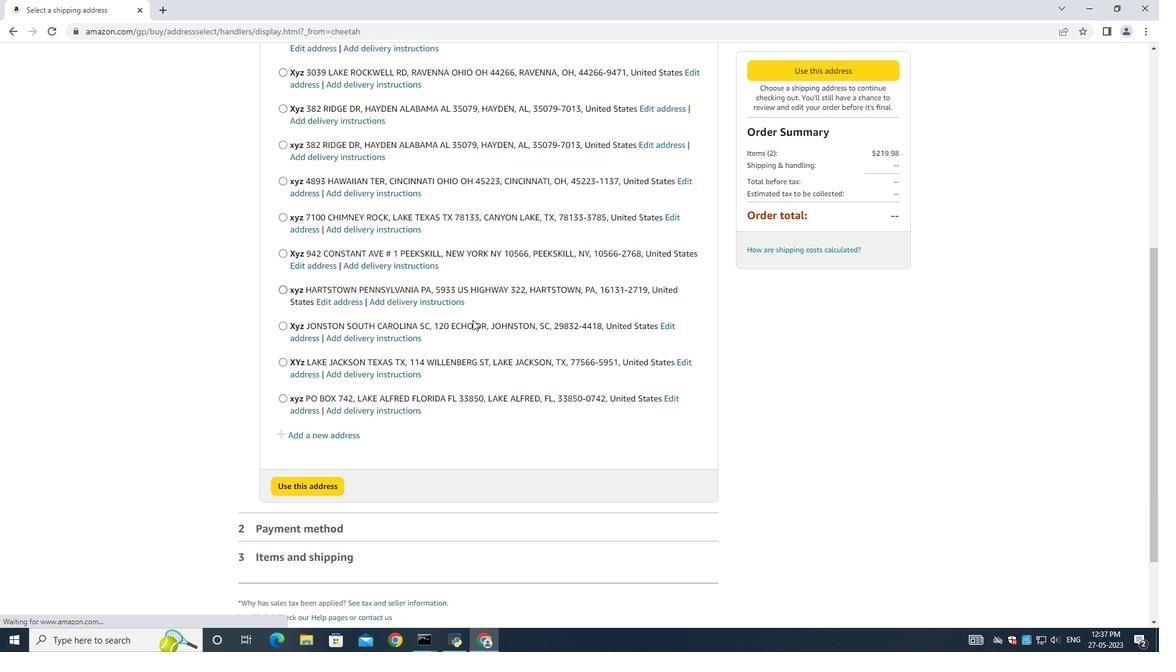 
Action: Mouse scrolled (468, 348) with delta (0, 0)
Screenshot: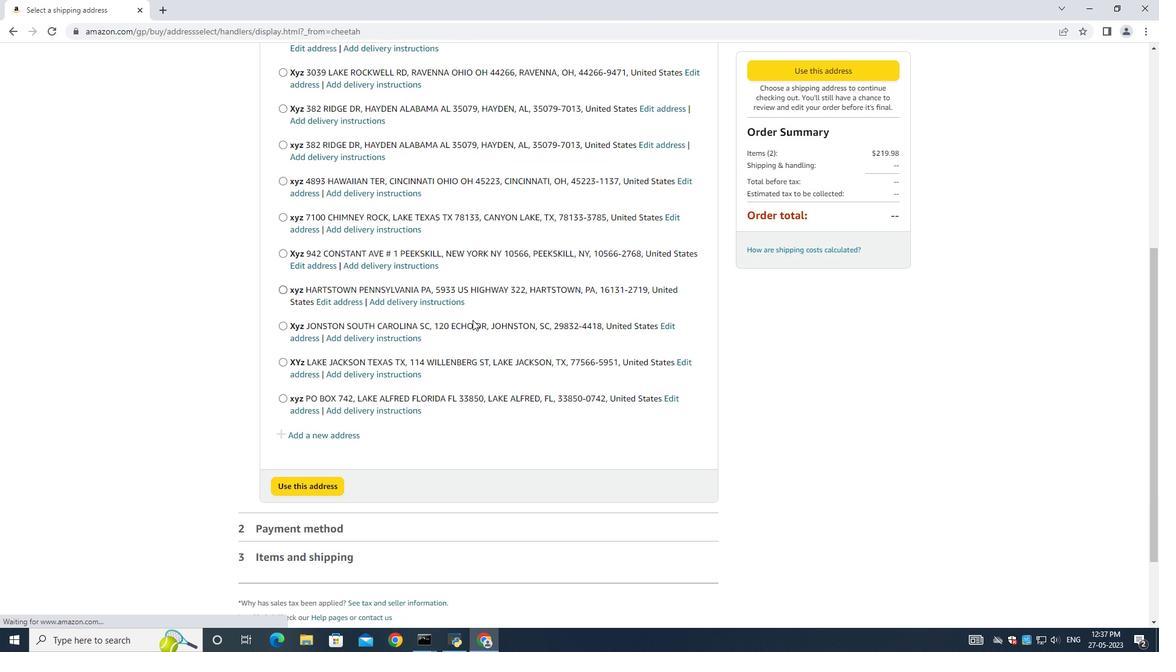 
Action: Mouse moved to (339, 339)
Screenshot: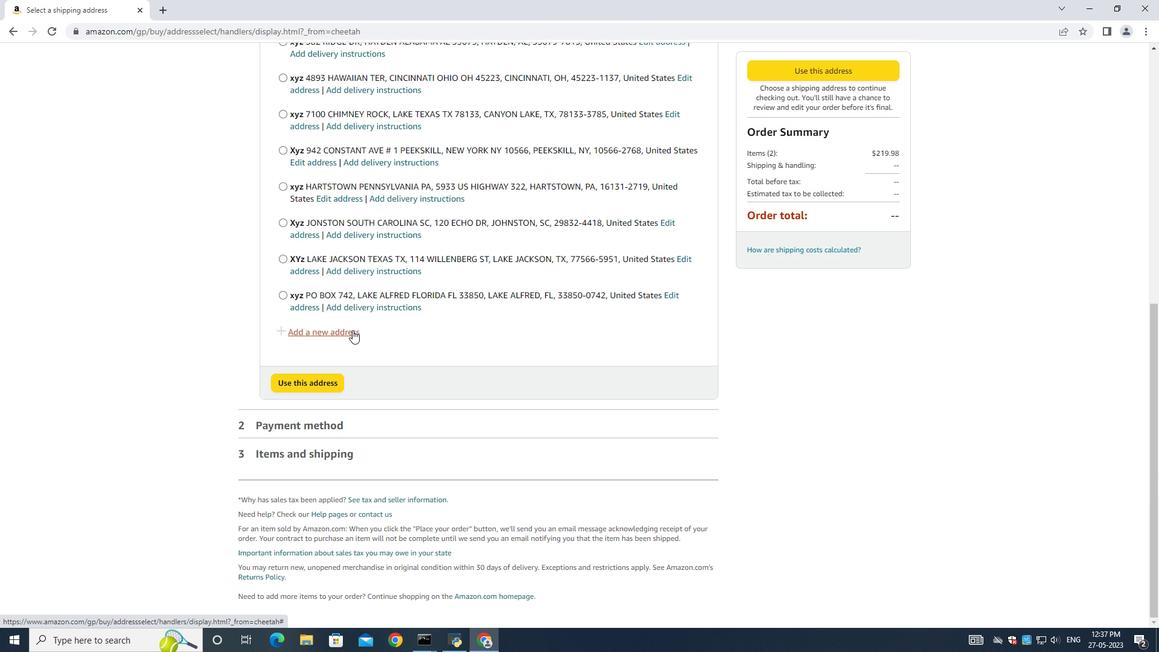 
Action: Mouse pressed left at (339, 339)
Screenshot: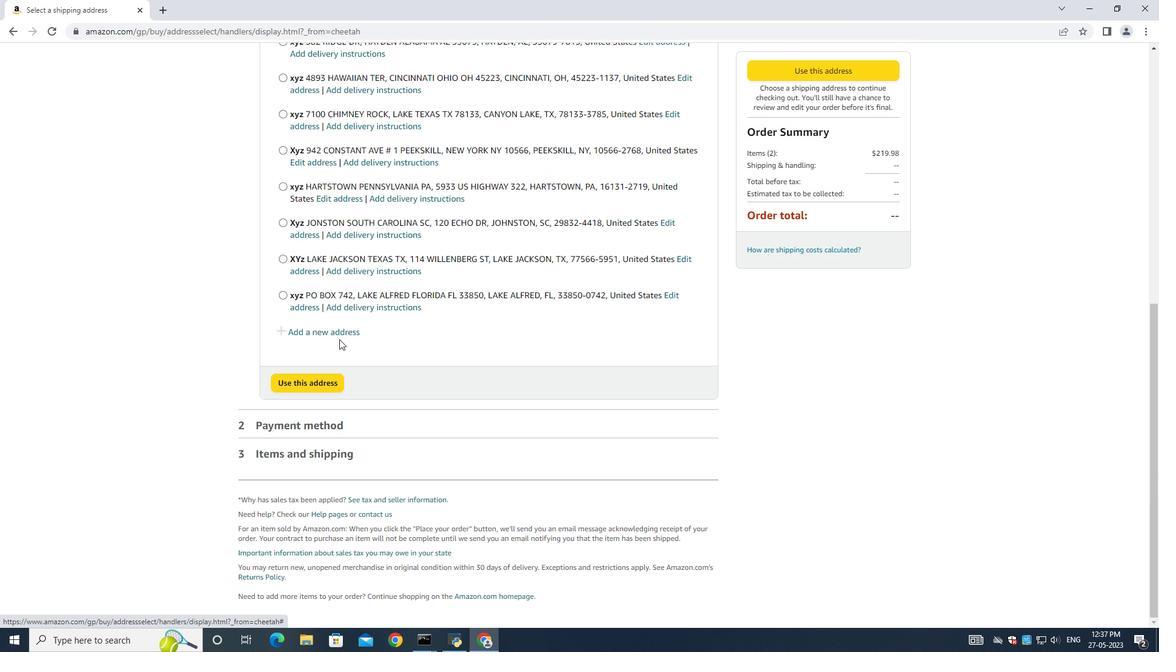 
Action: Mouse moved to (335, 330)
Screenshot: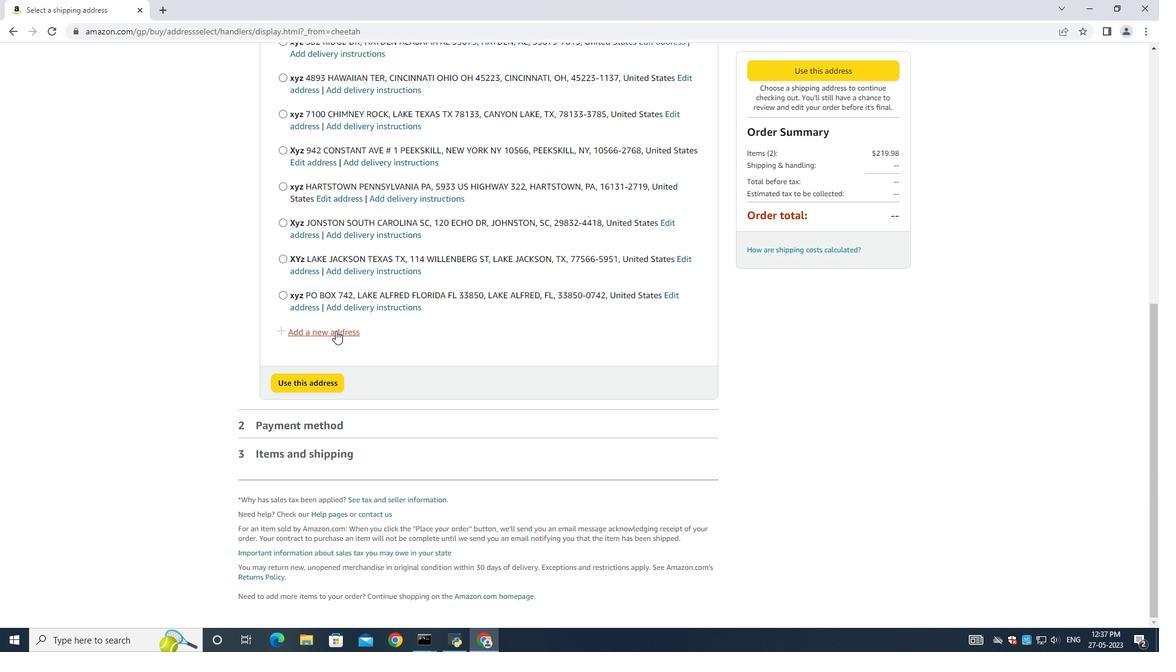 
Action: Mouse pressed left at (335, 330)
Screenshot: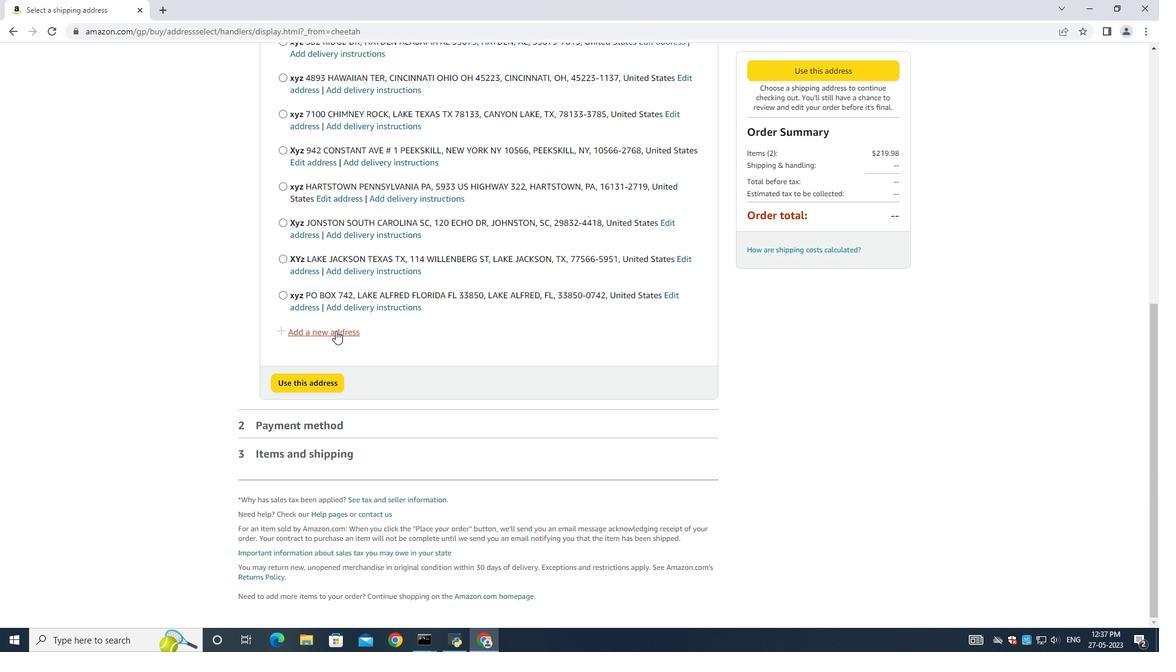
Action: Mouse moved to (420, 292)
Screenshot: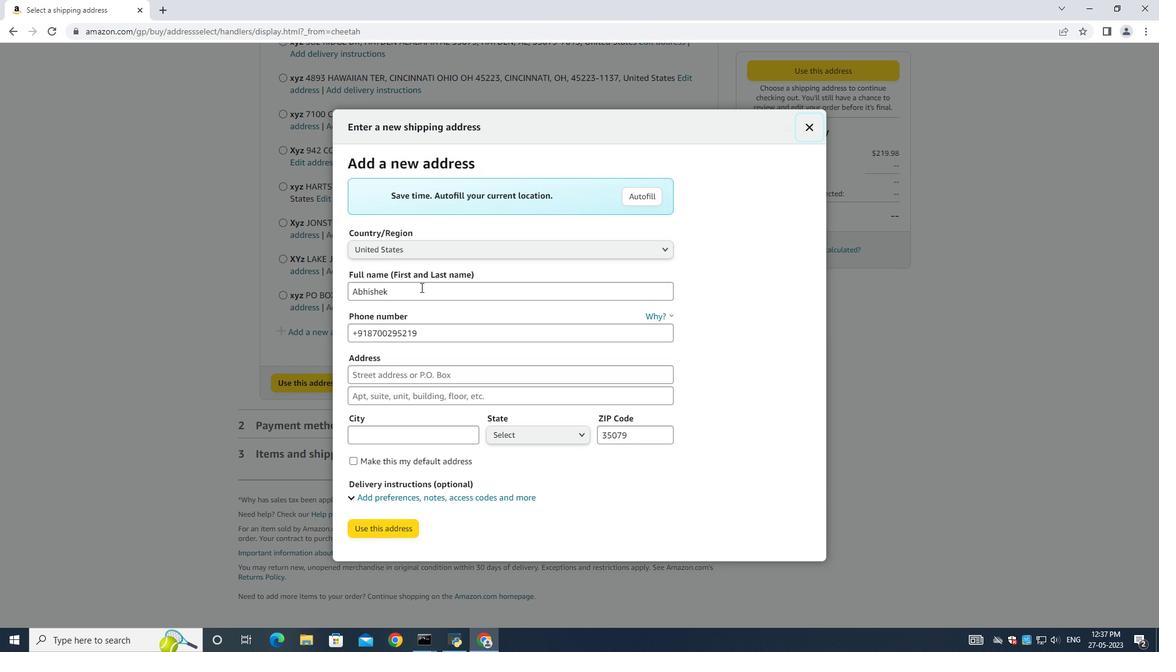 
Action: Mouse pressed left at (420, 292)
Screenshot: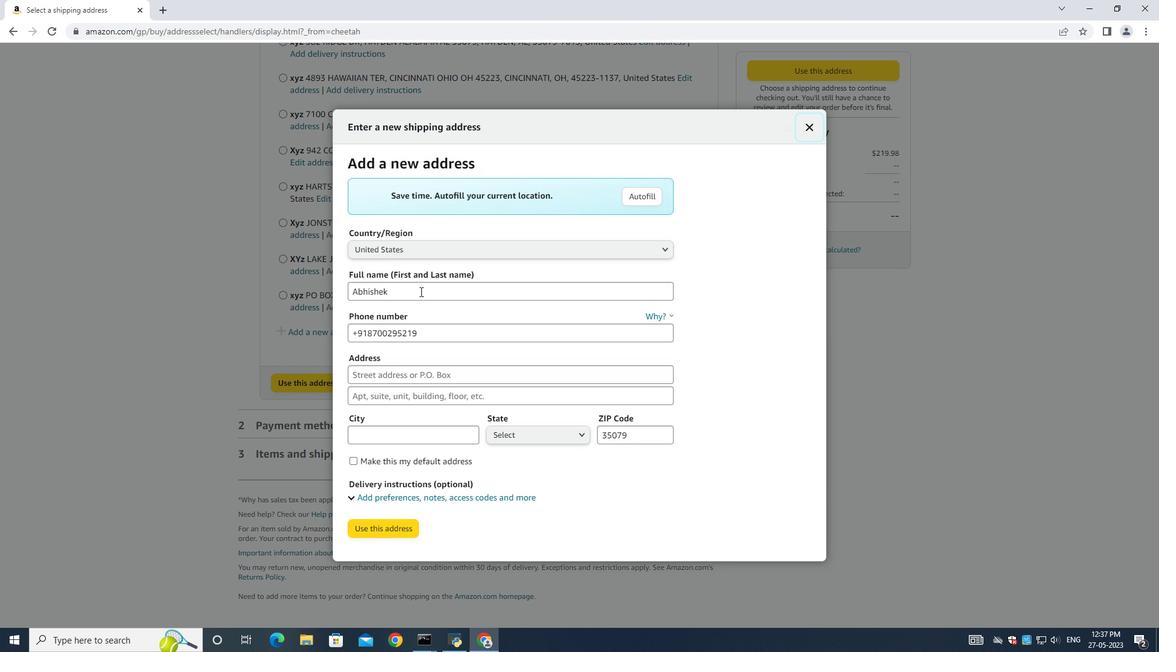 
Action: Mouse moved to (419, 292)
Screenshot: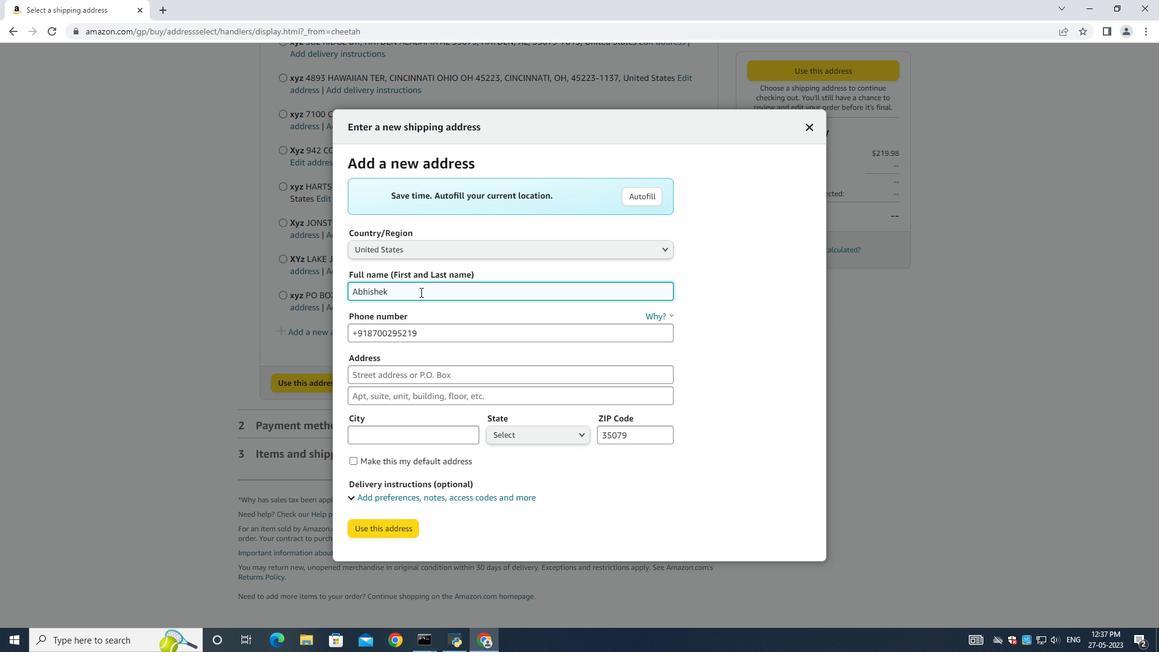 
Action: Key pressed ctrl+Qctrl+A<Key.backspace><Key.shift><Key.shift><Key.shift><Key.shift><Key.shift><Key.shift><Key.shift><Key.shift><Key.shift><Key.shift><Key.shift><Key.shift><Key.shift><Key.shift>Xyz
Screenshot: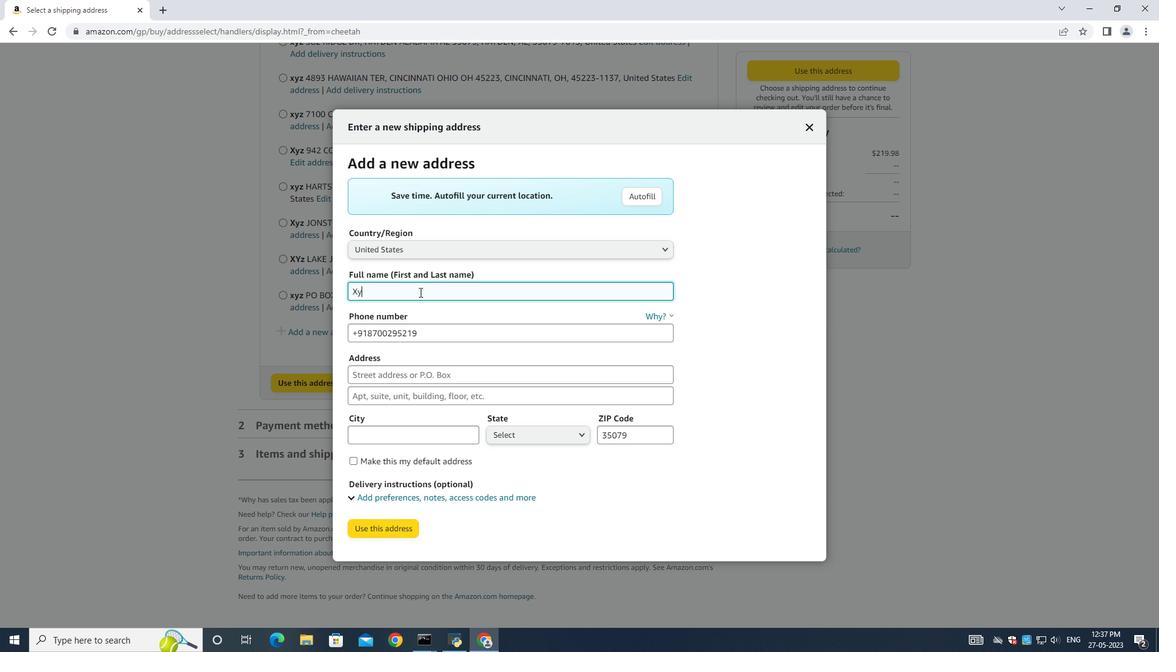 
Action: Mouse moved to (431, 326)
Screenshot: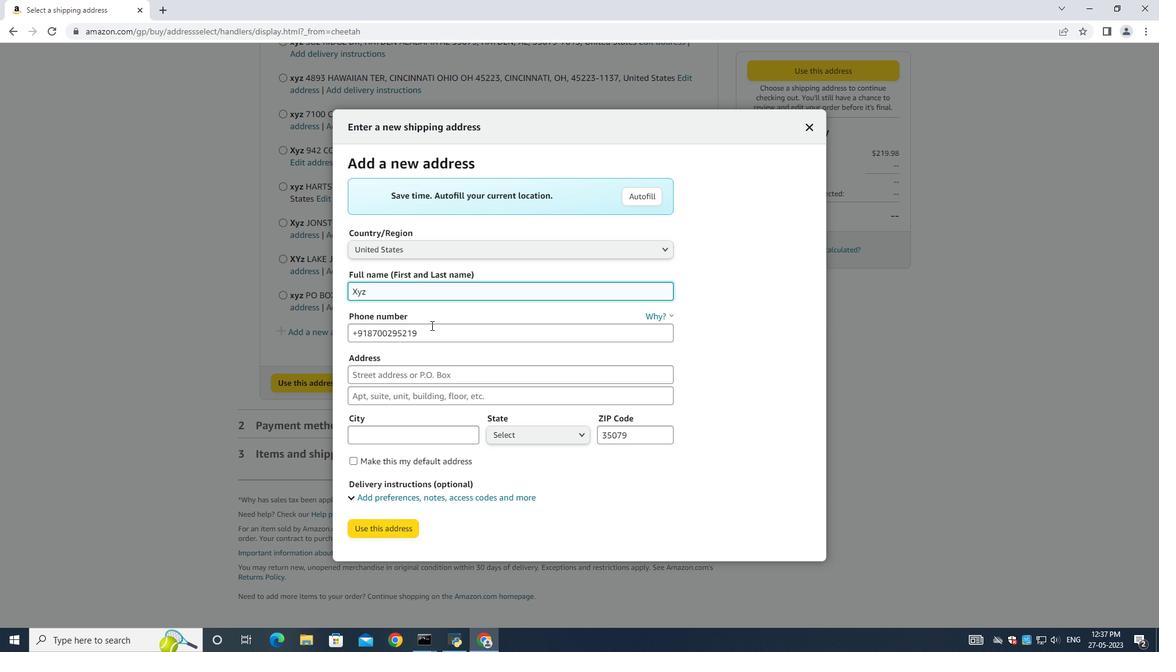 
Action: Mouse pressed left at (431, 326)
Screenshot: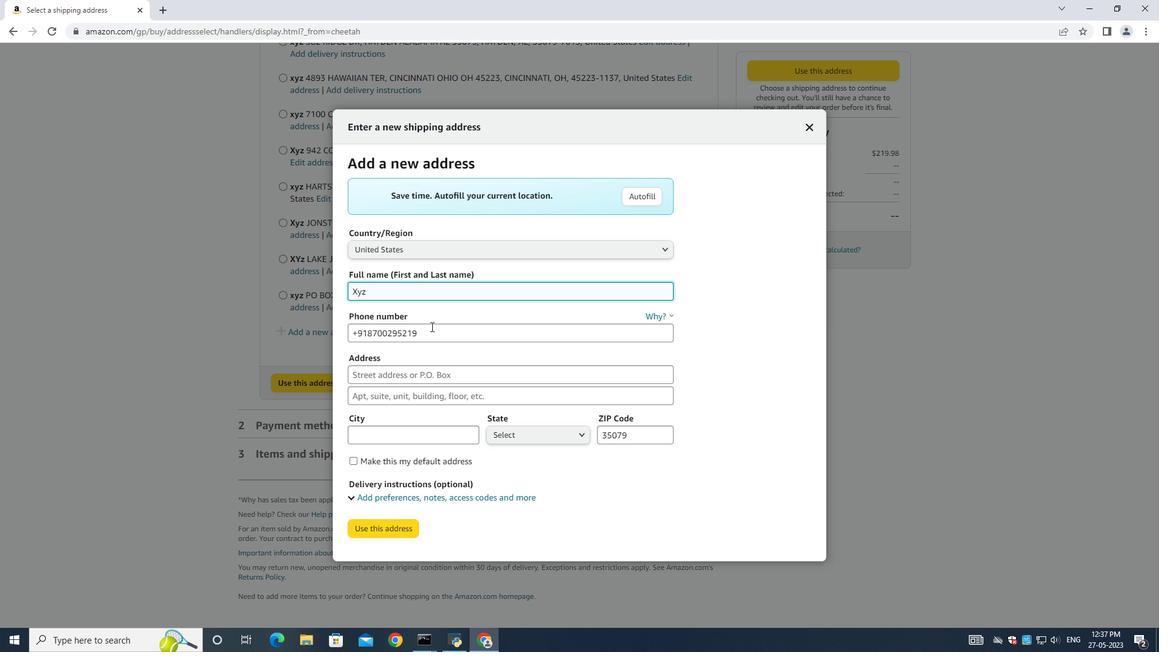 
Action: Mouse moved to (432, 332)
Screenshot: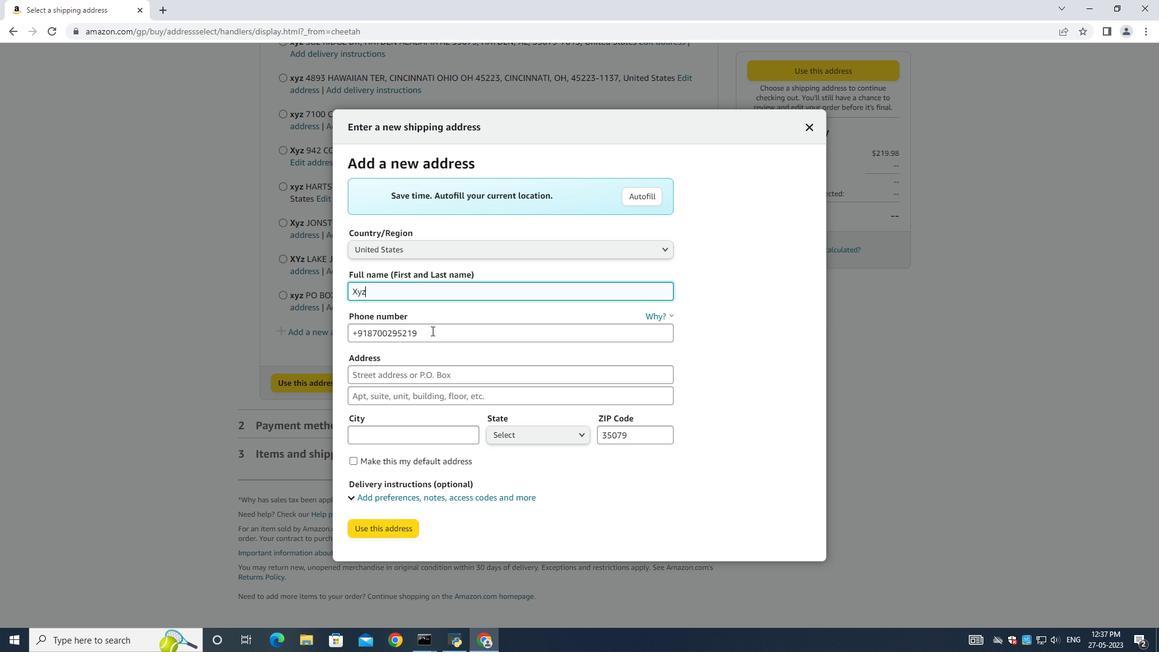 
Action: Key pressed ctrl+A<Key.backspace><Key.shift><Key.shift><Key.shift><Key.shift><Key.shift><Key.shift><Key.shift><Key.shift><Key.shift><Key.shift><Key.shift><Key.shift><Key.shift><Key.shift><Key.shift><Key.shift><Key.shift><Key.shift><Key.shift><Key.shift><Key.shift><Key.shift><Key.shift><Key.shift><Key.shift><Key.shift><Key.shift><Key.shift><Key.shift><Key.shift><Key.shift><Key.shift><Key.shift><Key.shift><Key.shift><Key.shift><Key.shift><Key.shift><Key.shift><Key.shift><Key.shift><Key.shift><Key.shift><Key.shift><Key.shift><Key.shift><Key.shift><Key.shift><Key.shift><Key.shift><Key.shift><Key.shift><Key.shift><Key.shift><Key.shift><Key.shift><Key.shift><Key.shift><Key.shift><Key.shift><Key.shift><Key.shift><Key.shift><Key.shift><Key.shift><Key.shift><Key.shift><Key.shift><Key.shift><Key.shift><Key.shift><Key.shift><Key.shift><Key.shift><Key.shift><Key.shift><Key.shift><Key.shift><Key.shift><Key.shift><Key.shift><Key.shift><Key.shift><Key.shift><Key.shift><Key.shift><Key.shift><Key.shift><Key.shift><Key.shift><Key.shift><Key.shift><Key.shift><Key.shift><Key.shift><Key.shift><Key.shift><Key.shift><Key.shift><Key.shift><Key.shift><Key.shift><Key.shift><Key.shift><Key.shift><Key.shift><Key.shift><Key.shift>(417<Key.shift>)<Key.space>278-4018
Screenshot: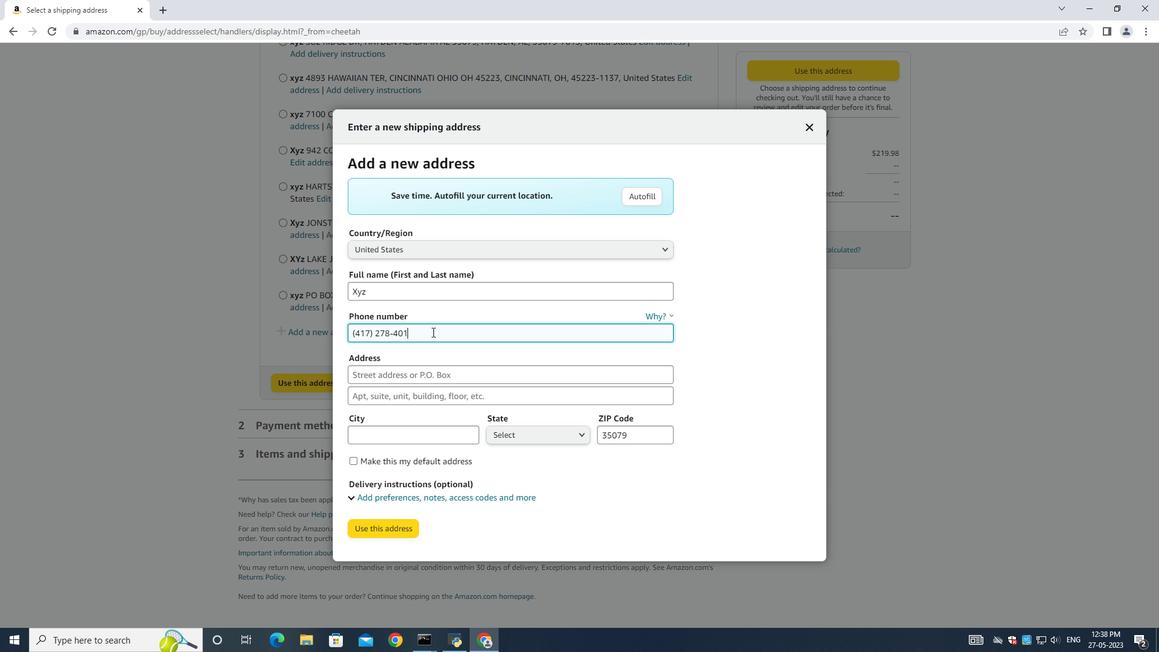 
Action: Mouse moved to (395, 374)
Screenshot: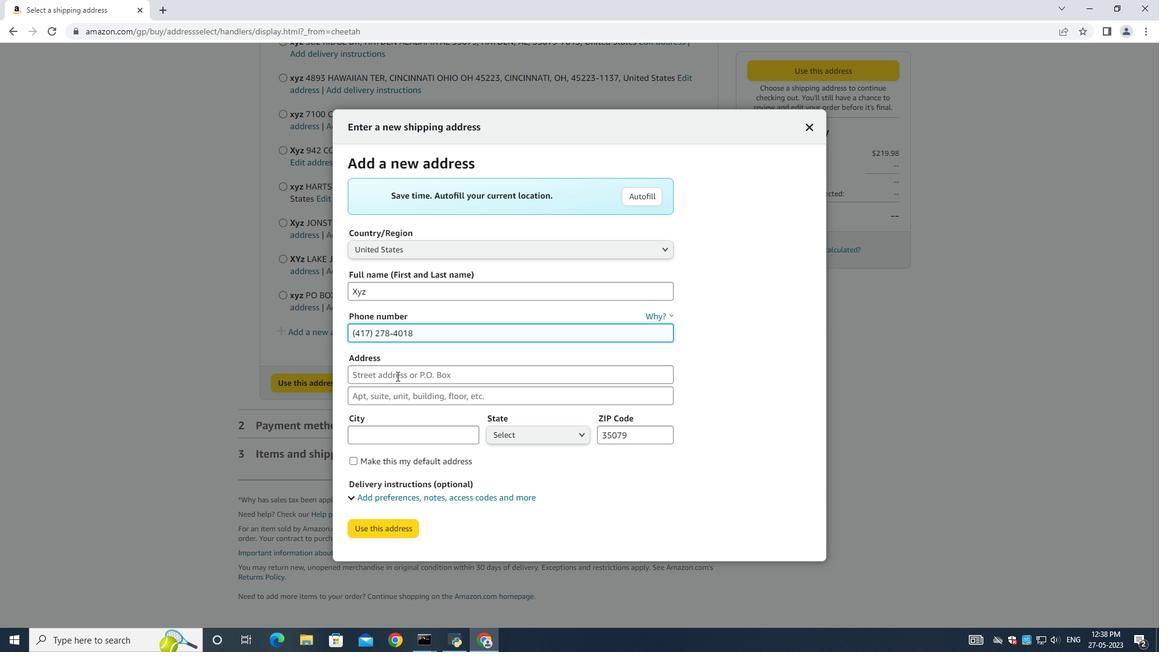 
Action: Mouse pressed left at (395, 374)
Screenshot: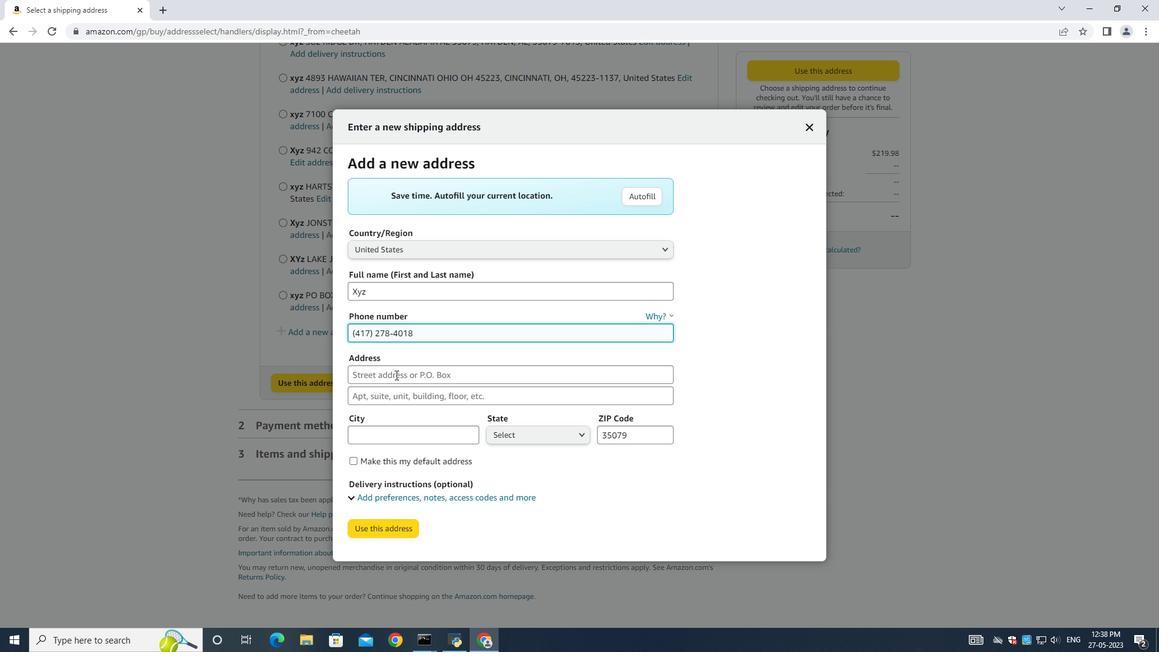 
Action: Mouse moved to (378, 377)
Screenshot: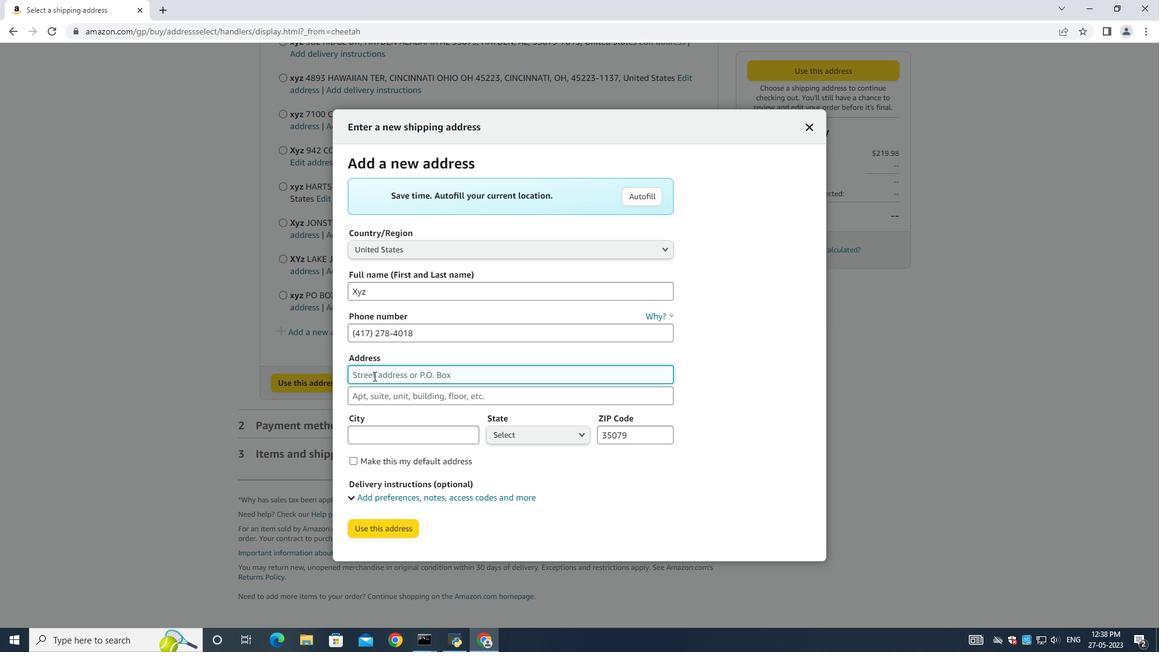 
Action: Key pressed 1043
Screenshot: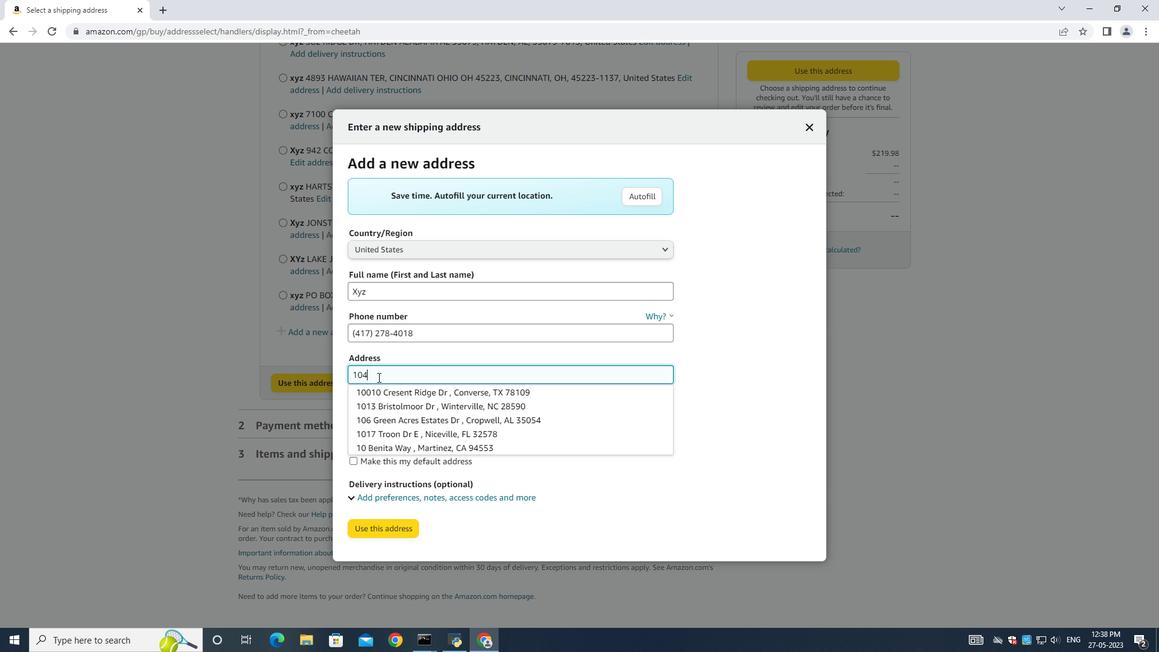 
Action: Mouse moved to (419, 375)
Screenshot: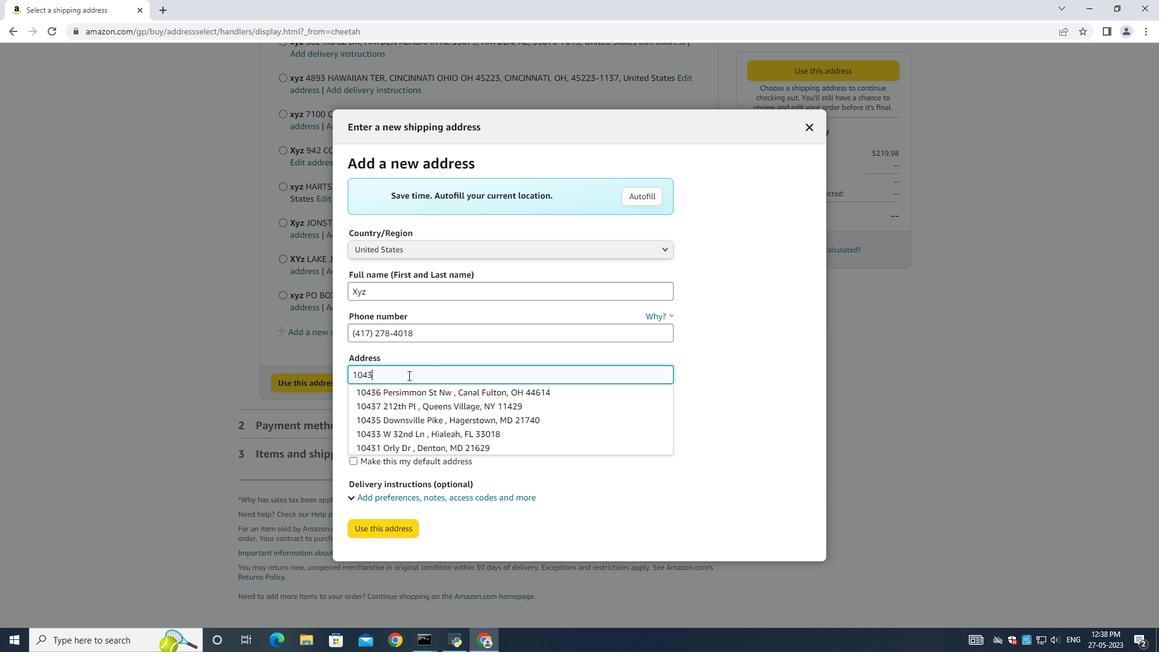 
Action: Key pressed <Key.space>spring<Key.space>hill<Key.space><Key.shift><Key.shift><Key.shift><Key.shift><Key.shift><Key.shift><Key.shift><Key.shift><Key.shift><Key.shift><Key.shift><Key.shift><Key.shift>rd
Screenshot: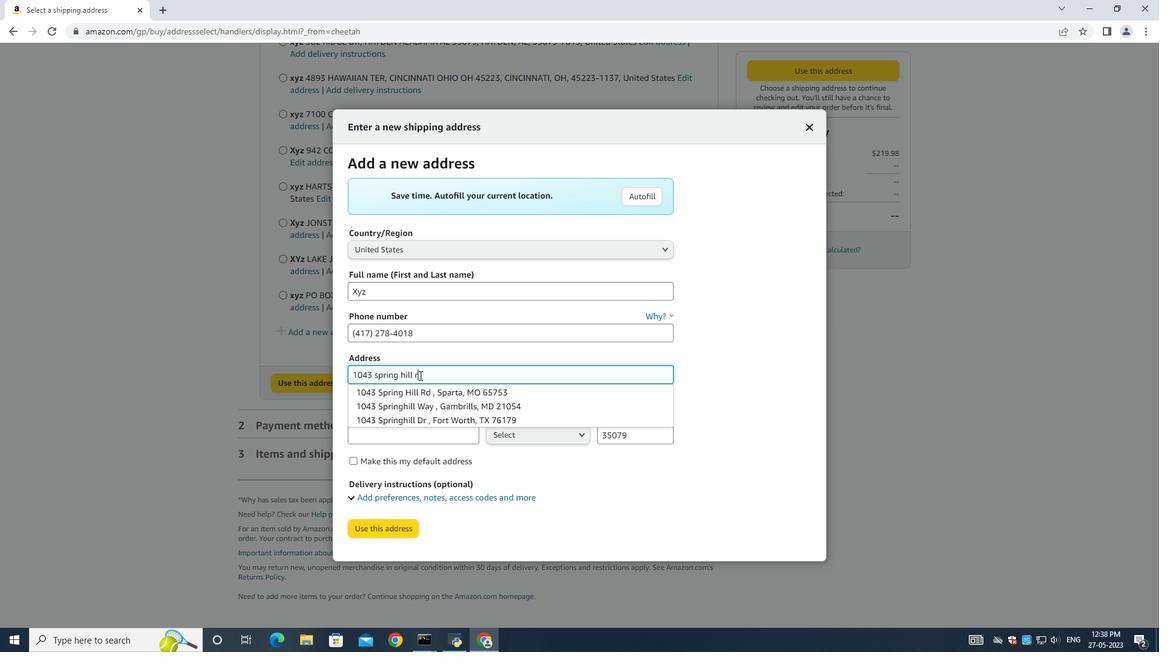 
Action: Mouse moved to (419, 416)
Screenshot: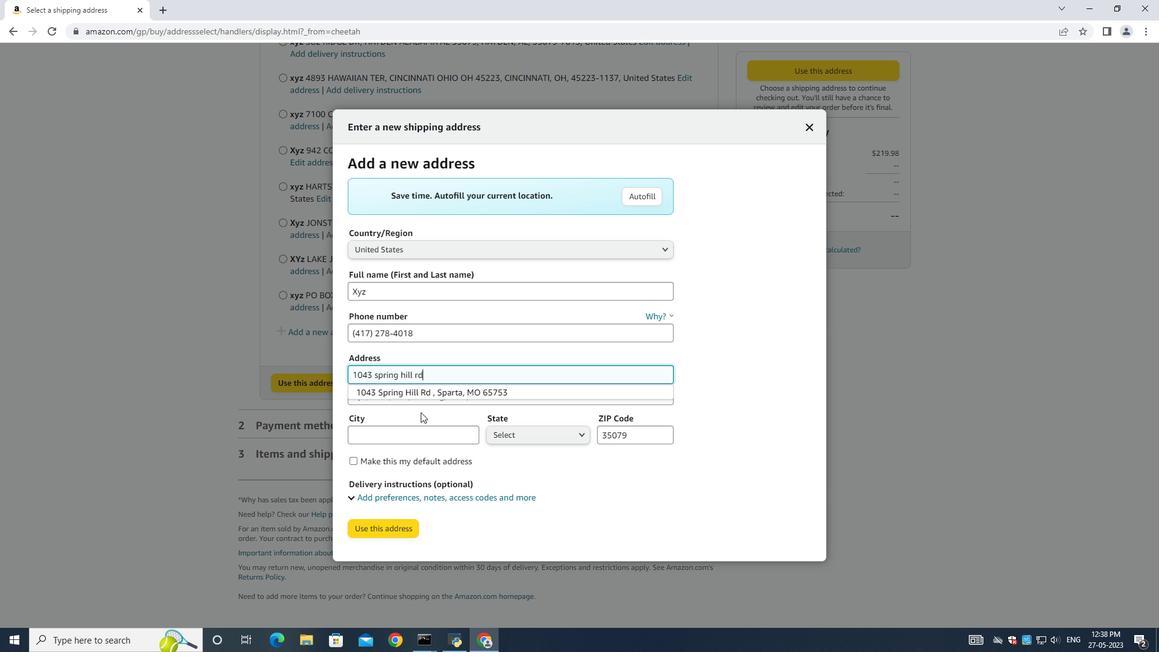 
Action: Mouse pressed left at (419, 416)
Screenshot: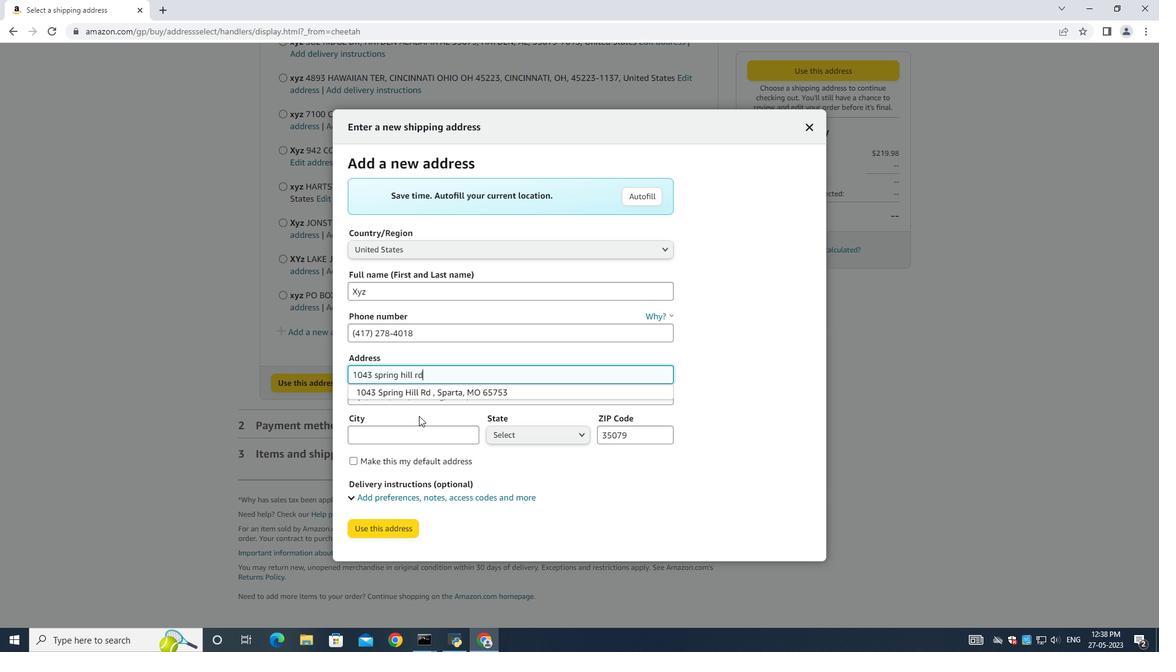 
Action: Mouse moved to (411, 390)
Screenshot: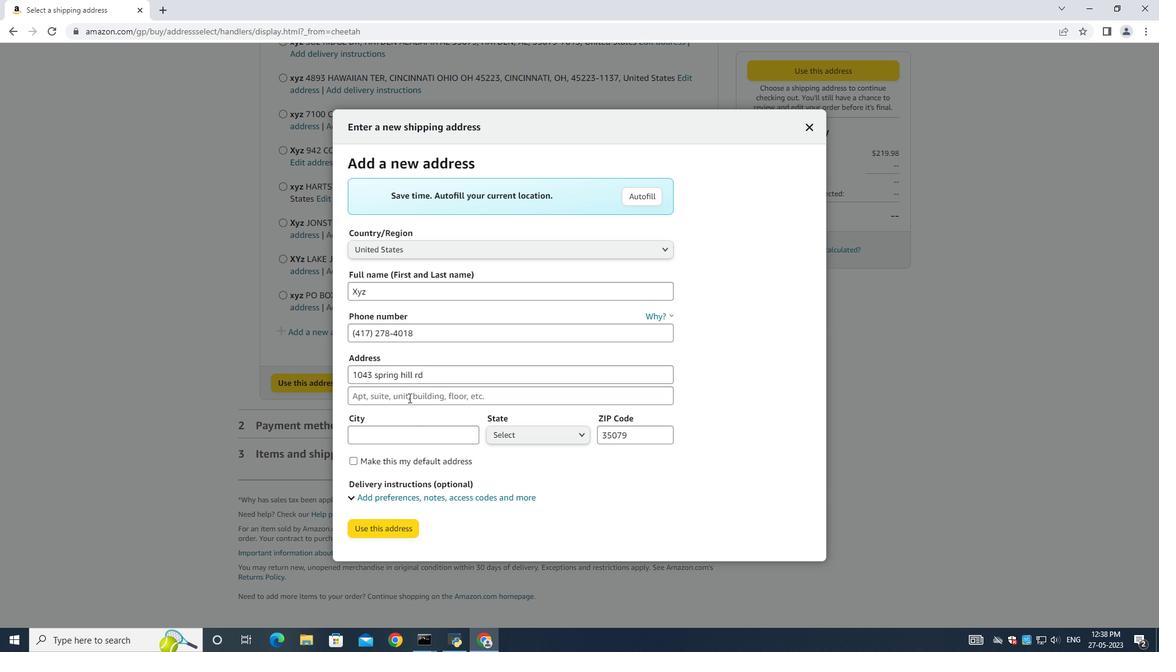 
Action: Mouse pressed left at (411, 390)
Screenshot: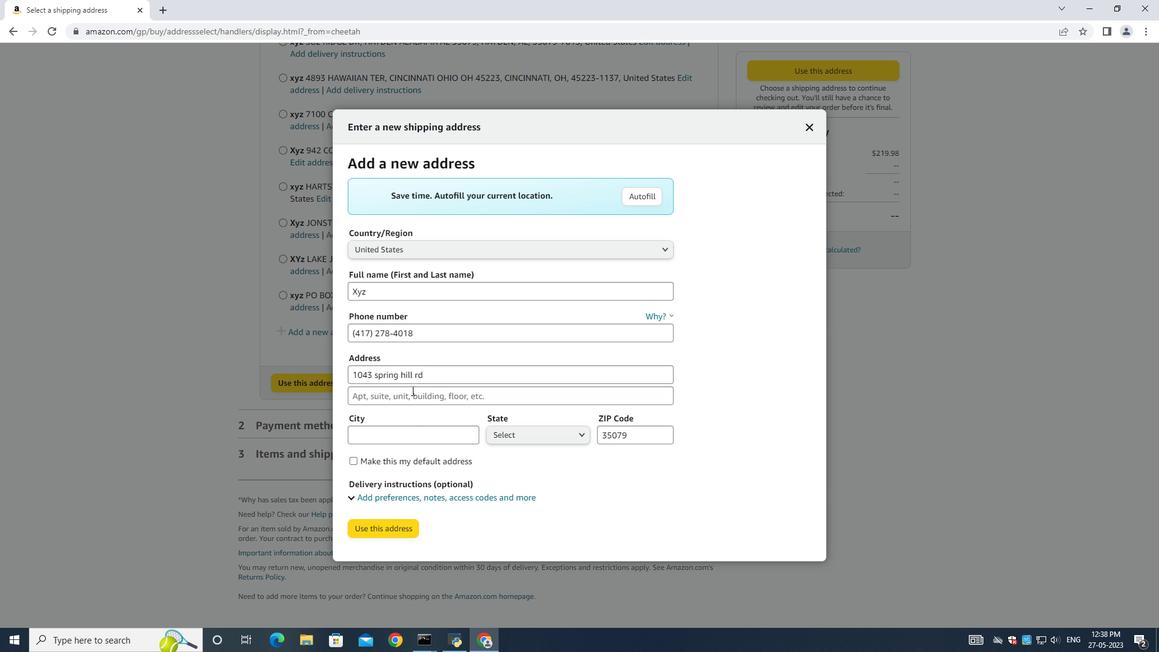 
Action: Mouse moved to (414, 393)
Screenshot: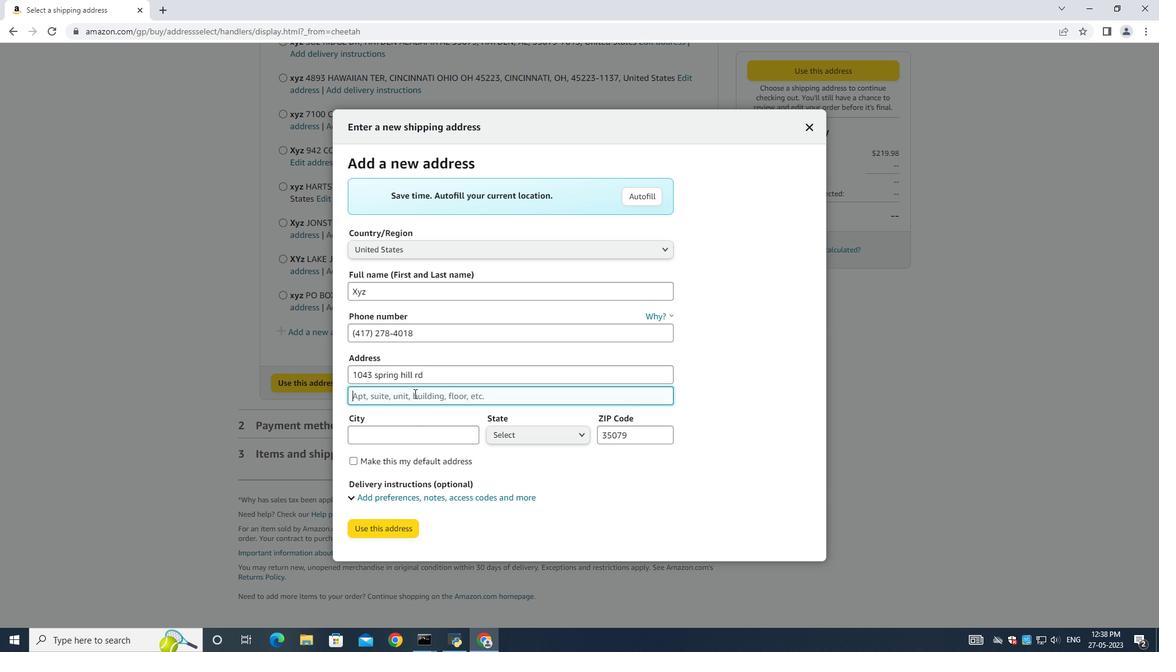 
Action: Key pressed <Key.shift>Sparta<Key.space><Key.shift>Missouri<Key.space><Key.shift>(MO)<Key.space>
Screenshot: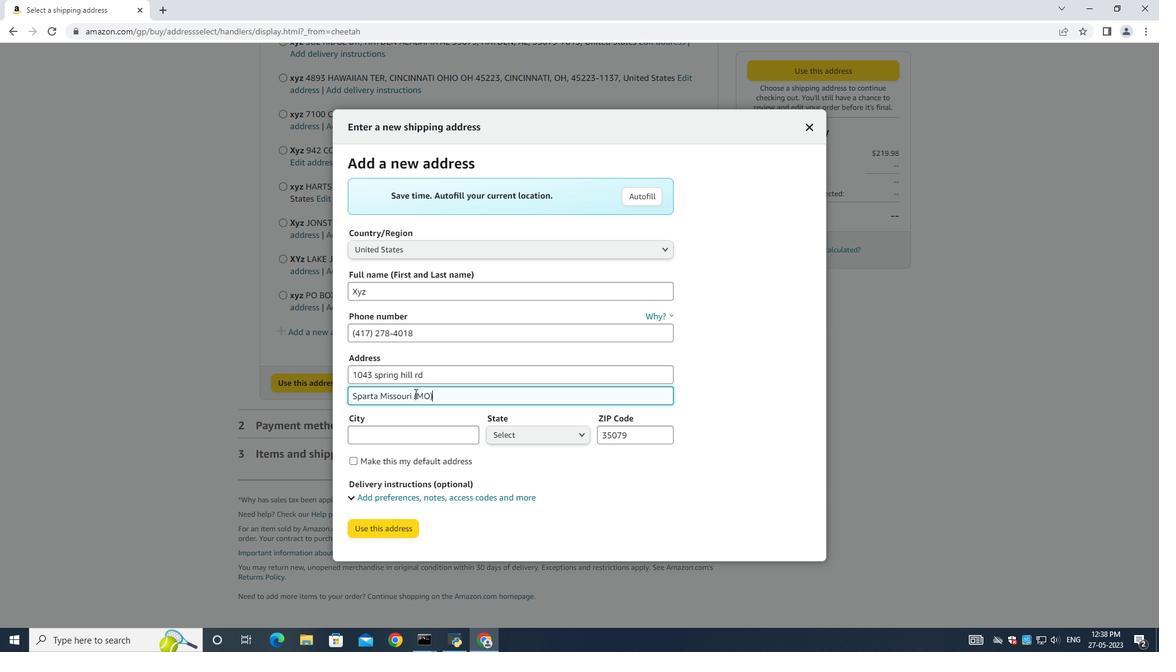 
Action: Mouse moved to (411, 433)
Screenshot: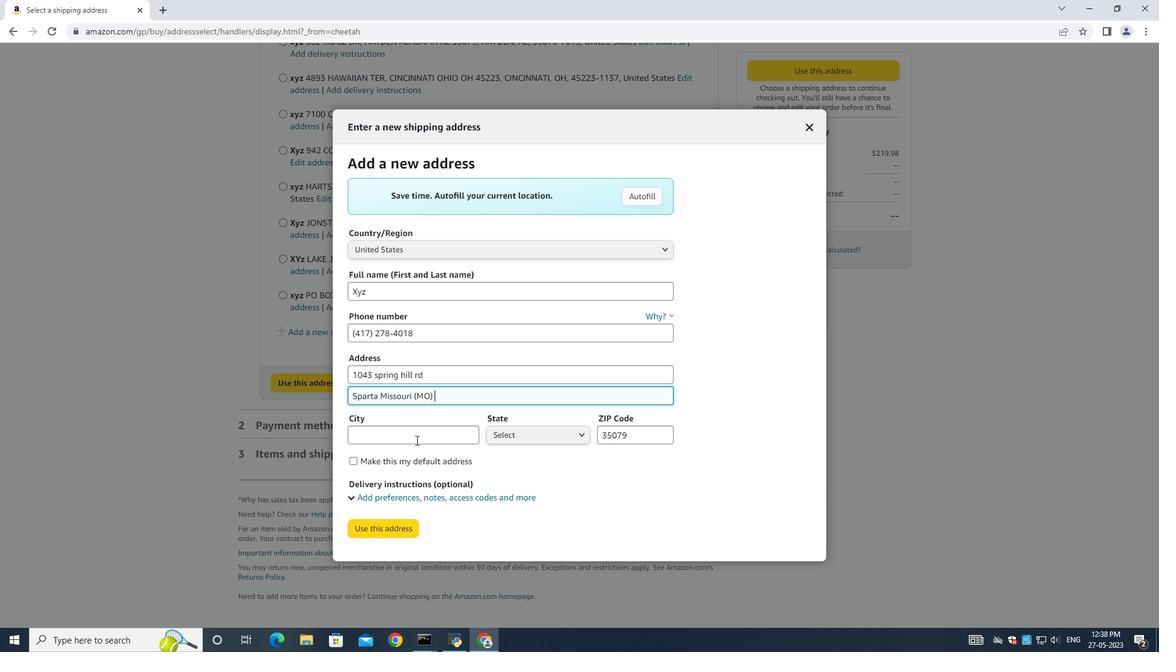 
Action: Mouse pressed left at (411, 433)
Screenshot: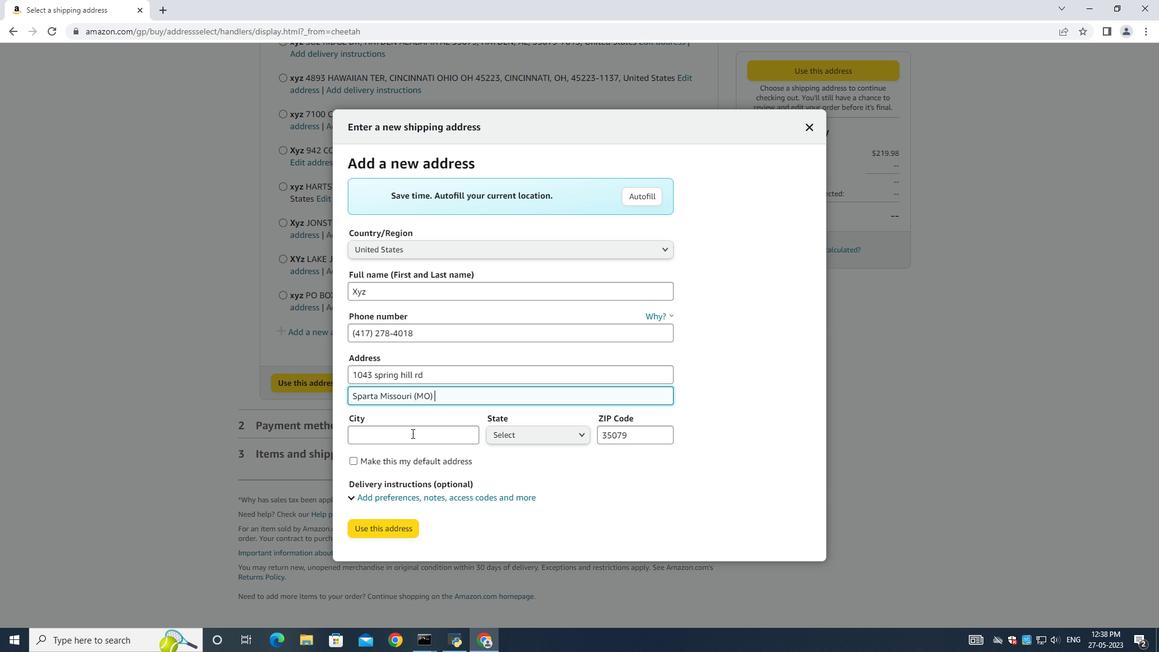 
Action: Mouse moved to (414, 435)
Screenshot: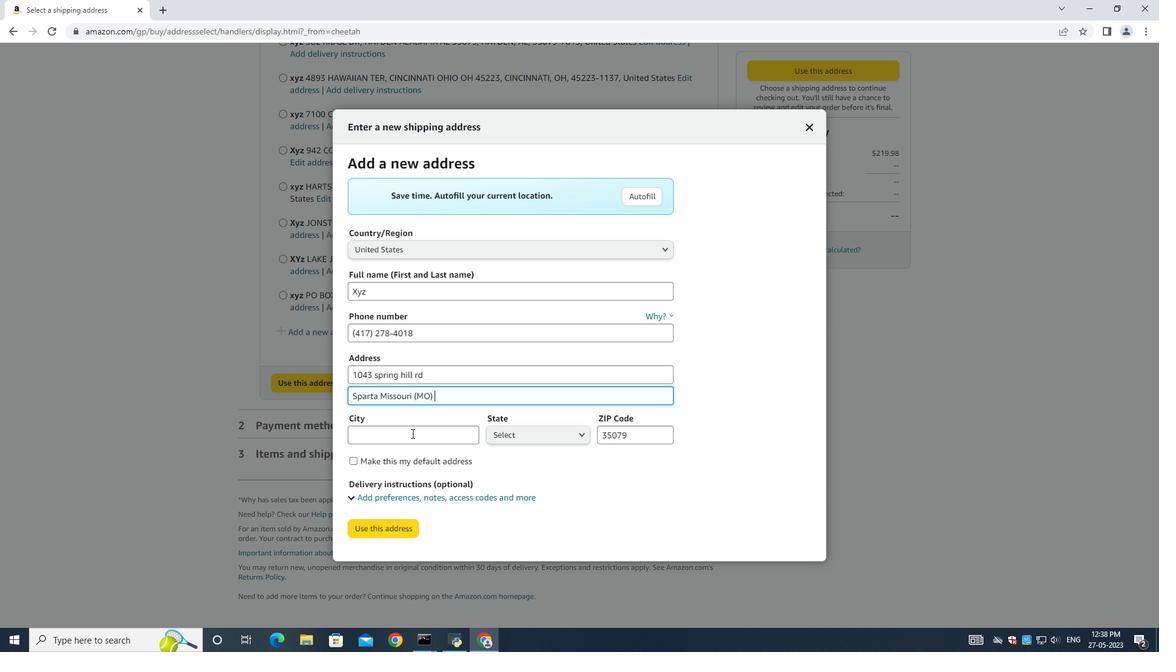 
Action: Key pressed <Key.shift>Sparta<Key.space>
Screenshot: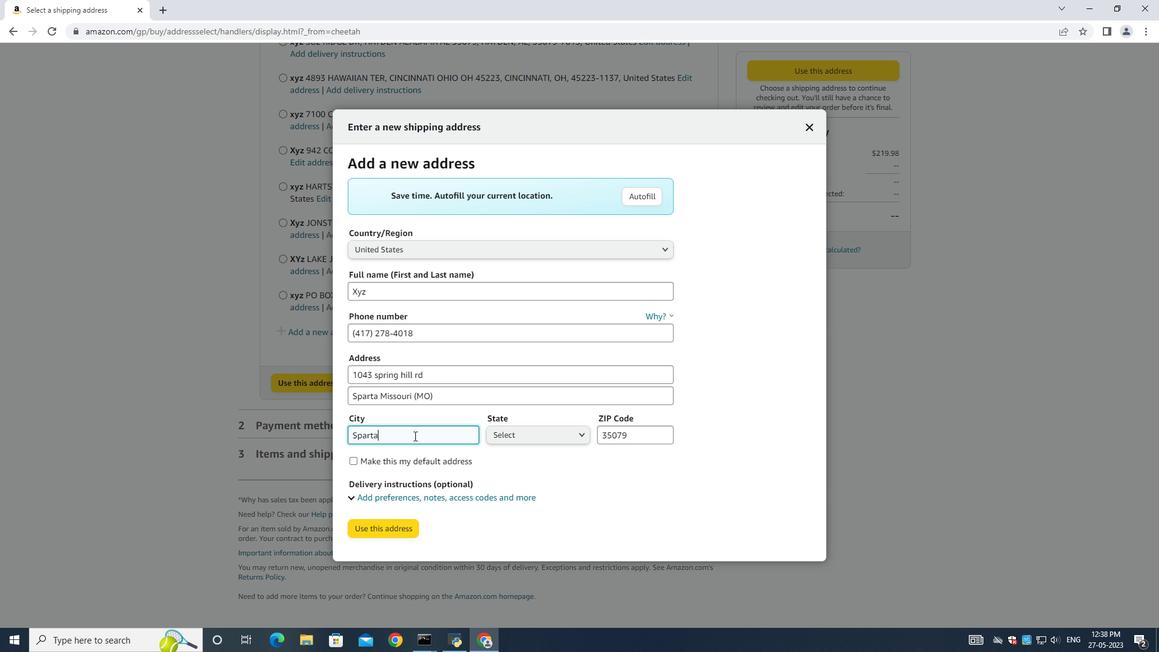 
Action: Mouse moved to (541, 447)
Screenshot: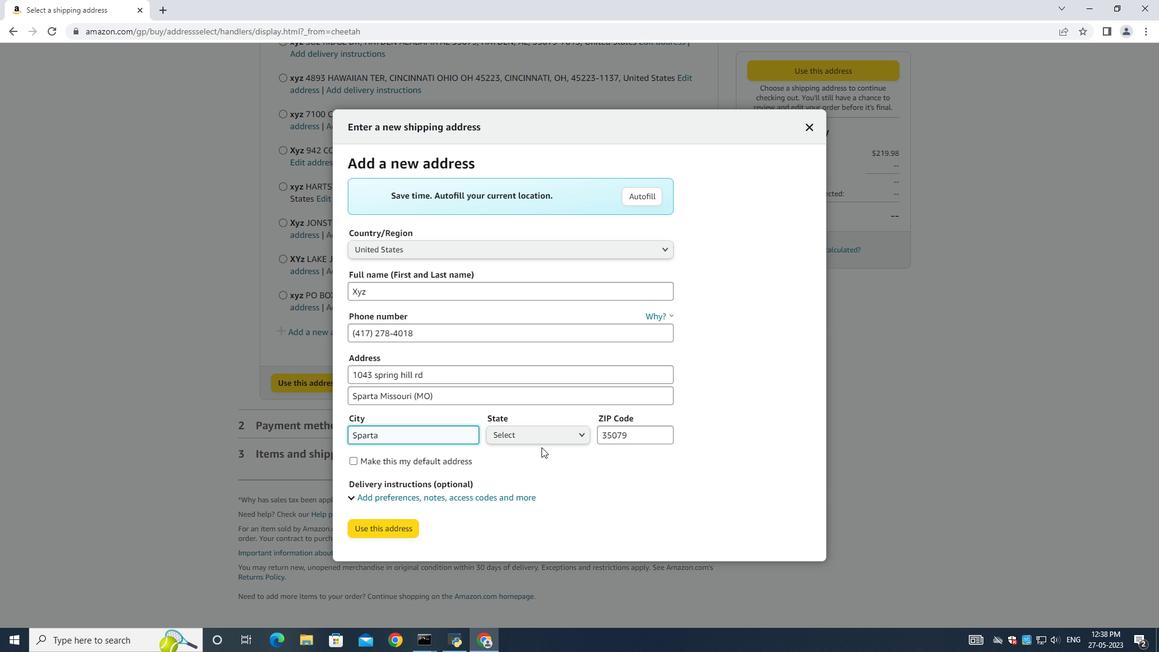 
Action: Mouse pressed left at (541, 447)
Screenshot: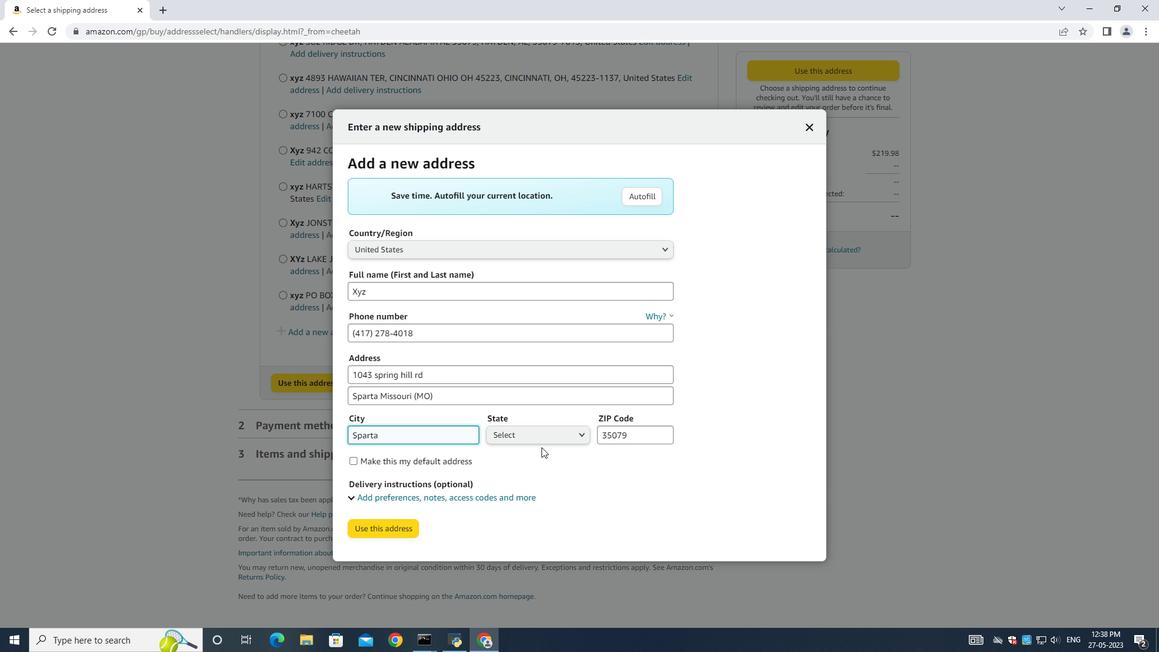 
Action: Mouse moved to (534, 374)
Screenshot: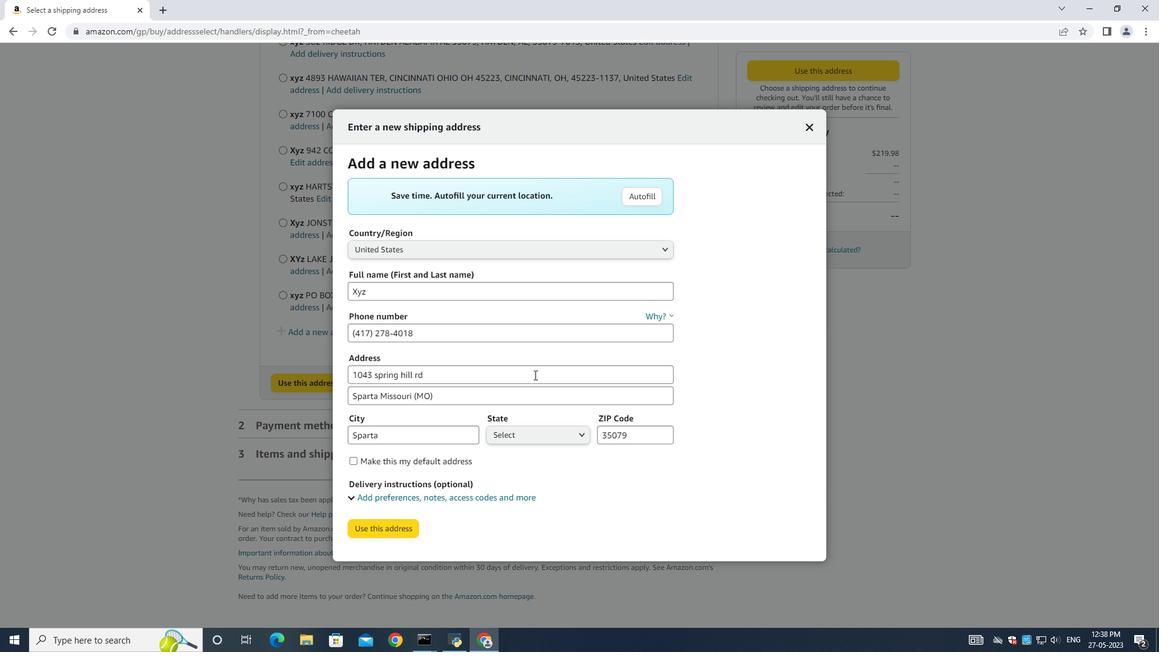 
Action: Mouse scrolled (534, 374) with delta (0, 0)
Screenshot: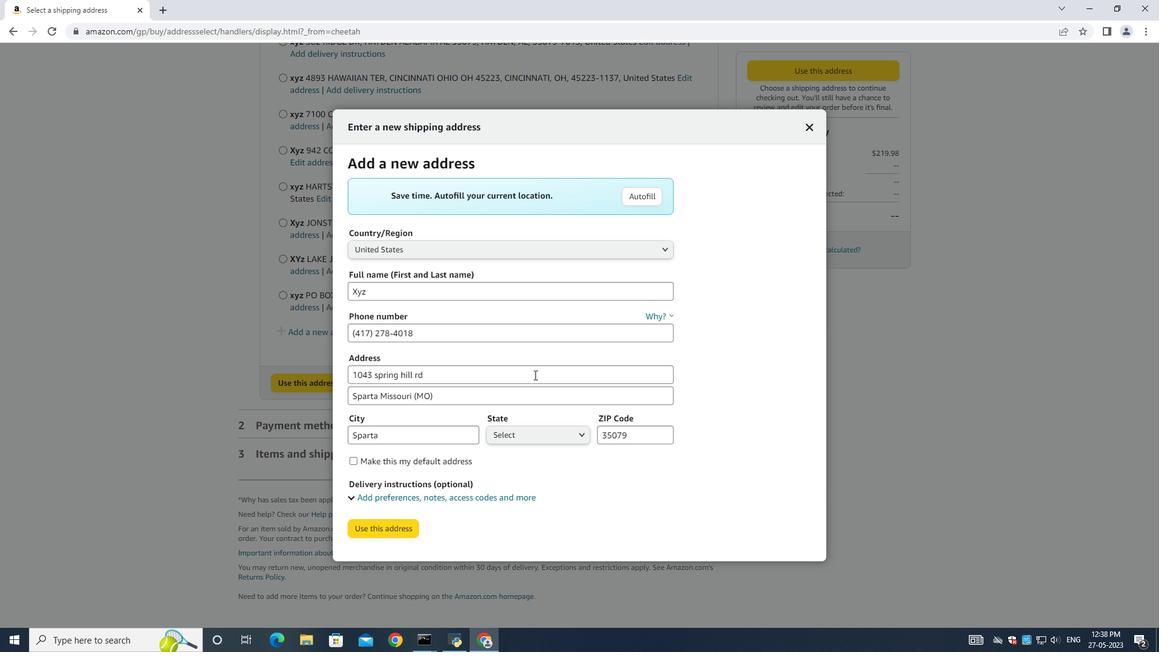 
Action: Mouse scrolled (534, 374) with delta (0, 0)
Screenshot: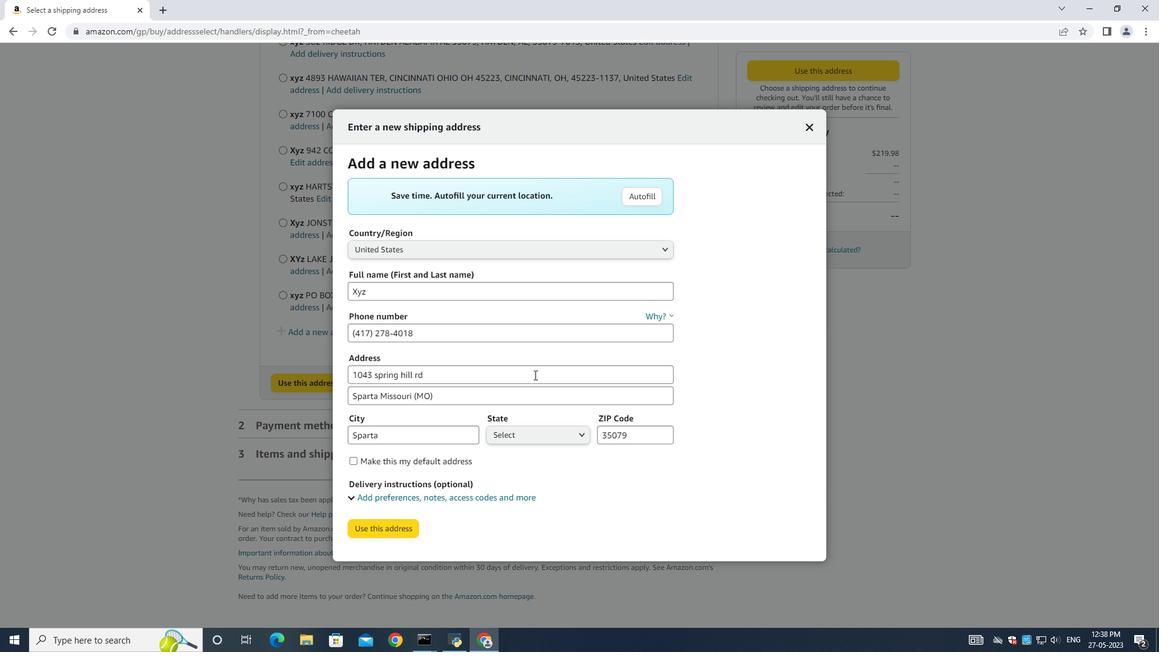 
Action: Mouse scrolled (534, 374) with delta (0, 0)
Screenshot: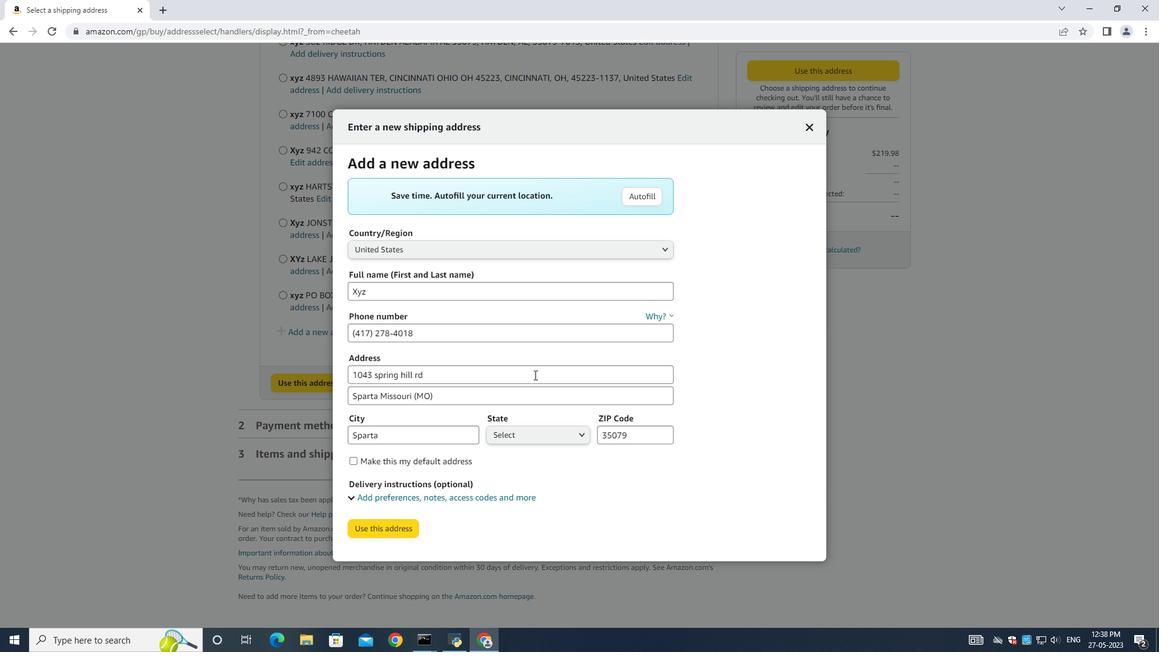 
Action: Mouse scrolled (534, 374) with delta (0, 0)
Screenshot: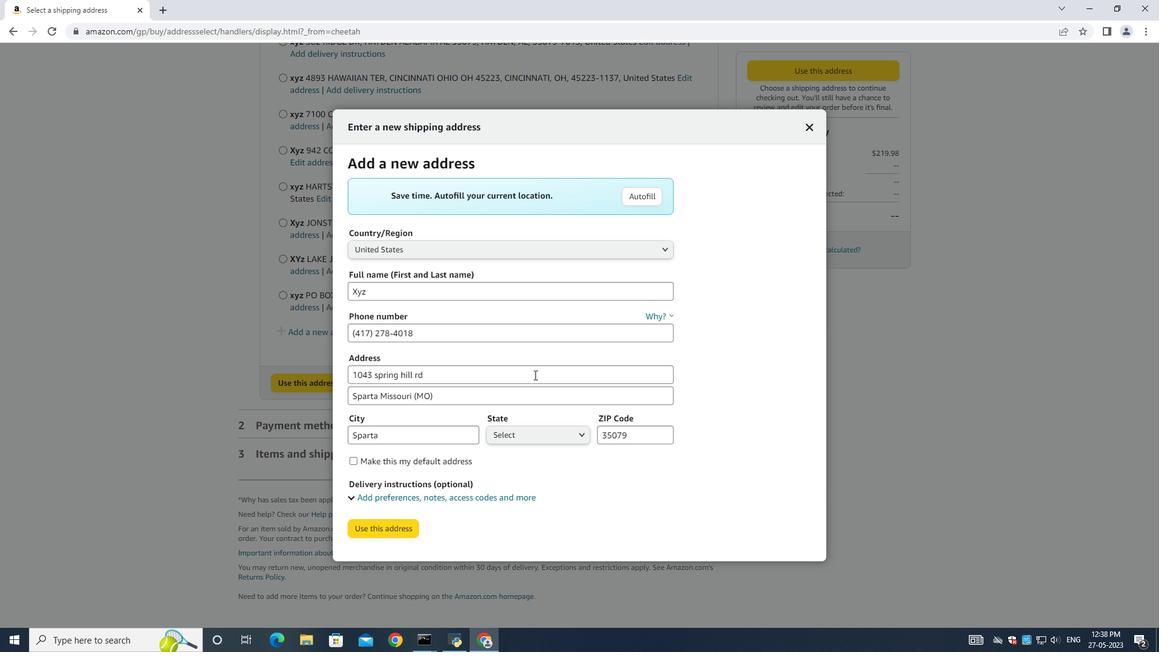 
Action: Mouse moved to (539, 431)
Screenshot: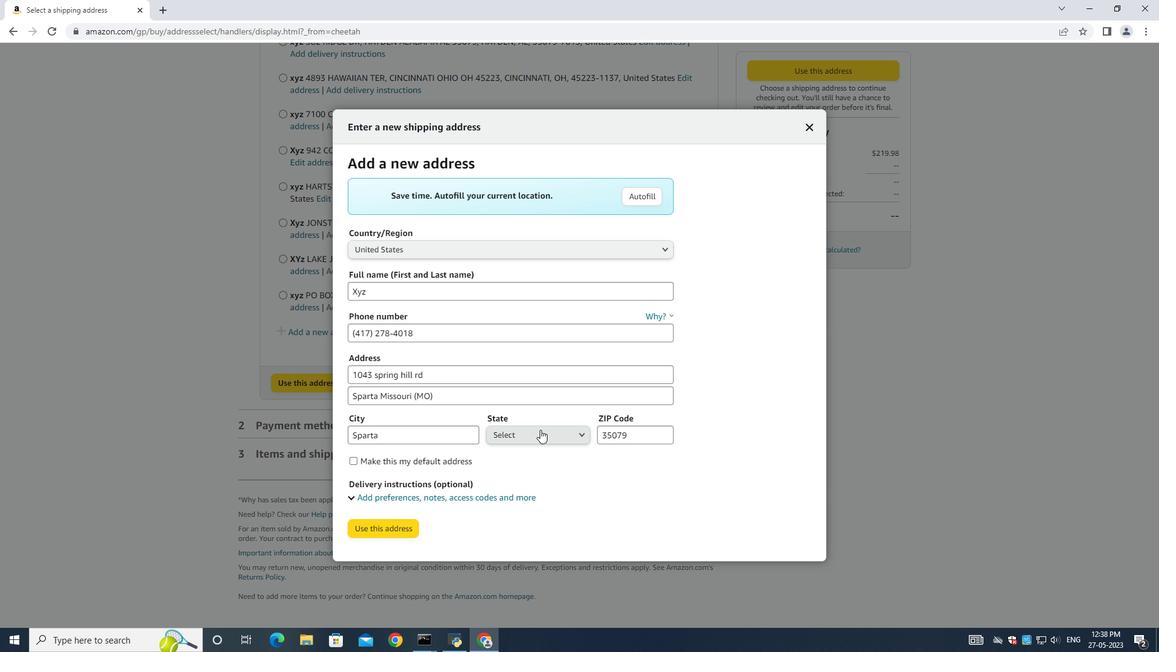 
Action: Mouse pressed left at (539, 431)
Screenshot: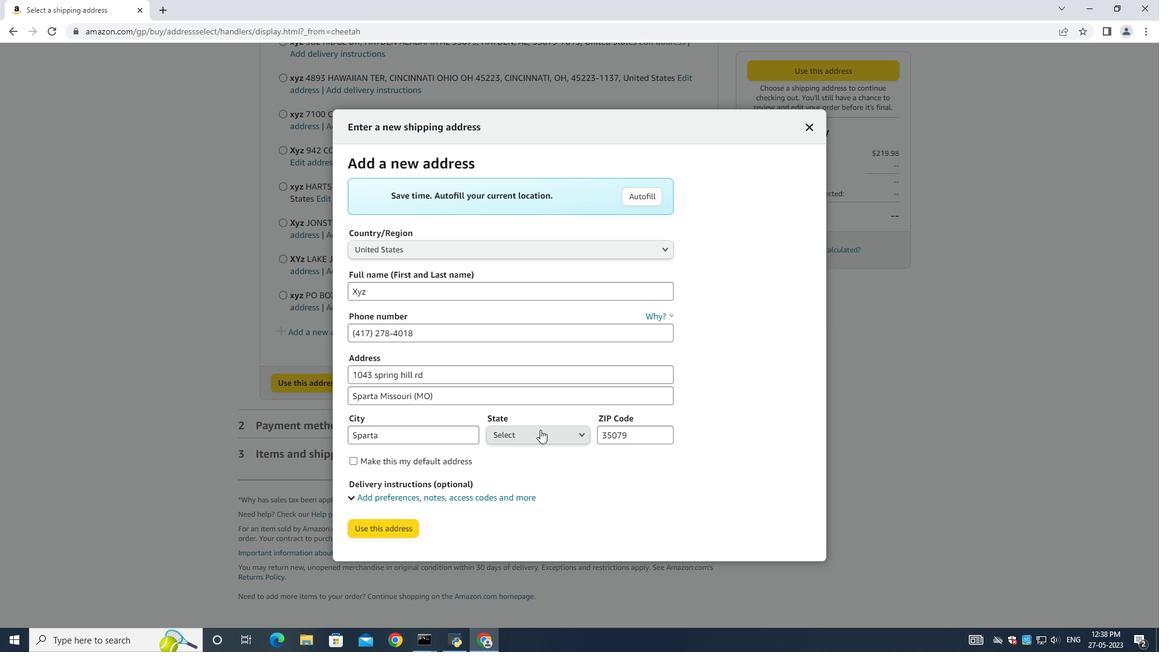 
Action: Mouse moved to (533, 340)
Screenshot: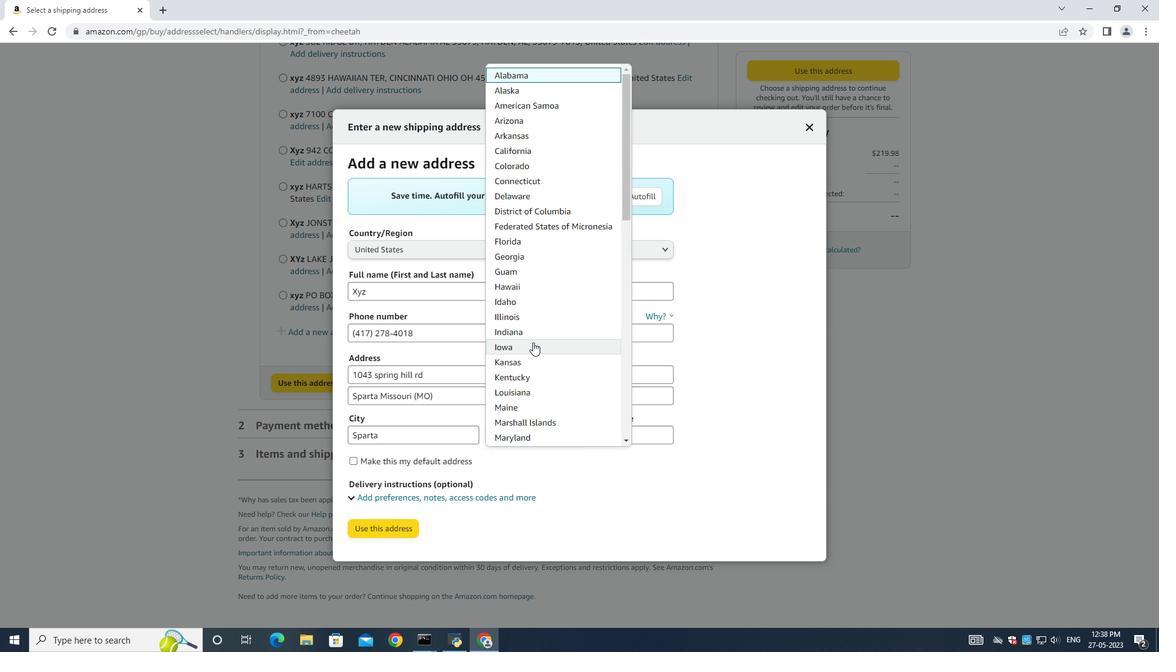 
Action: Mouse scrolled (533, 339) with delta (0, 0)
Screenshot: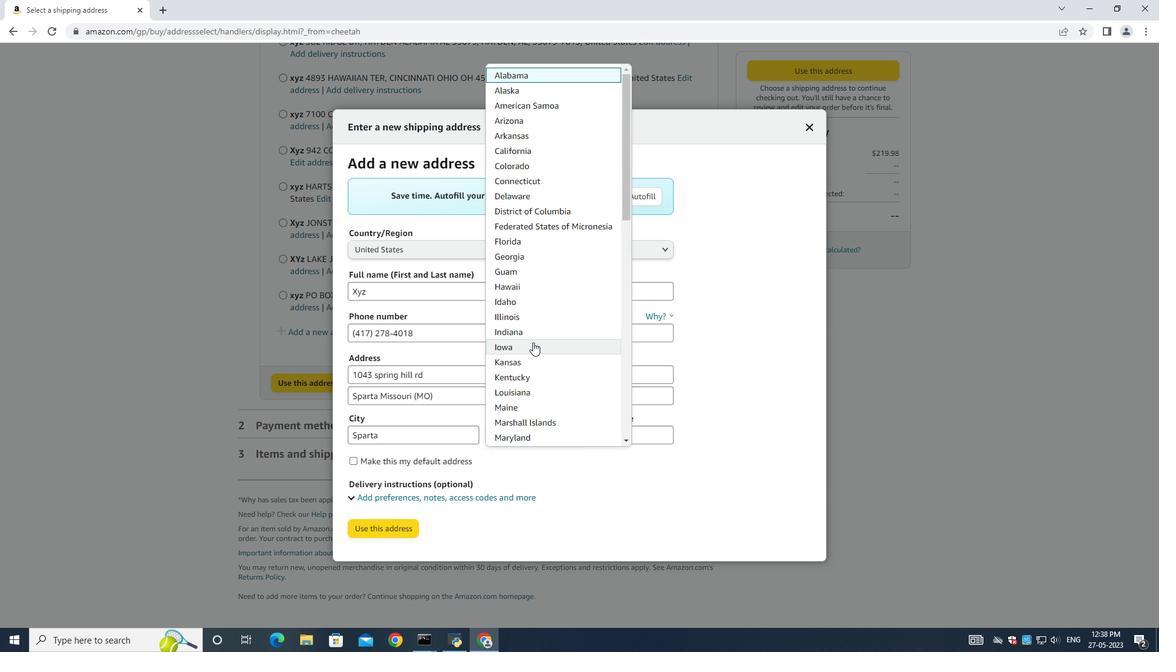 
Action: Mouse scrolled (533, 339) with delta (0, 0)
Screenshot: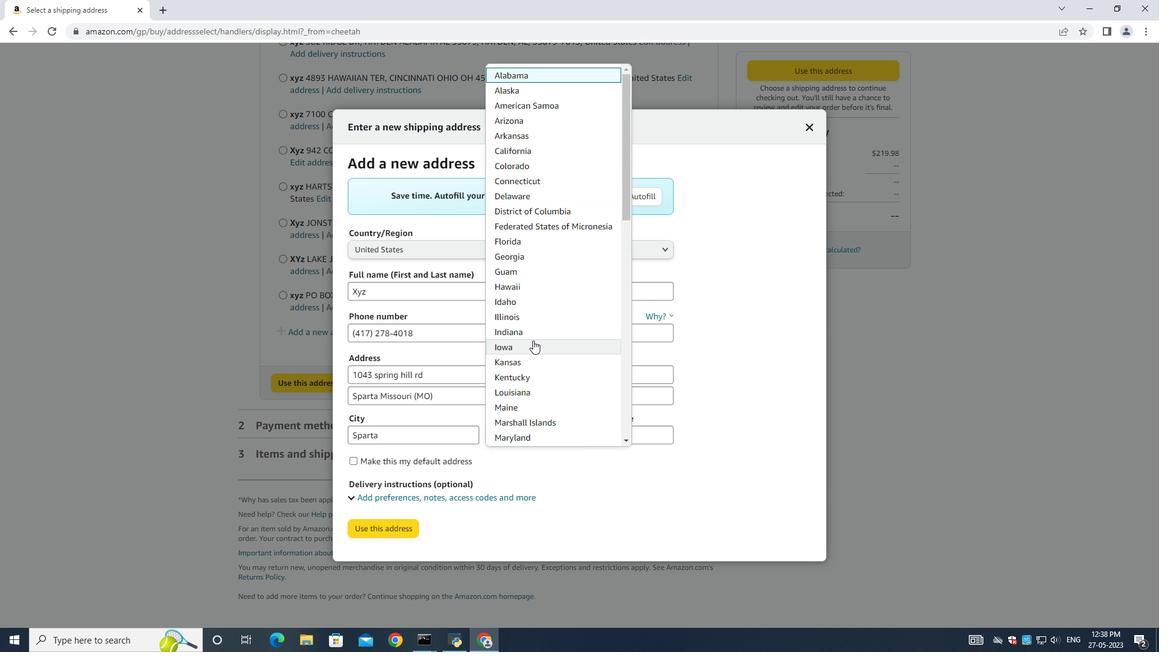 
Action: Mouse scrolled (533, 339) with delta (0, 0)
Screenshot: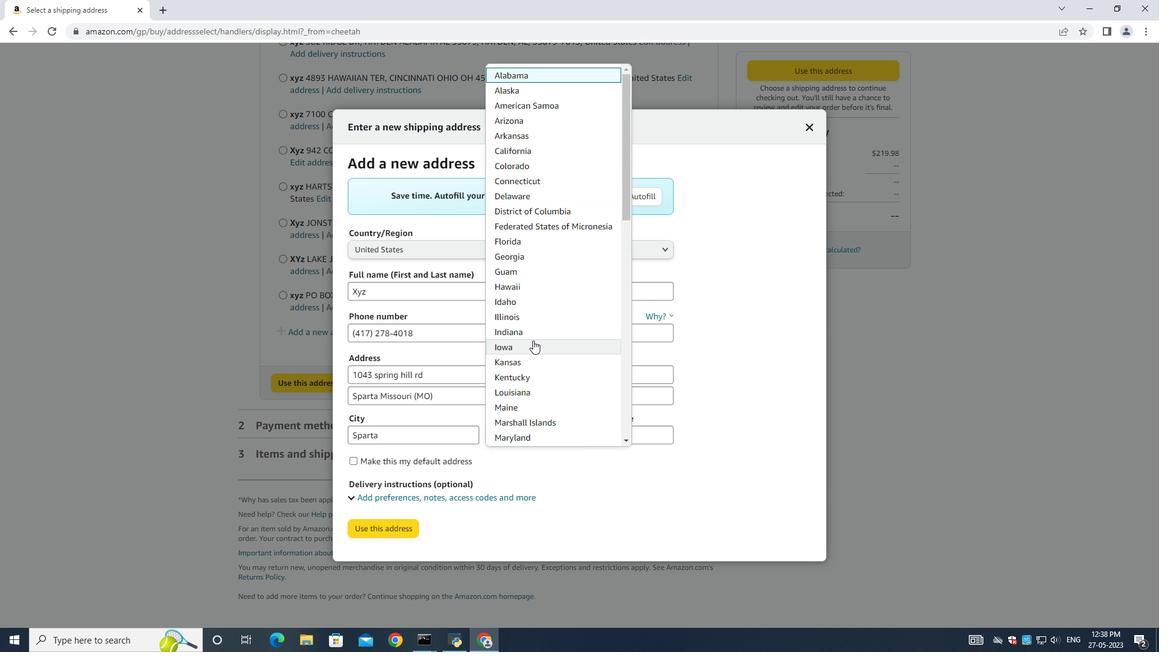 
Action: Mouse scrolled (533, 339) with delta (0, 0)
Screenshot: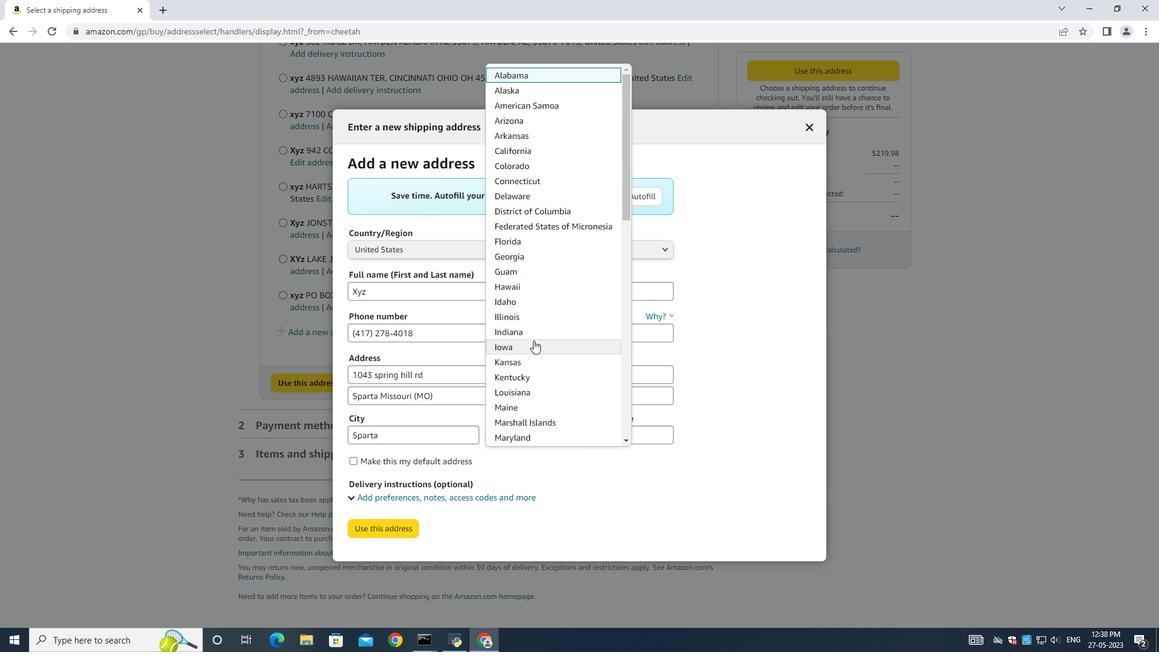 
Action: Mouse moved to (533, 340)
Screenshot: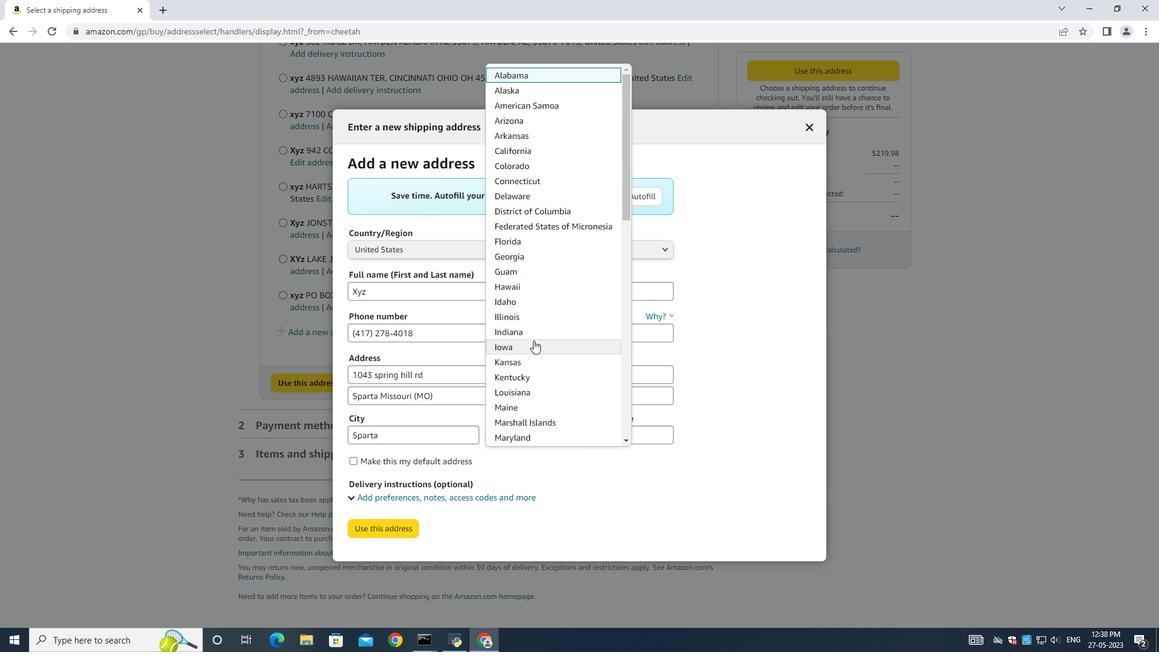 
Action: Mouse scrolled (533, 339) with delta (0, 0)
Screenshot: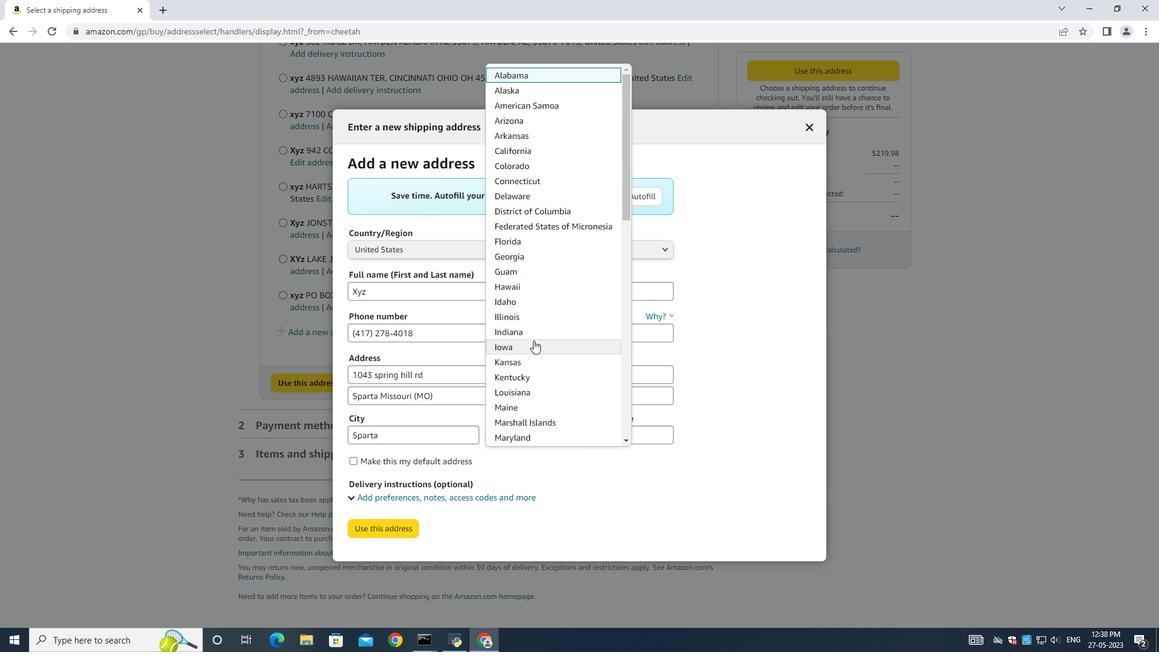 
Action: Mouse moved to (538, 345)
Screenshot: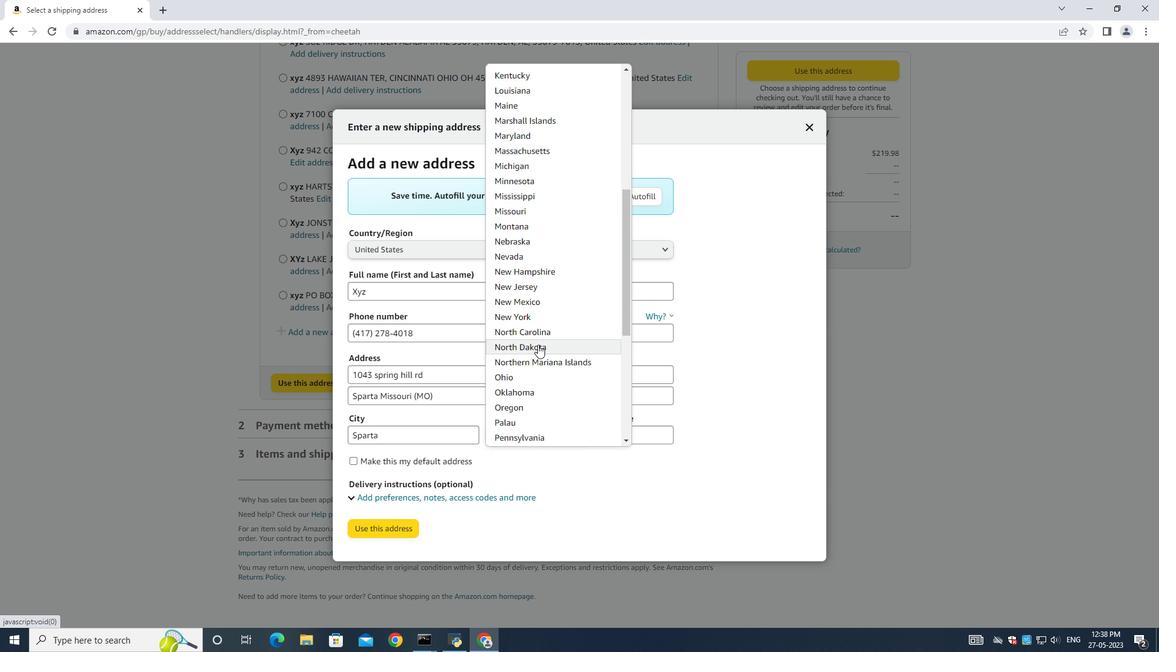 
Action: Mouse scrolled (538, 344) with delta (0, 0)
Screenshot: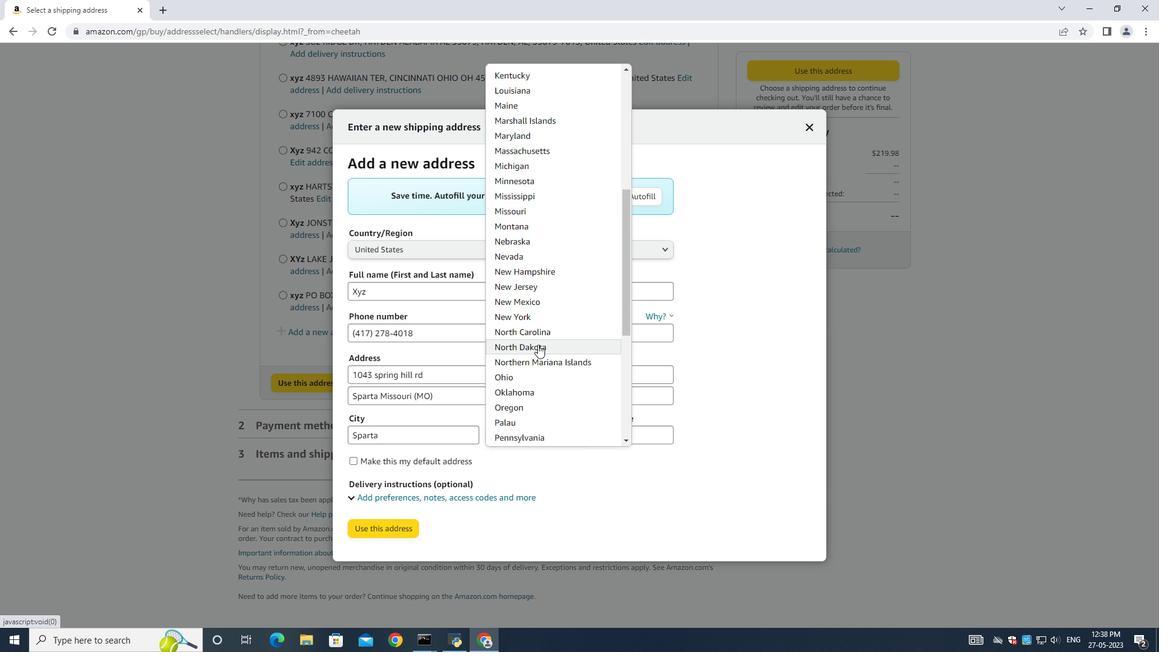 
Action: Mouse moved to (538, 345)
Screenshot: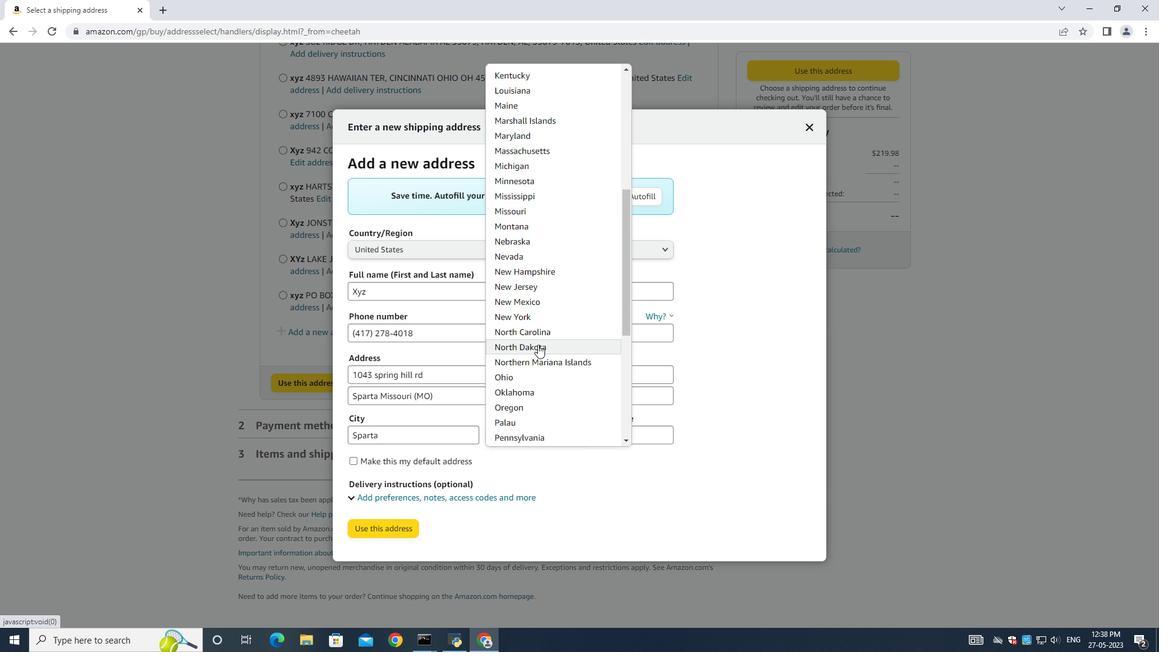 
Action: Mouse scrolled (538, 344) with delta (0, 0)
Screenshot: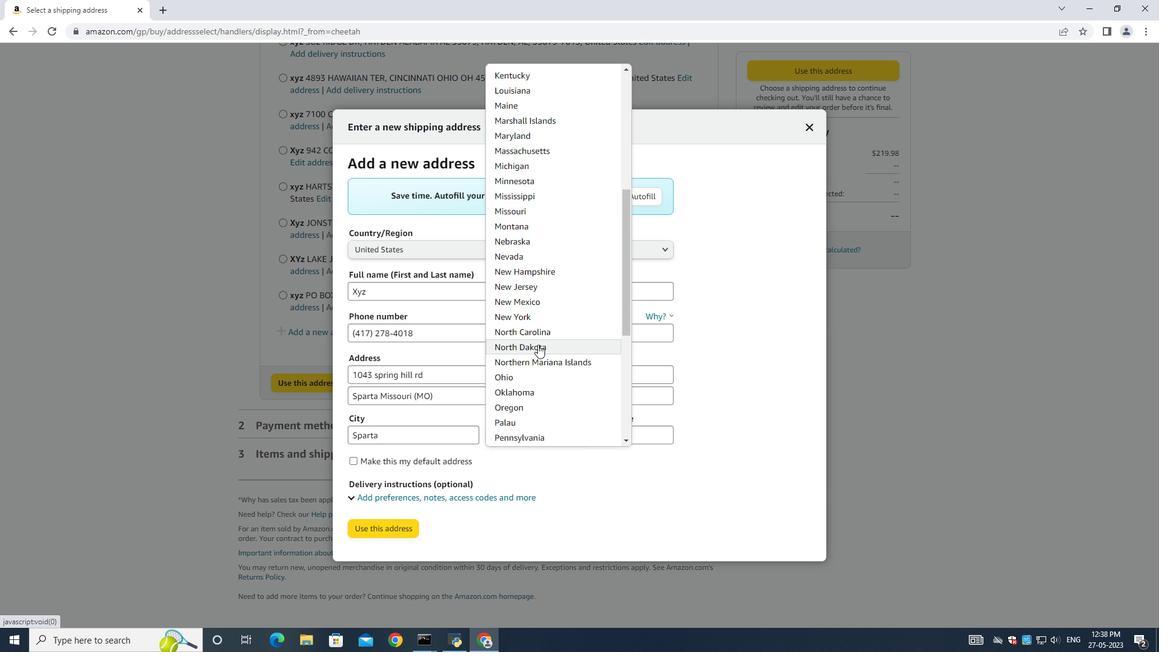
Action: Mouse moved to (541, 298)
Screenshot: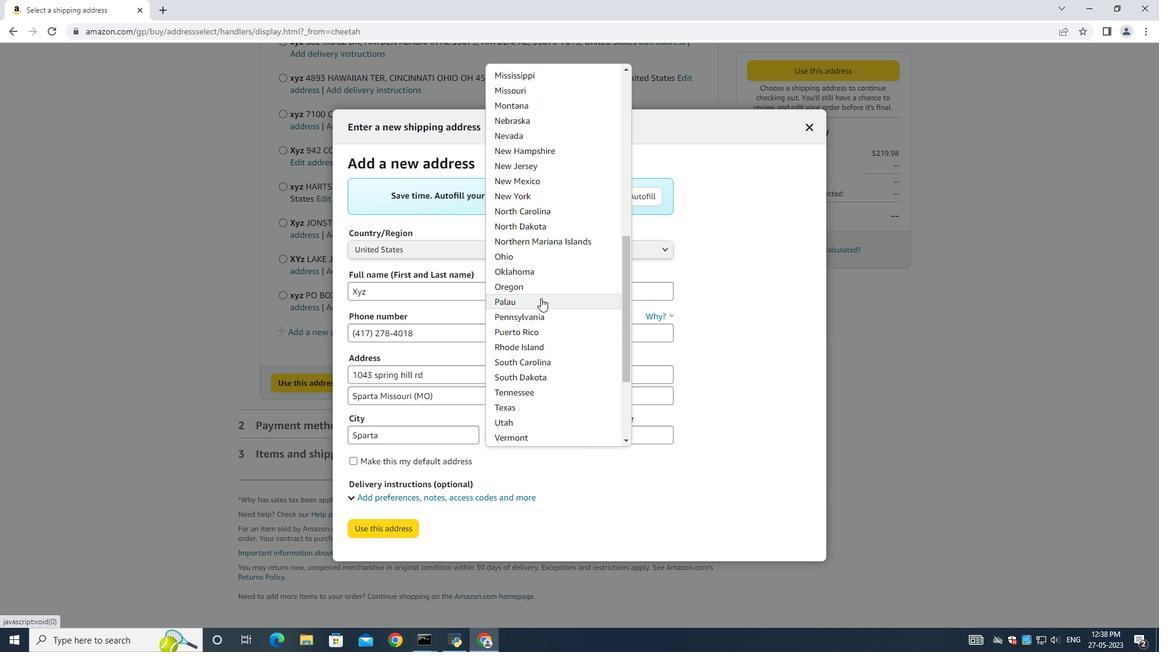 
Action: Mouse scrolled (541, 298) with delta (0, 0)
Screenshot: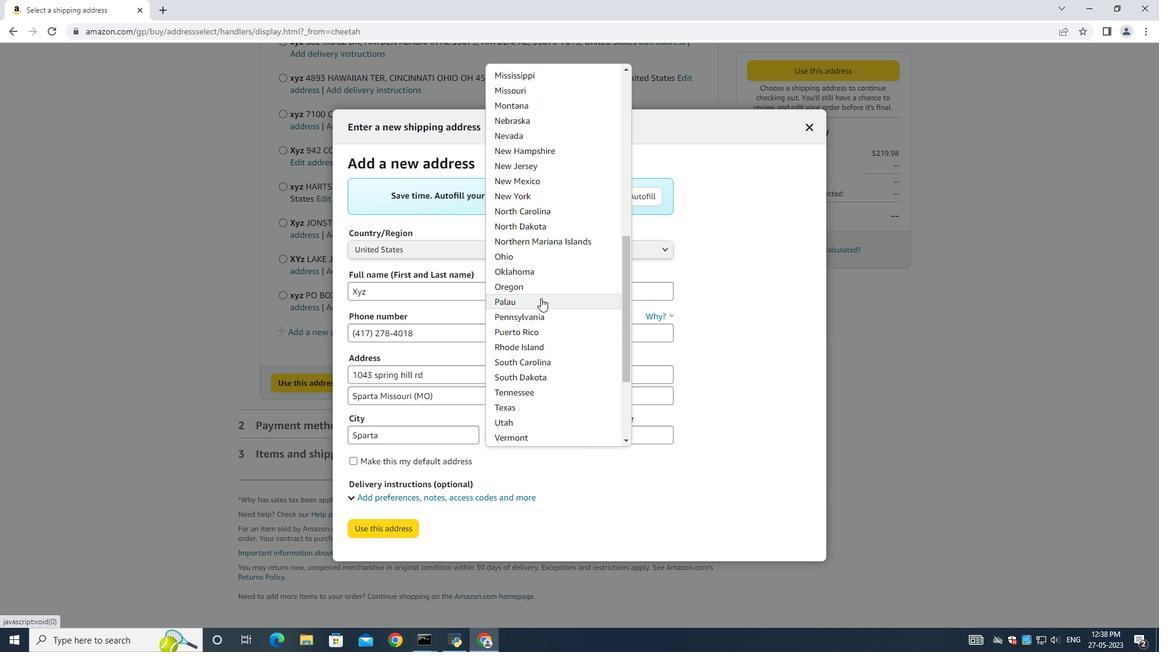 
Action: Mouse moved to (531, 147)
Screenshot: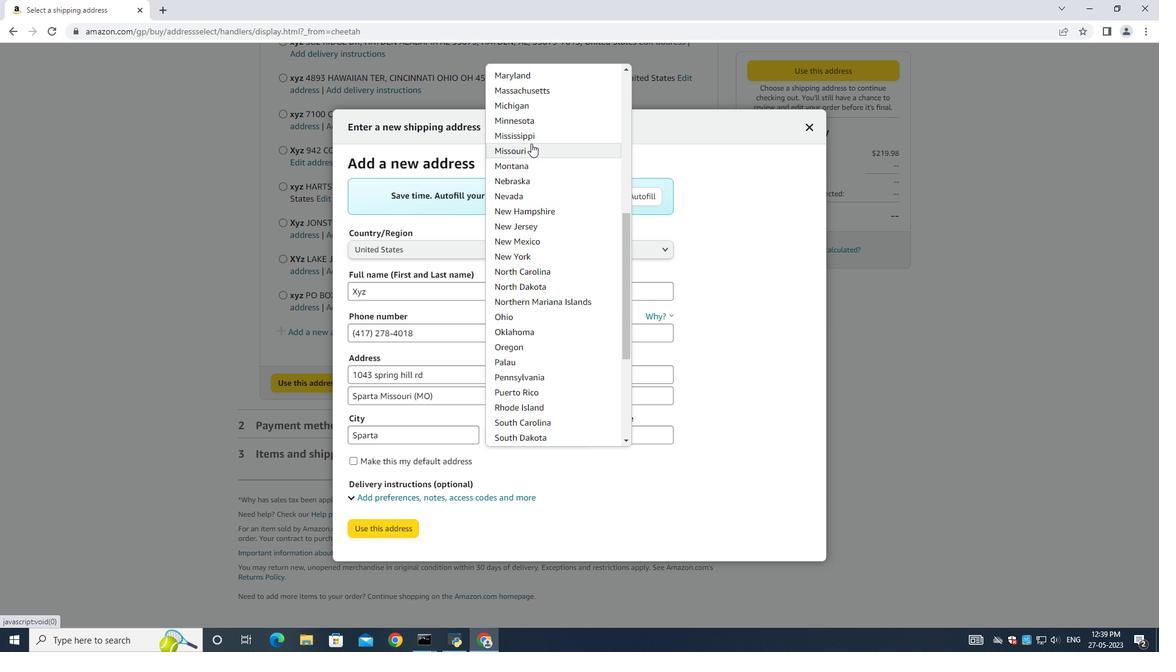 
Action: Mouse pressed left at (531, 147)
Screenshot: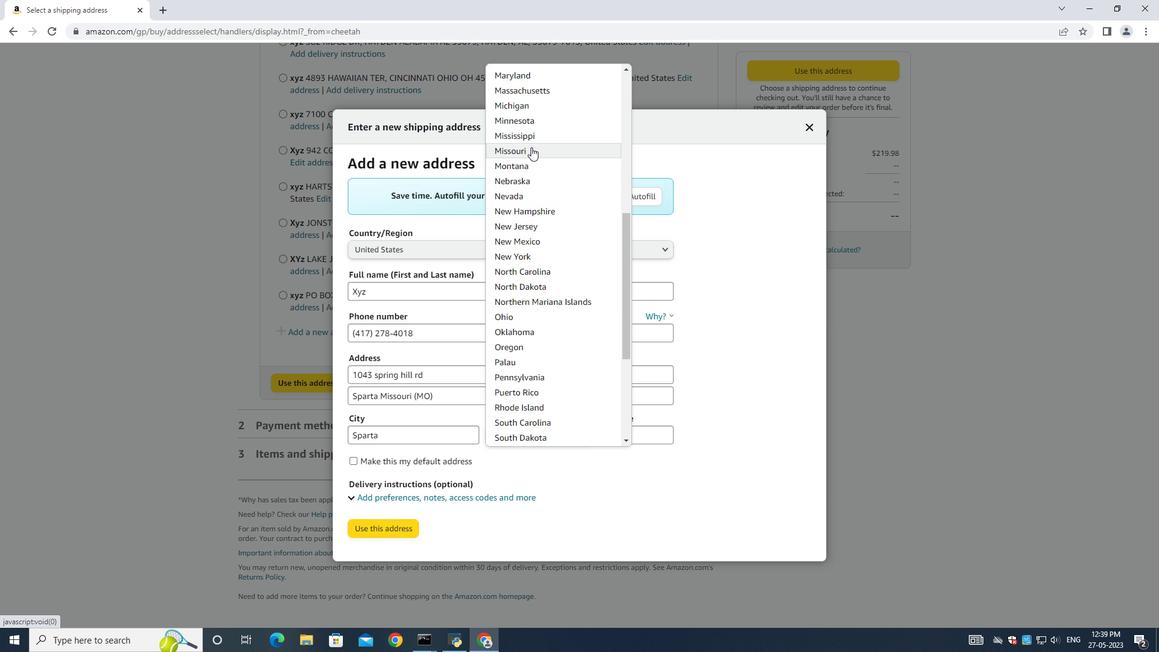 
Action: Mouse moved to (623, 432)
Screenshot: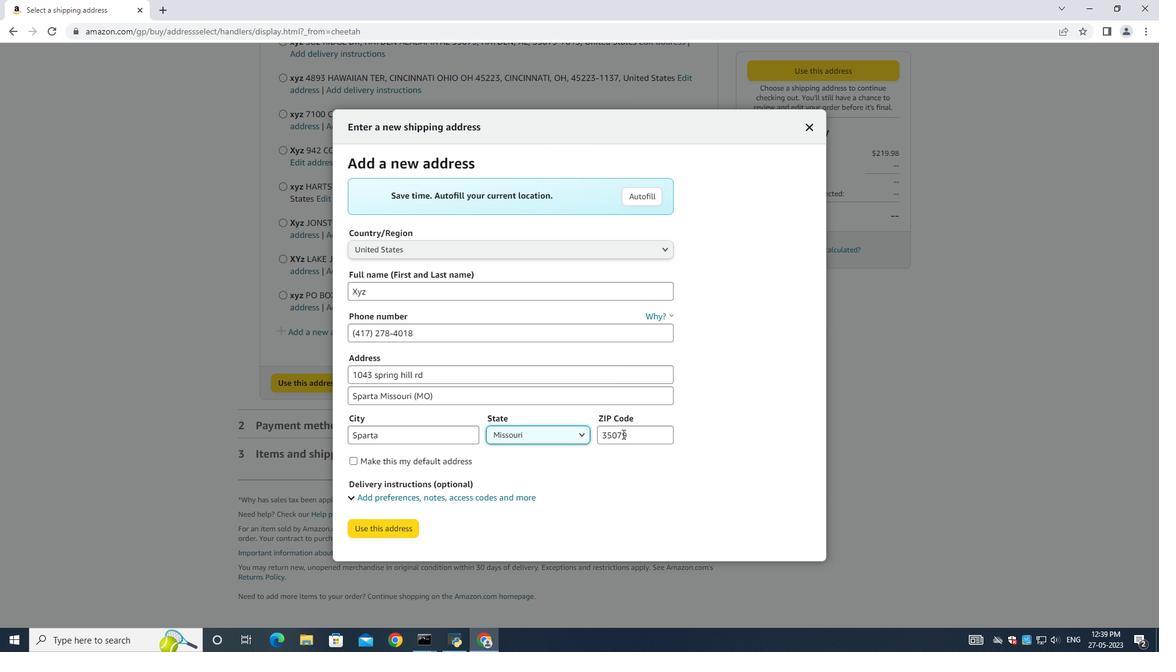 
Action: Mouse pressed left at (623, 432)
Screenshot: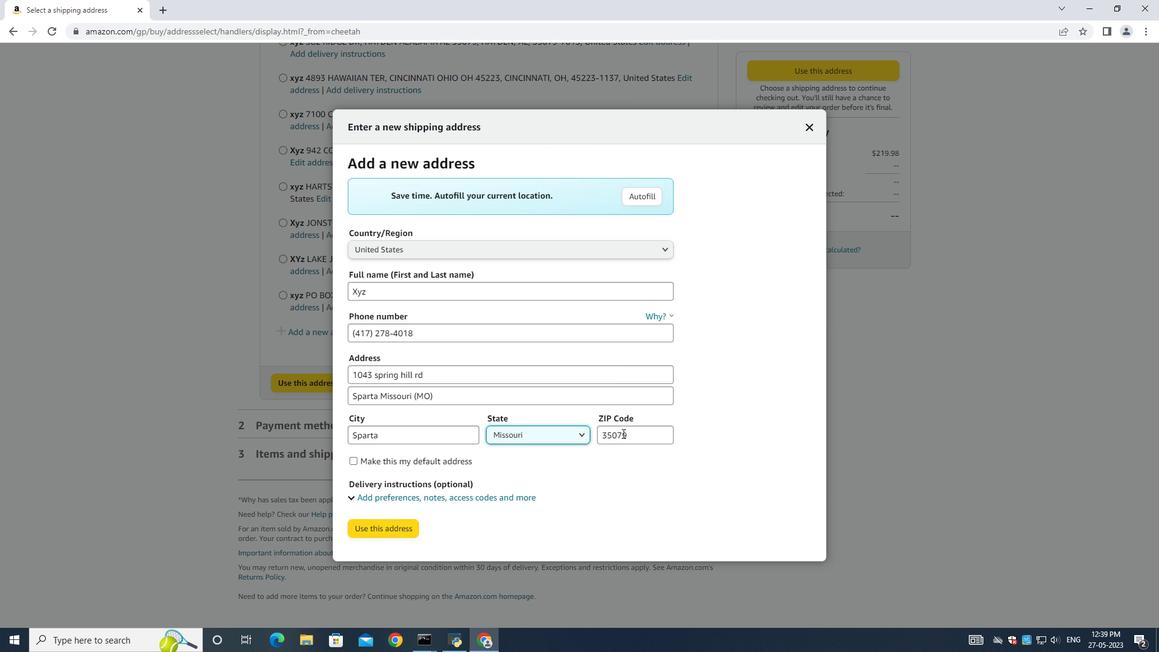 
Action: Key pressed ctrl+A<Key.backspace><Key.shift>65753
Screenshot: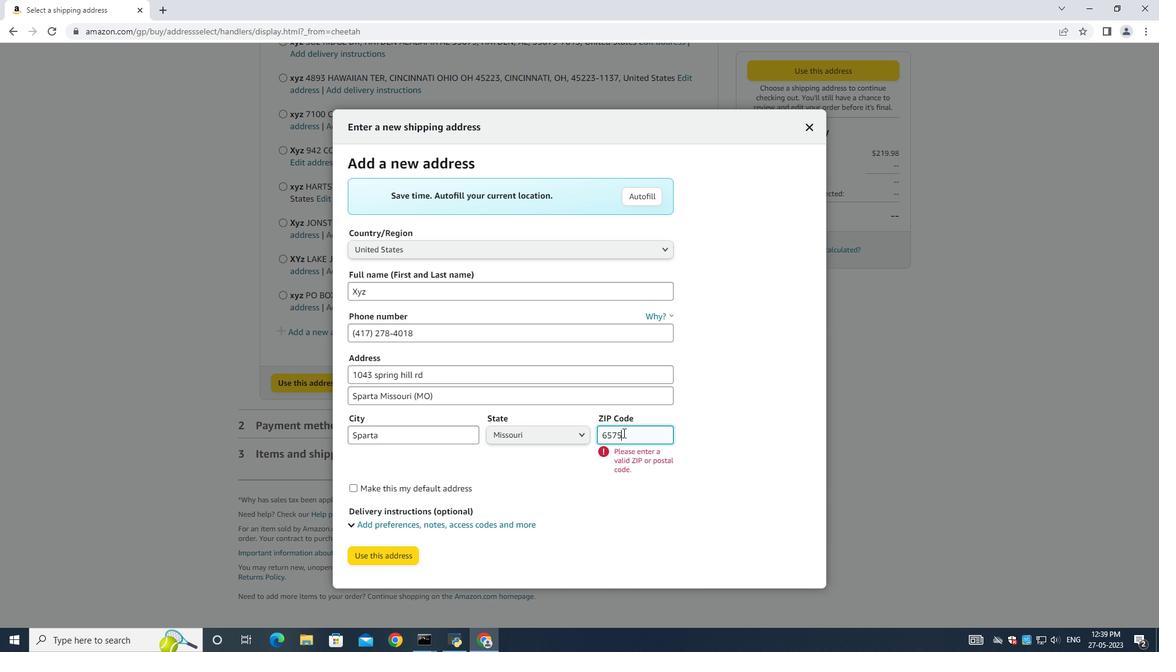 
Action: Mouse moved to (383, 528)
Screenshot: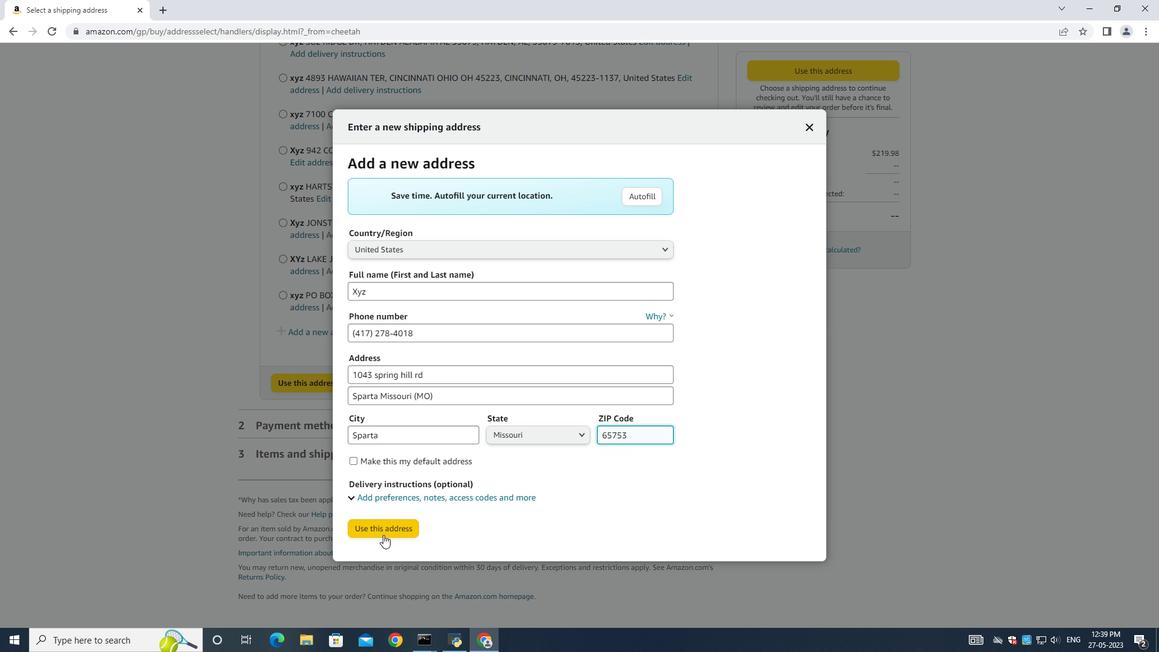 
Action: Mouse pressed left at (383, 528)
Screenshot: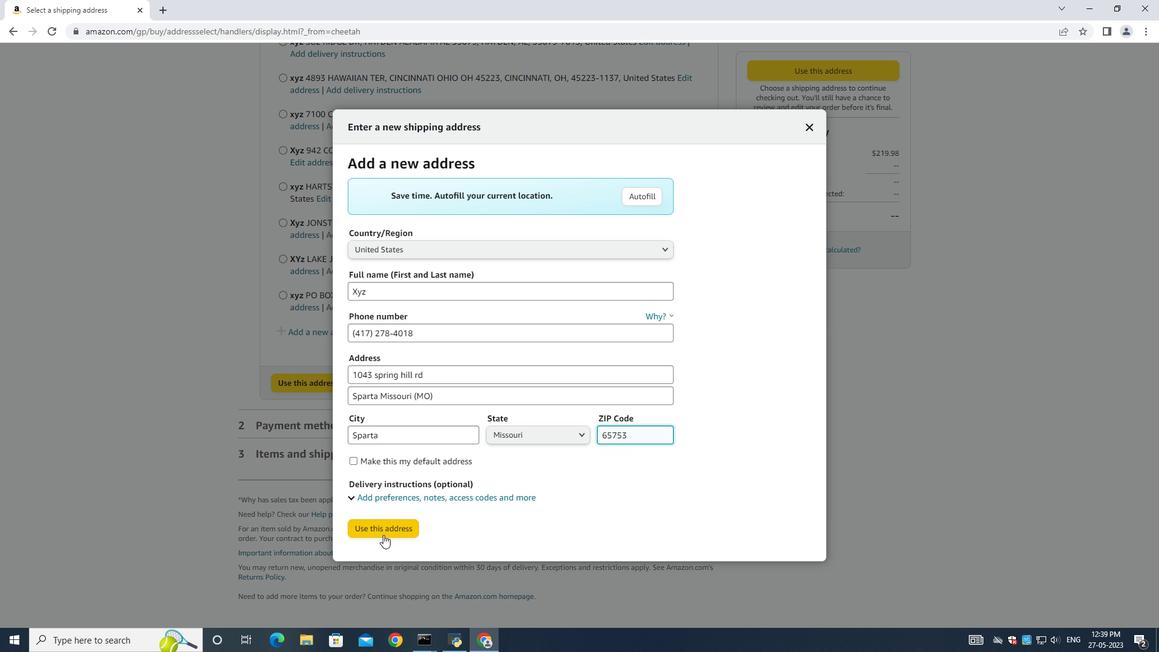 
Action: Mouse moved to (493, 378)
Screenshot: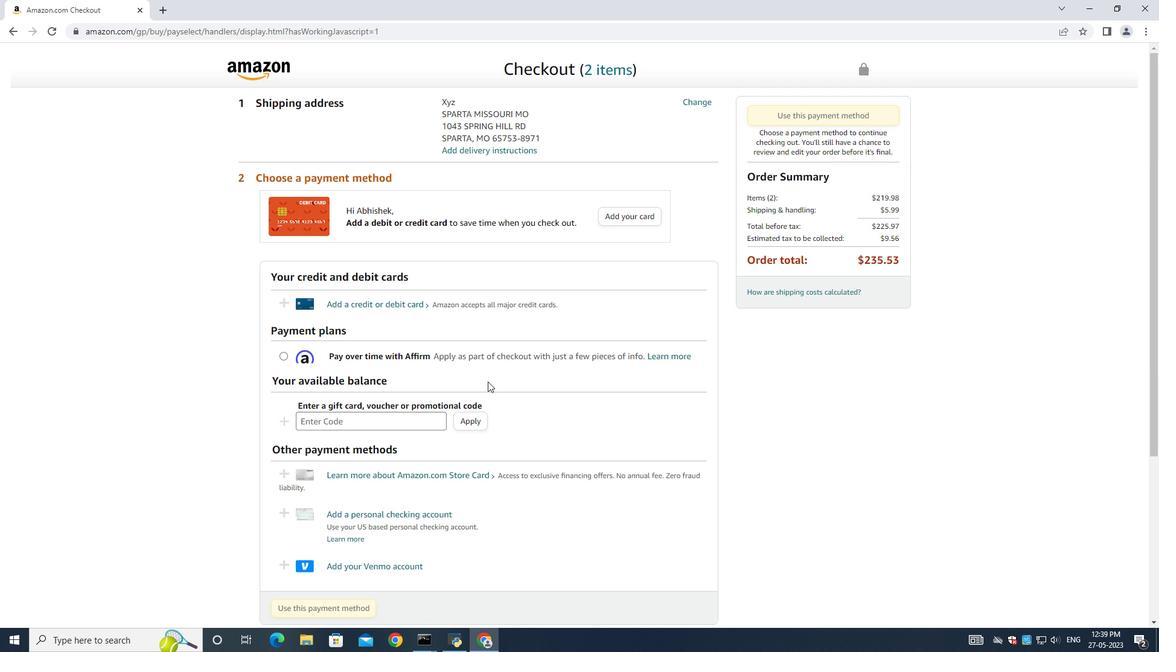 
